 Task: Find accommodations in Al ayy, Iraq for 4 adults from 6th to 15th September with amenities like gym, breakfast, WiFi, and free parking, within a price range of 8000 to 12000.
Action: Mouse moved to (526, 115)
Screenshot: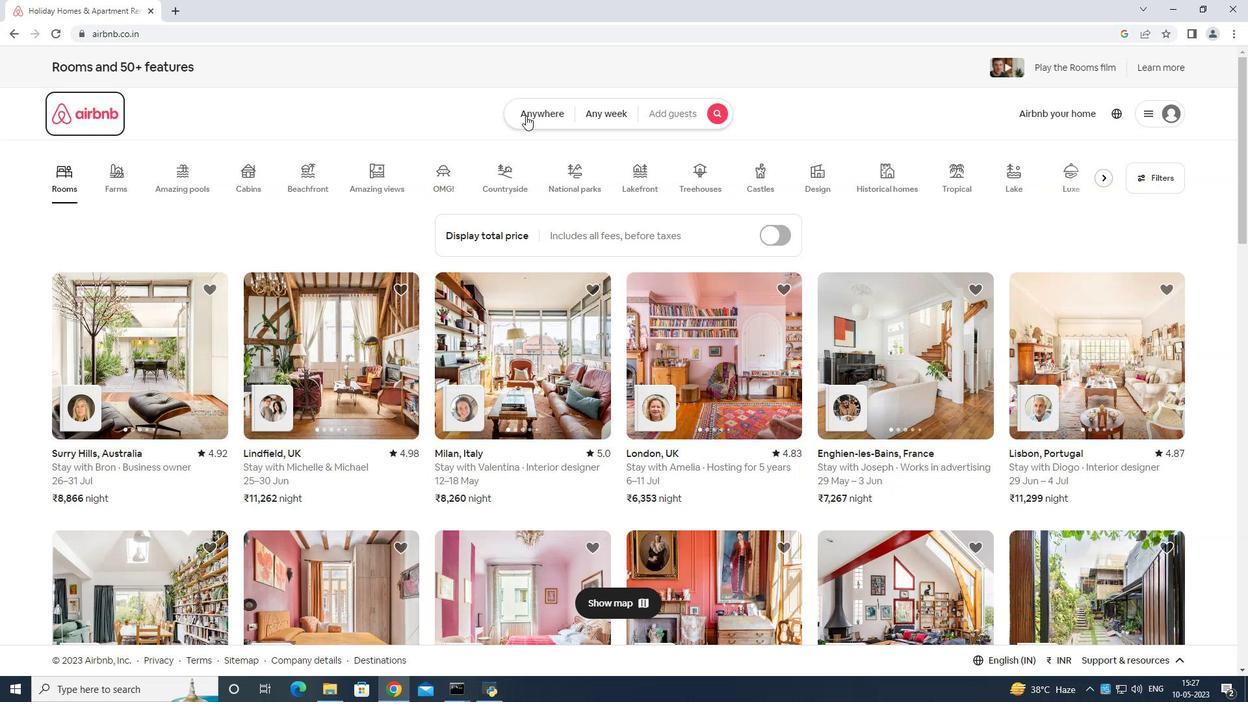 
Action: Mouse pressed left at (526, 115)
Screenshot: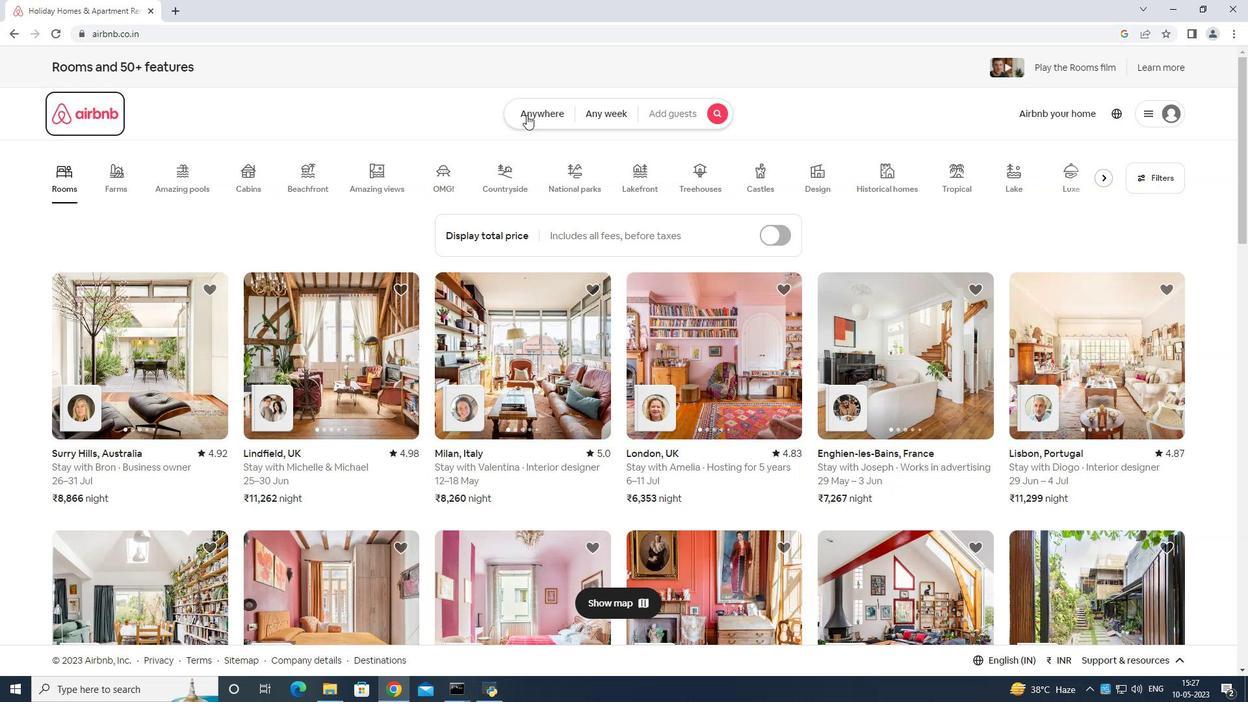 
Action: Mouse moved to (503, 152)
Screenshot: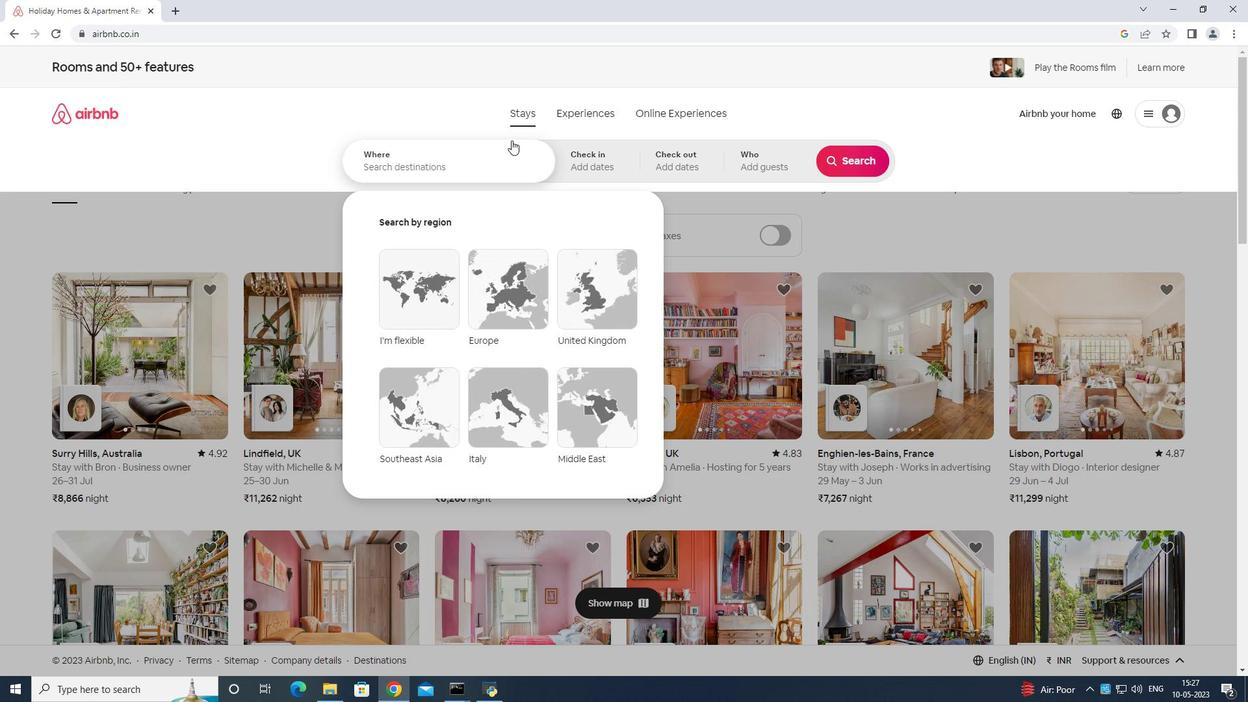 
Action: Mouse pressed left at (503, 152)
Screenshot: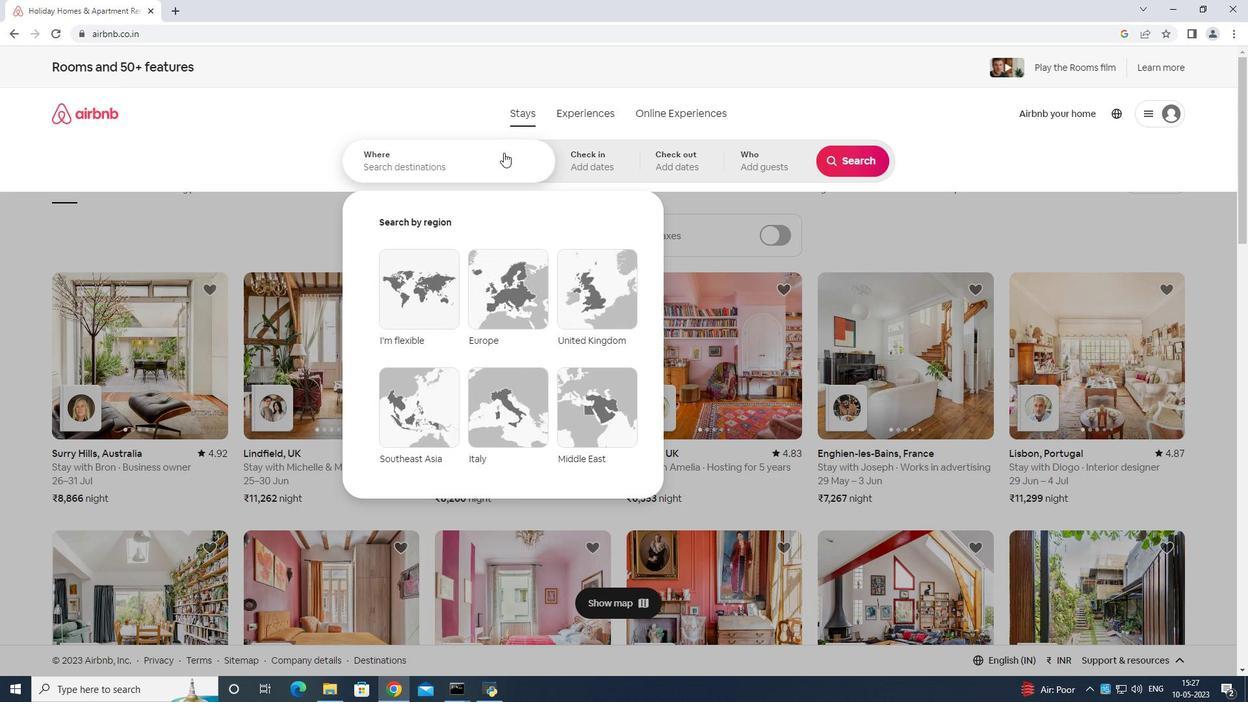 
Action: Mouse moved to (504, 149)
Screenshot: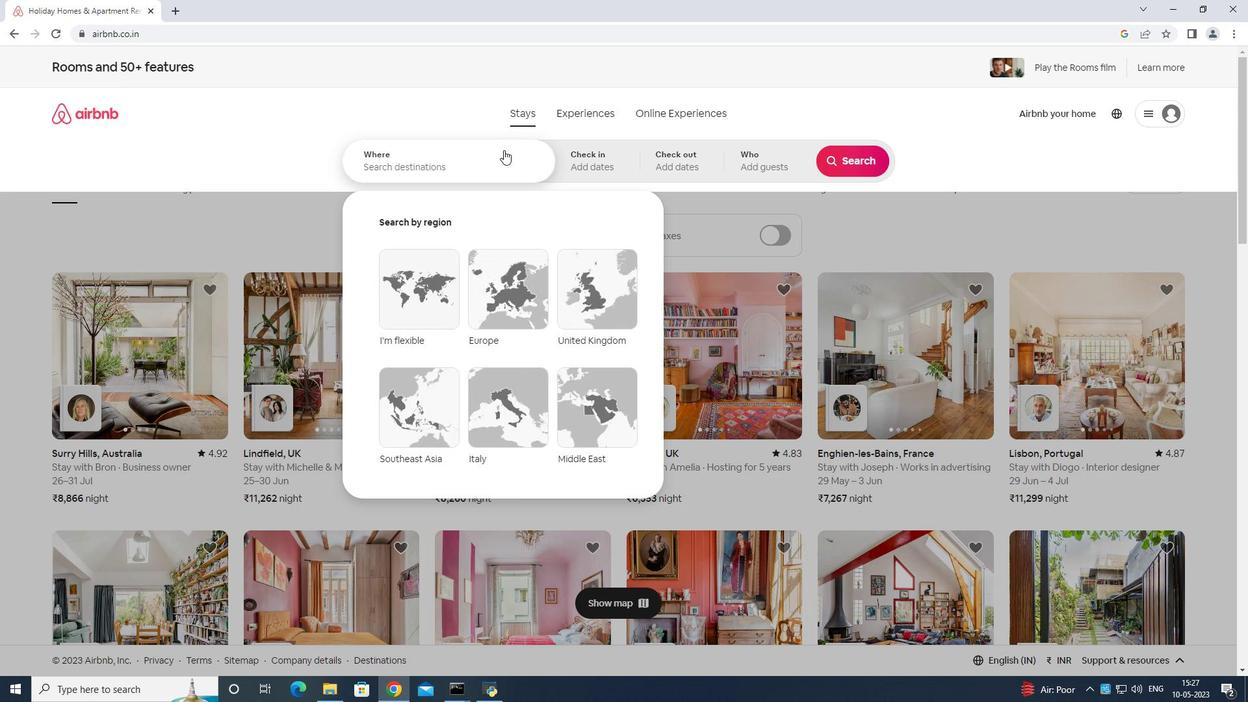 
Action: Key pressed <Key.shift>A<Key.shift>I<Key.space>ayy<Key.space><Key.shift>Iraq<Key.enter>
Screenshot: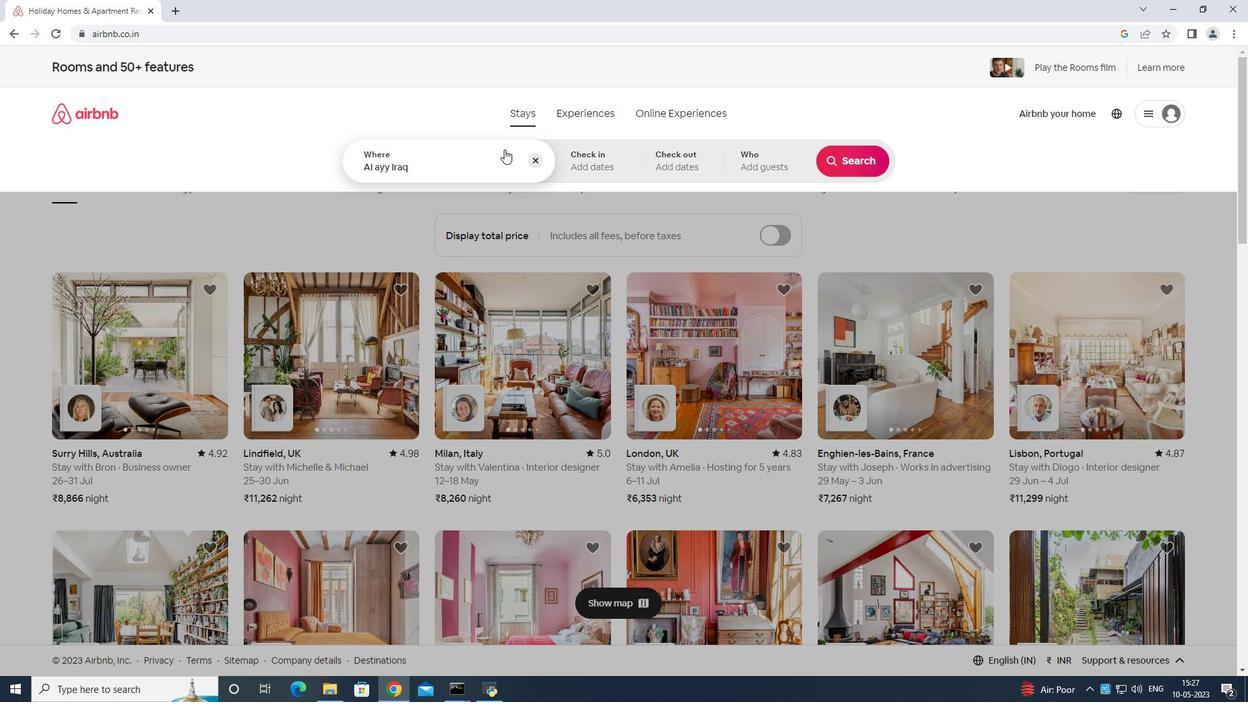 
Action: Mouse moved to (852, 265)
Screenshot: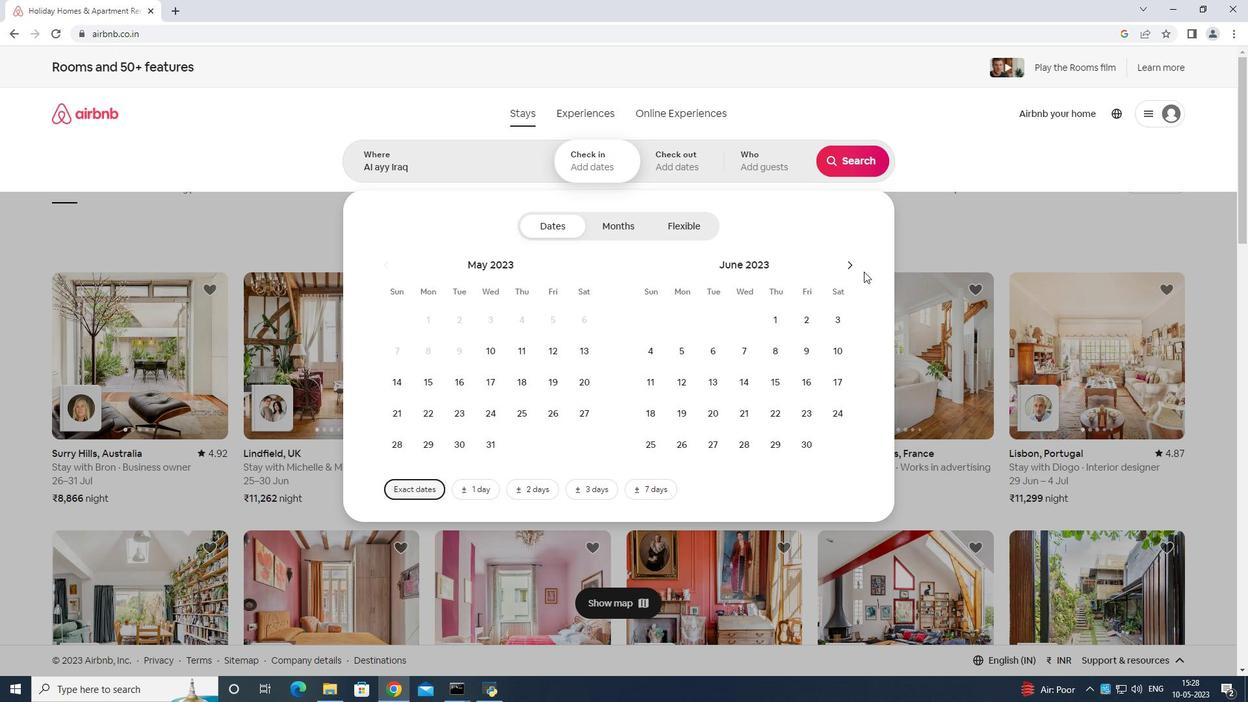 
Action: Mouse pressed left at (852, 265)
Screenshot: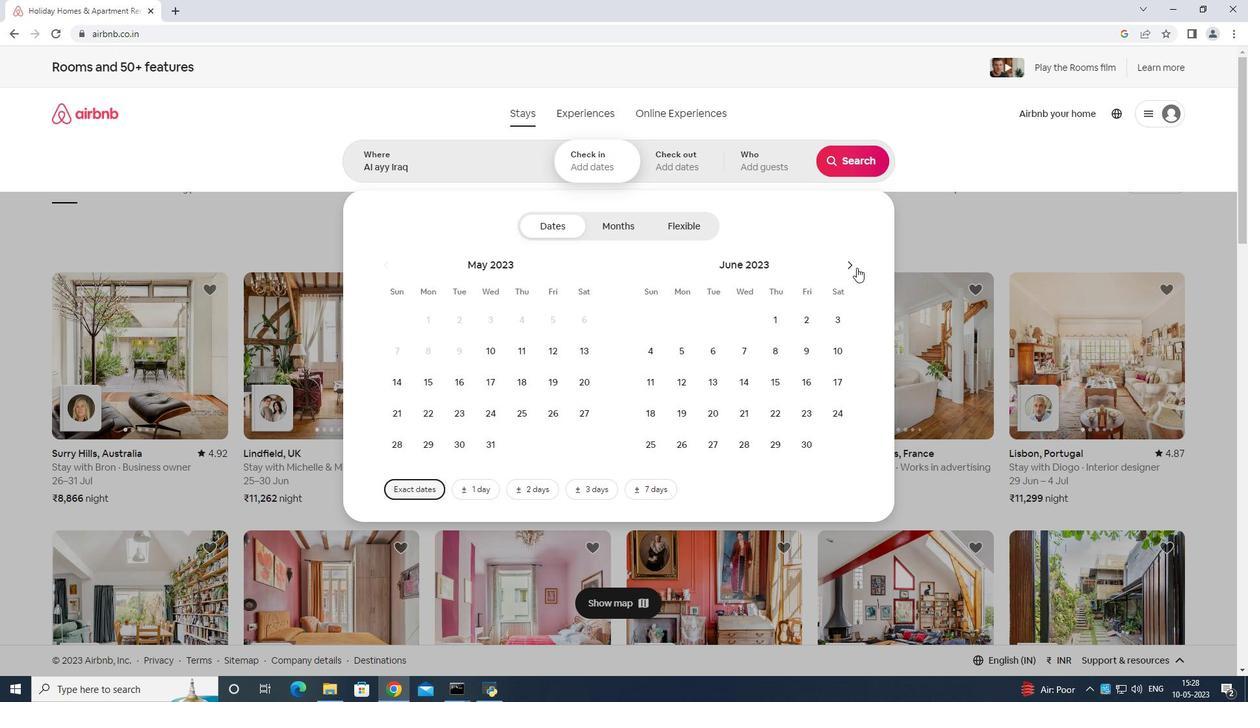 
Action: Mouse moved to (852, 263)
Screenshot: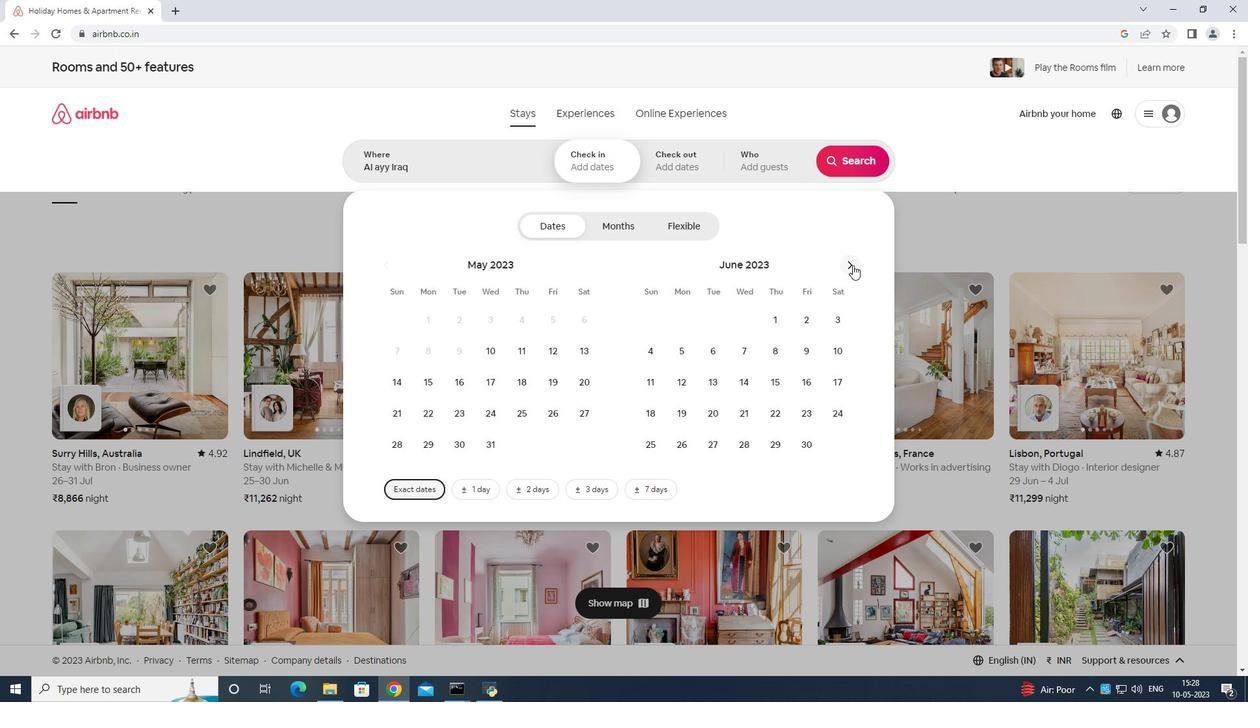 
Action: Mouse pressed left at (852, 263)
Screenshot: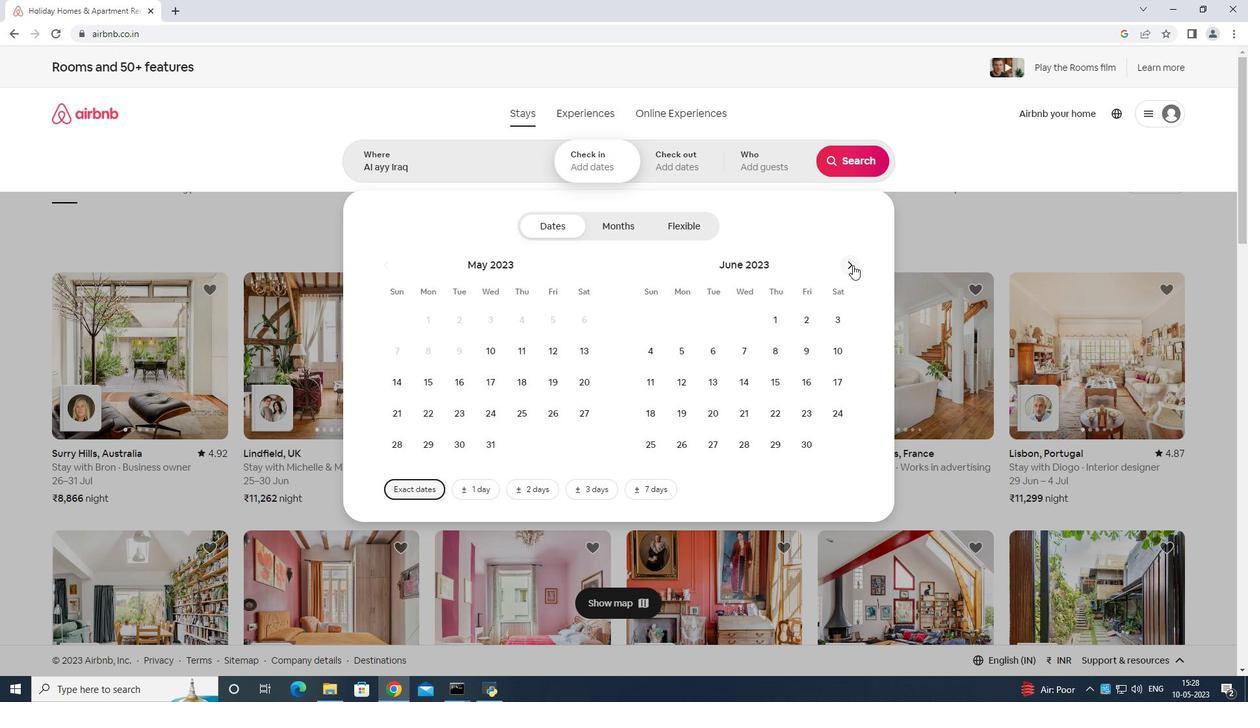 
Action: Mouse moved to (852, 263)
Screenshot: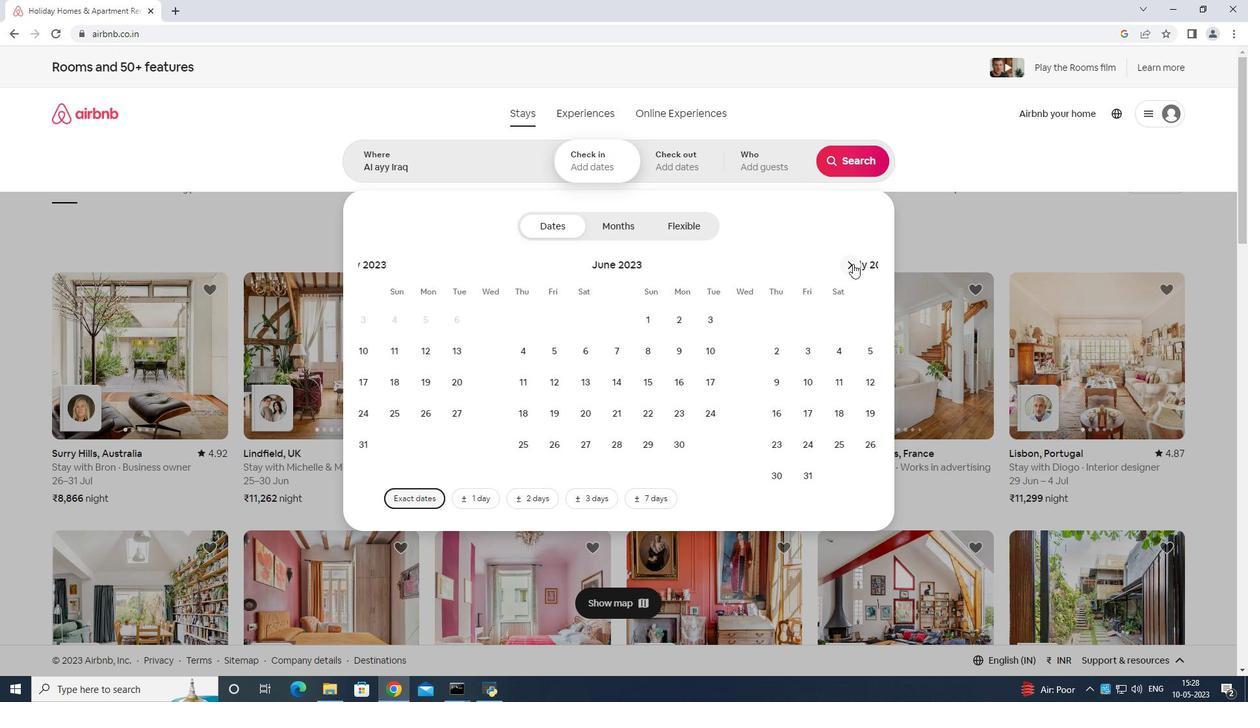 
Action: Mouse pressed left at (852, 263)
Screenshot: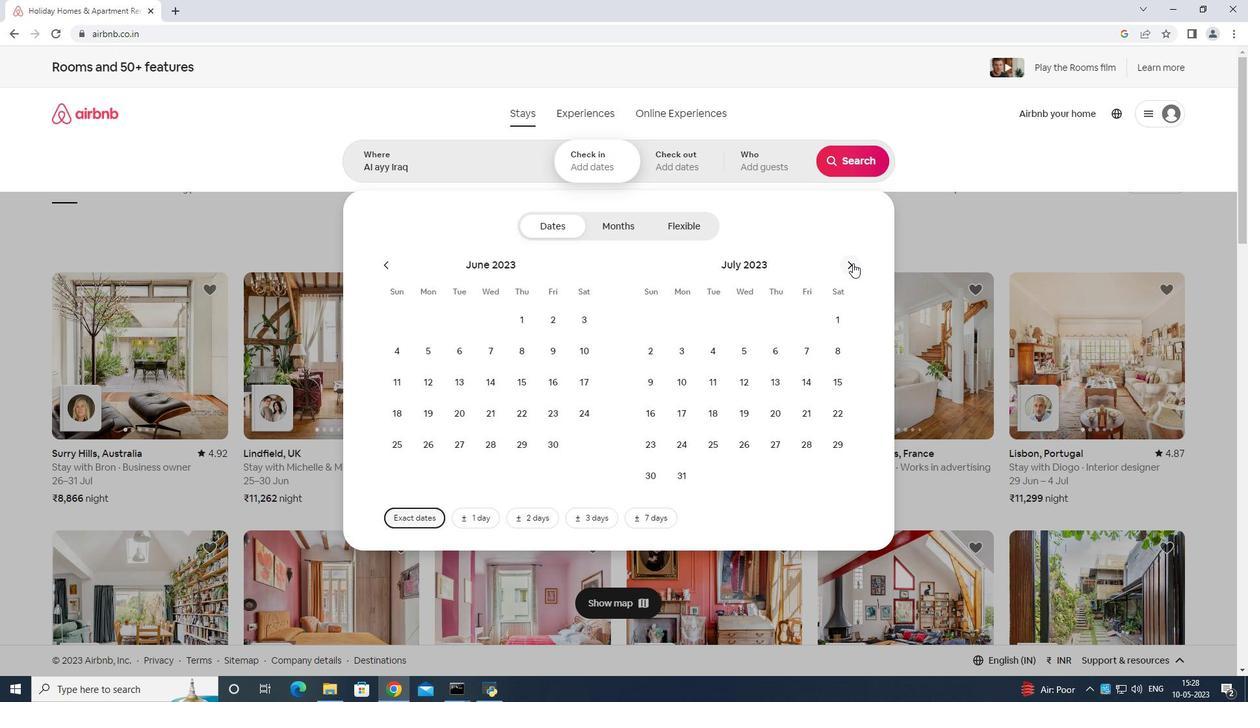 
Action: Mouse pressed left at (852, 263)
Screenshot: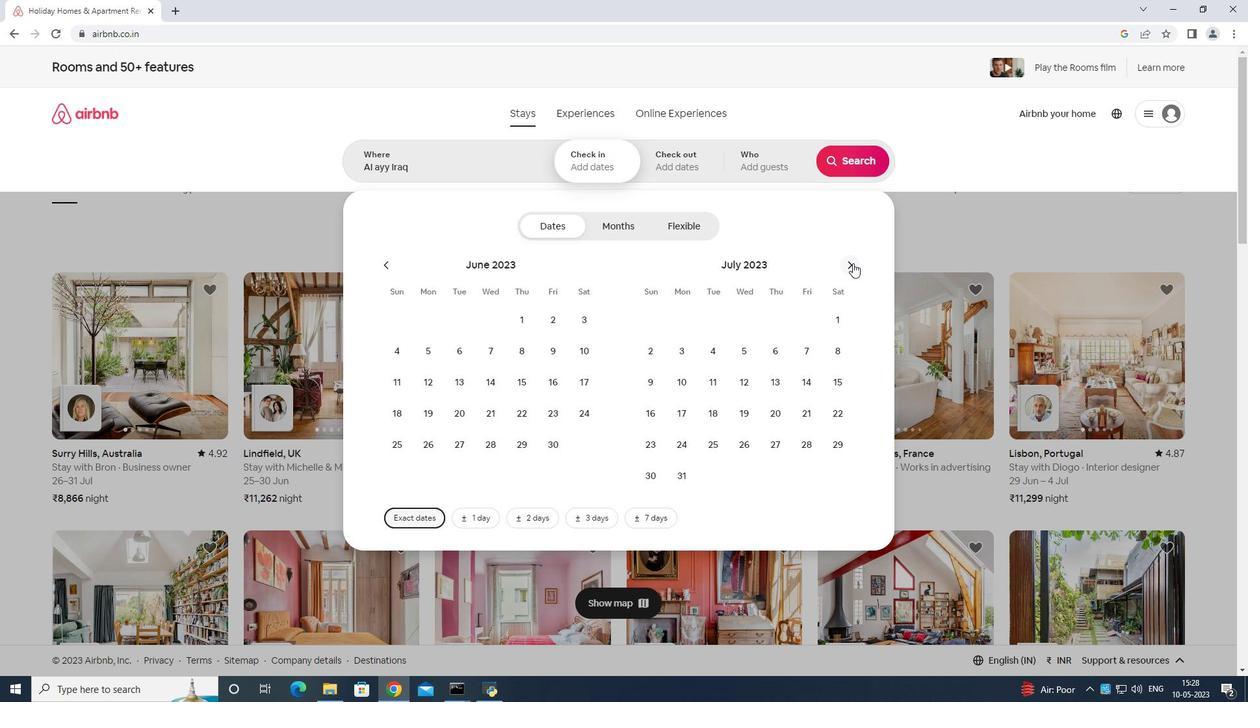 
Action: Mouse moved to (751, 344)
Screenshot: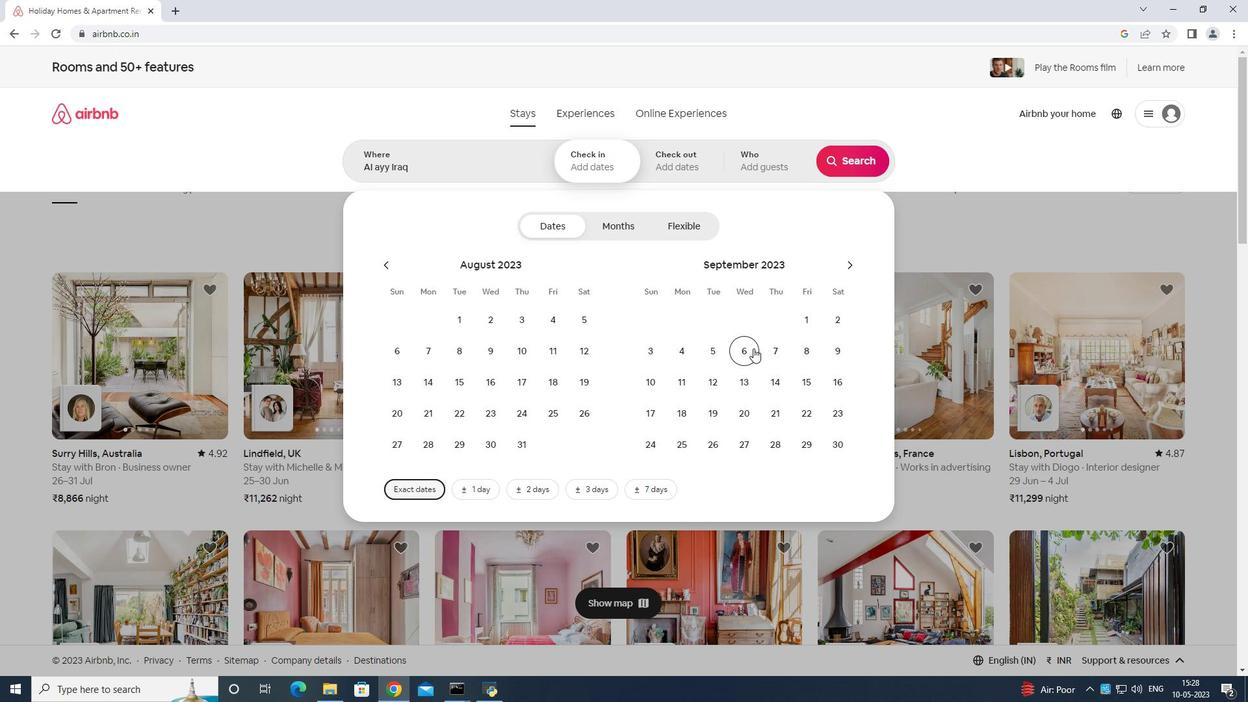 
Action: Mouse pressed left at (751, 344)
Screenshot: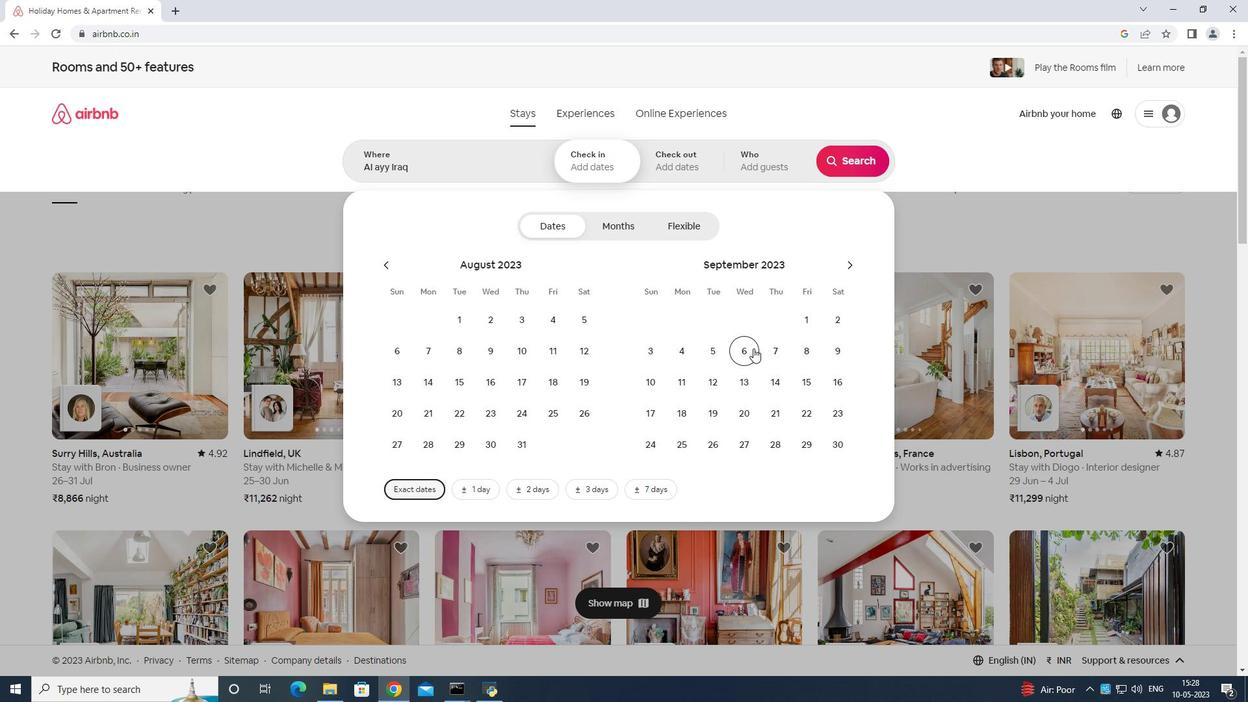 
Action: Mouse moved to (810, 378)
Screenshot: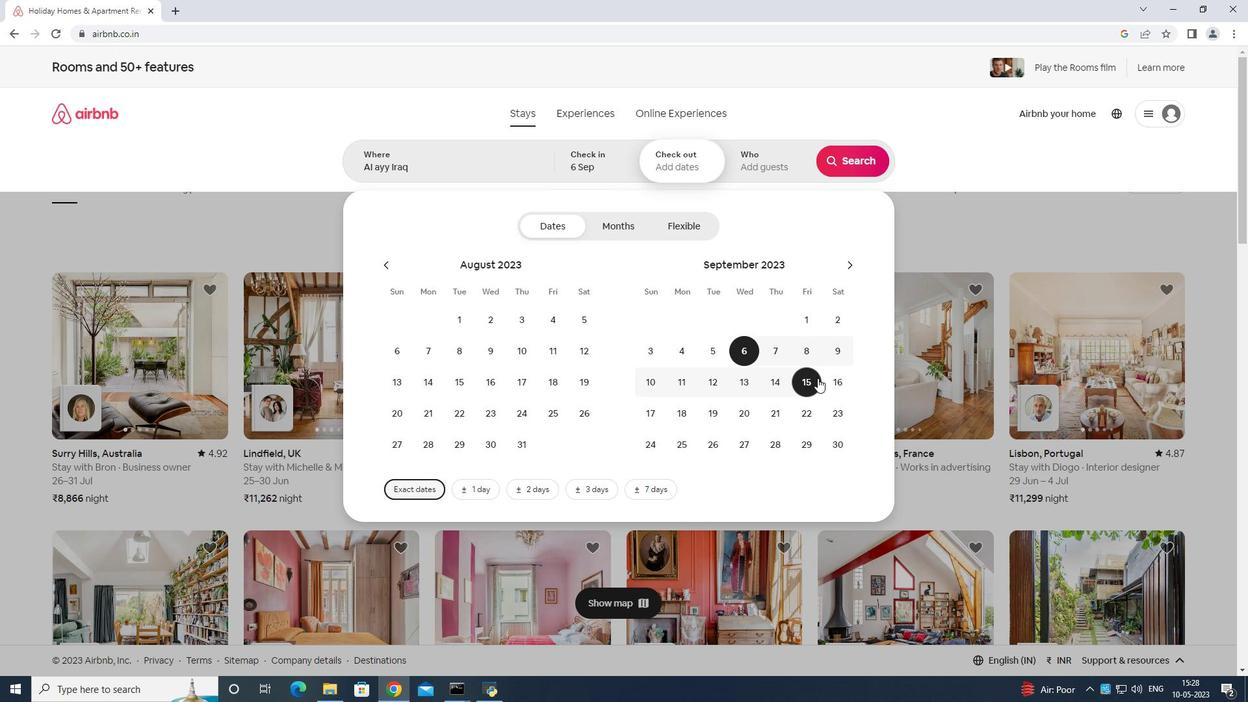 
Action: Mouse pressed left at (810, 378)
Screenshot: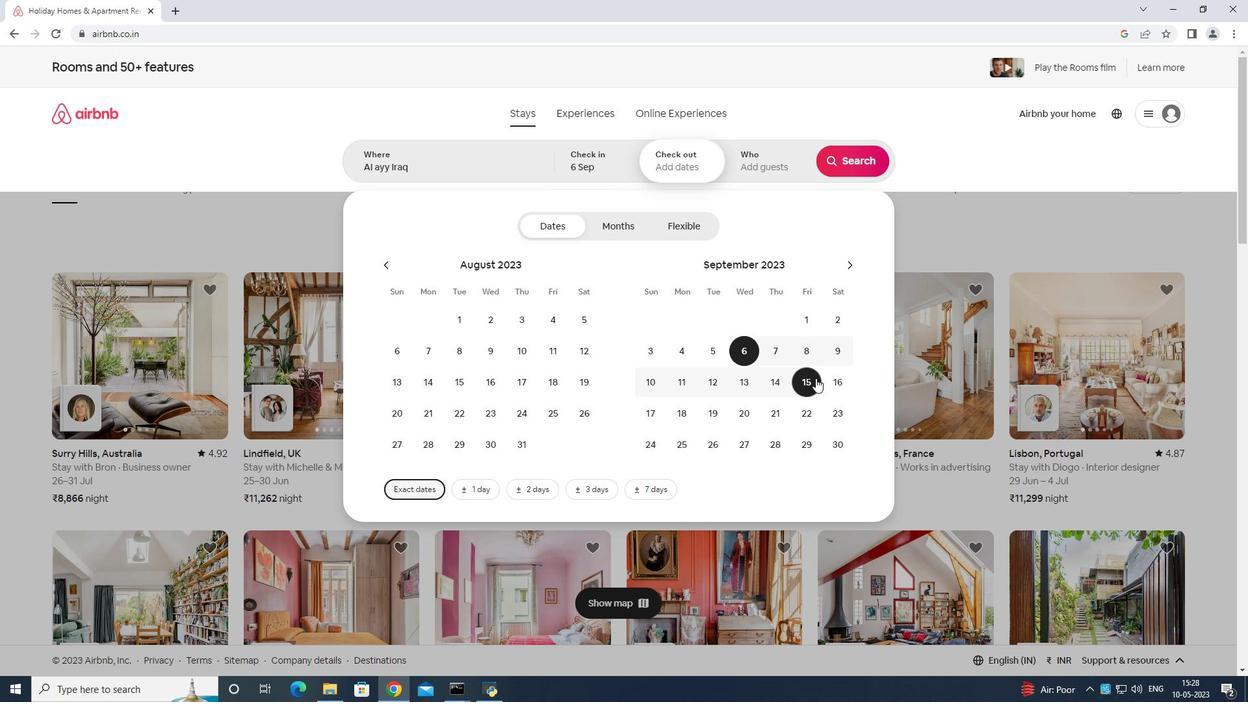
Action: Mouse moved to (779, 163)
Screenshot: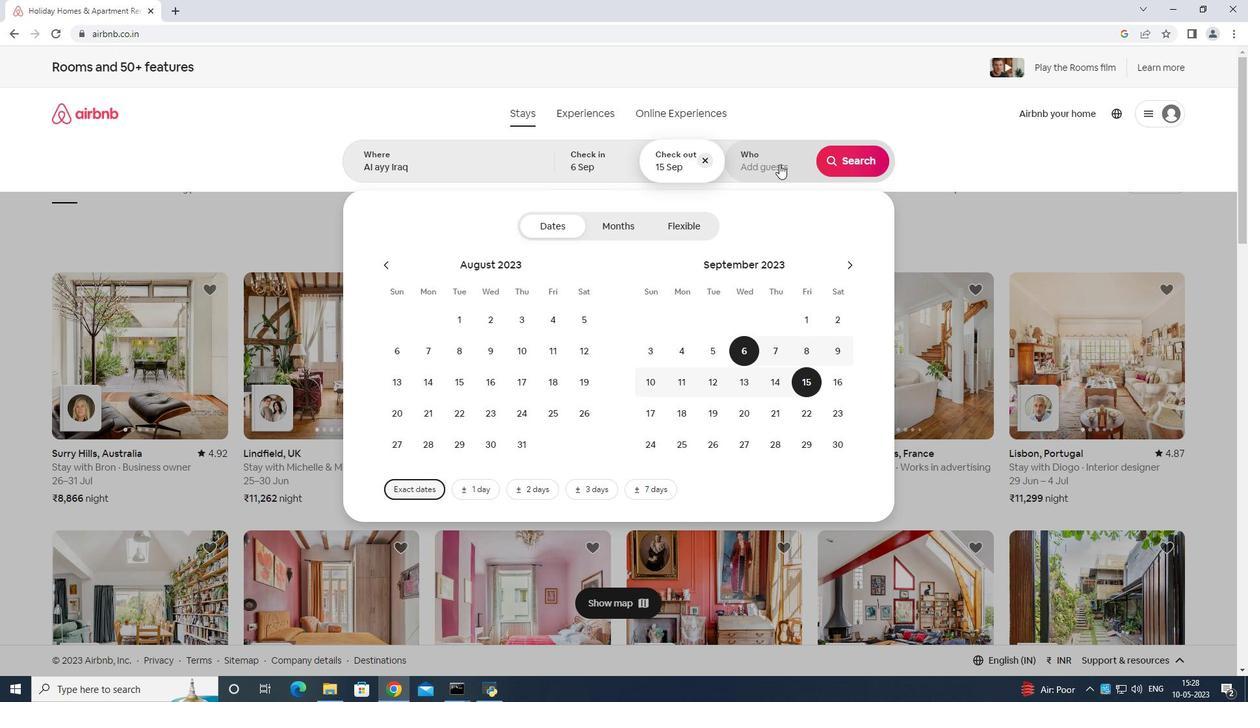 
Action: Mouse pressed left at (779, 163)
Screenshot: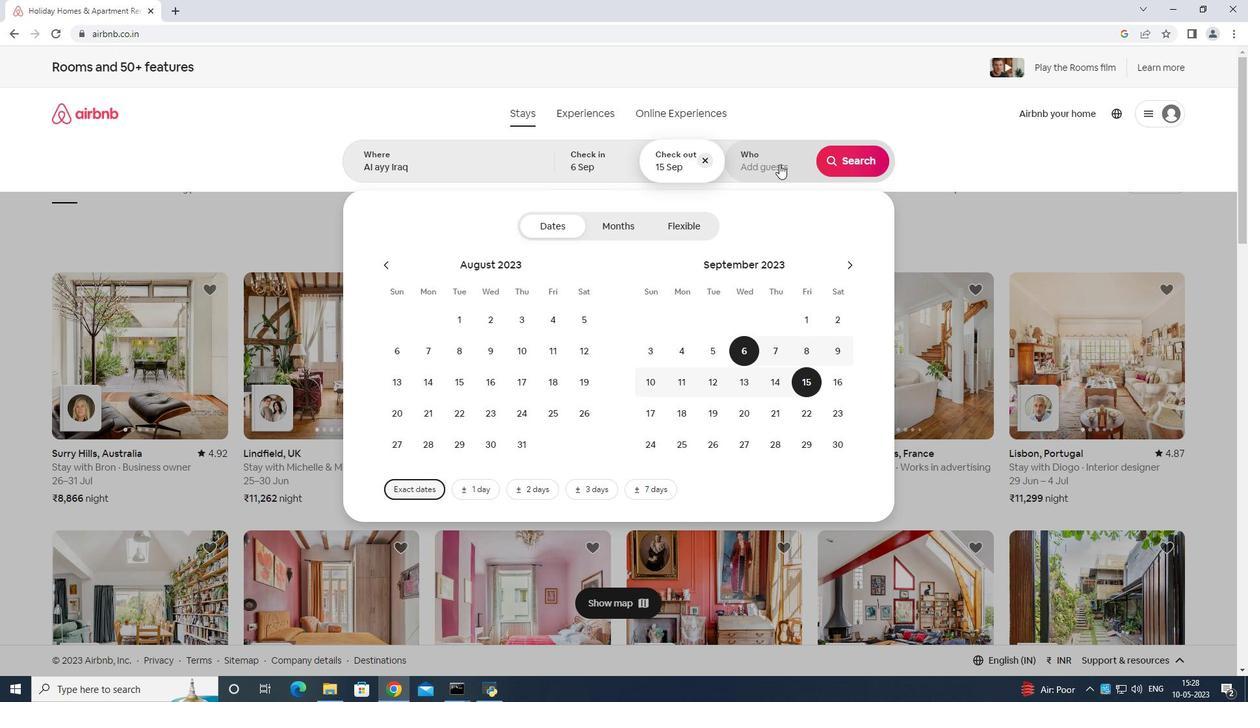 
Action: Mouse moved to (850, 227)
Screenshot: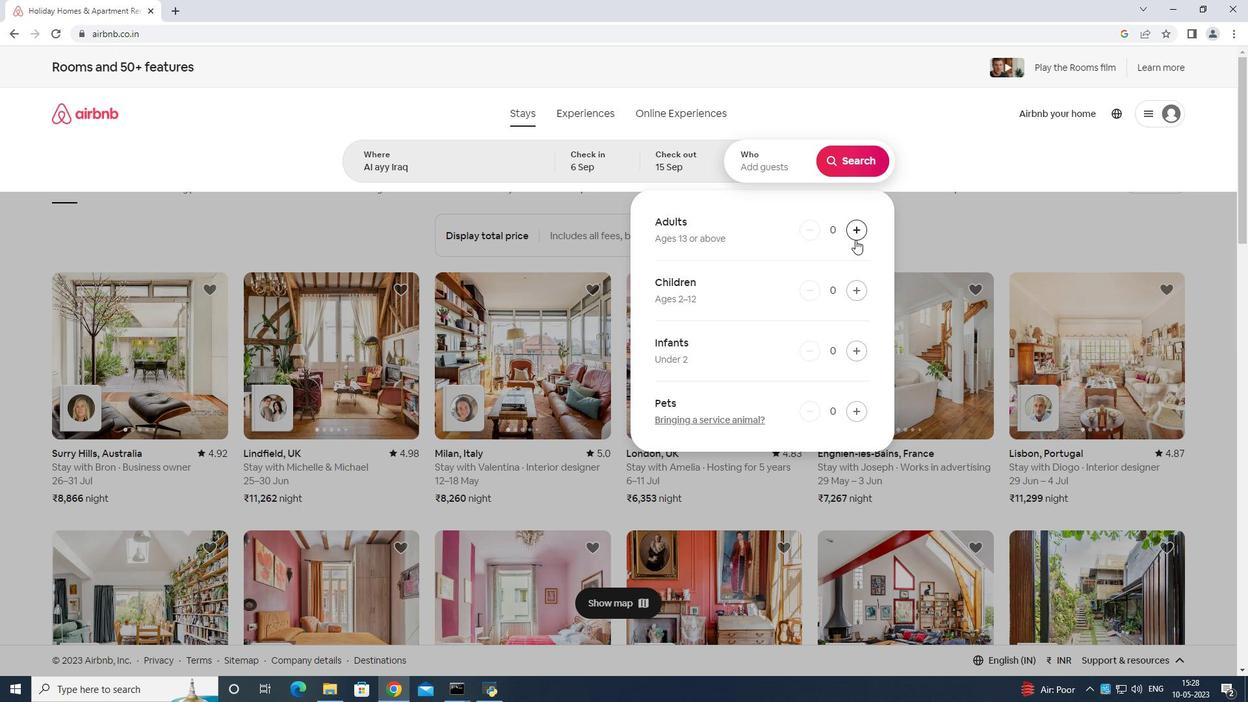 
Action: Mouse pressed left at (850, 227)
Screenshot: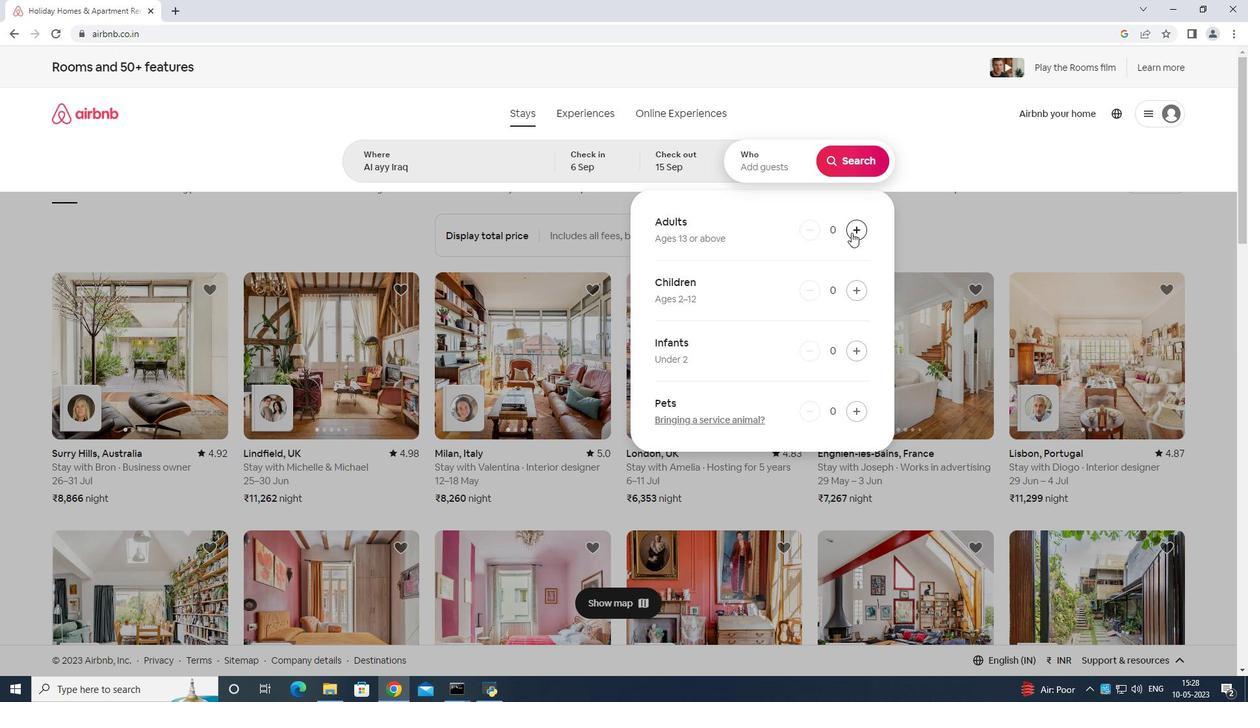 
Action: Mouse moved to (850, 226)
Screenshot: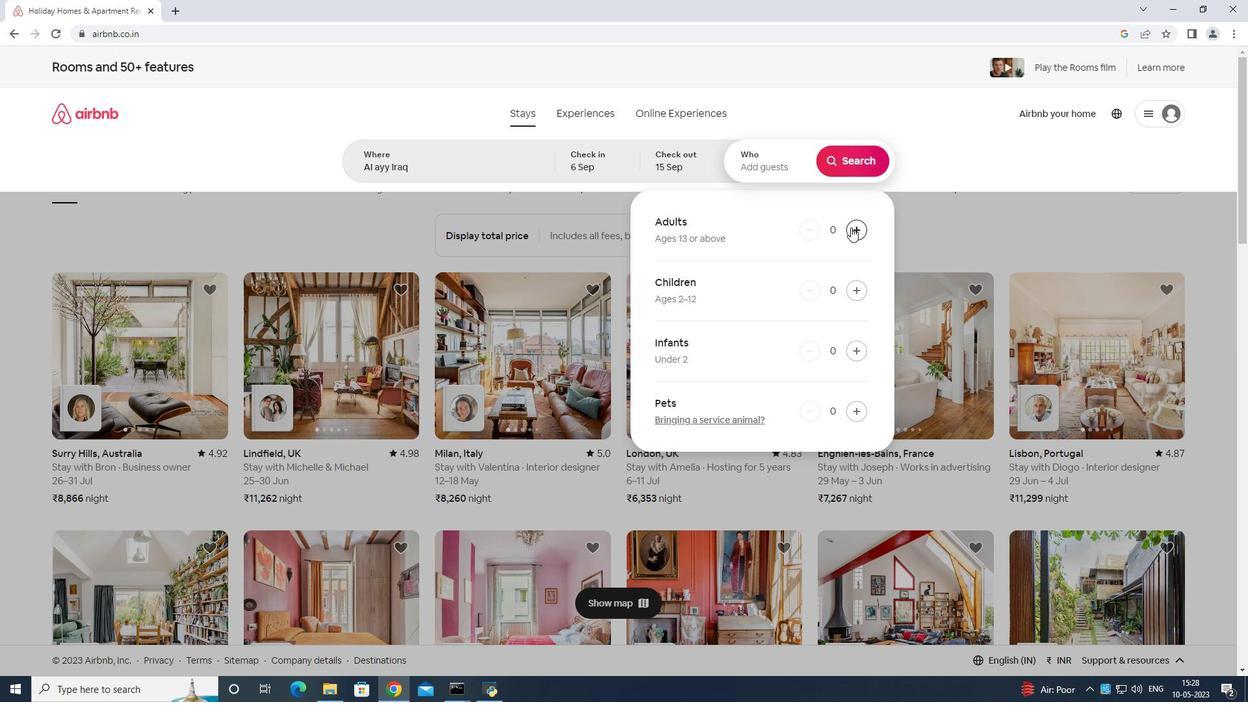 
Action: Mouse pressed left at (850, 226)
Screenshot: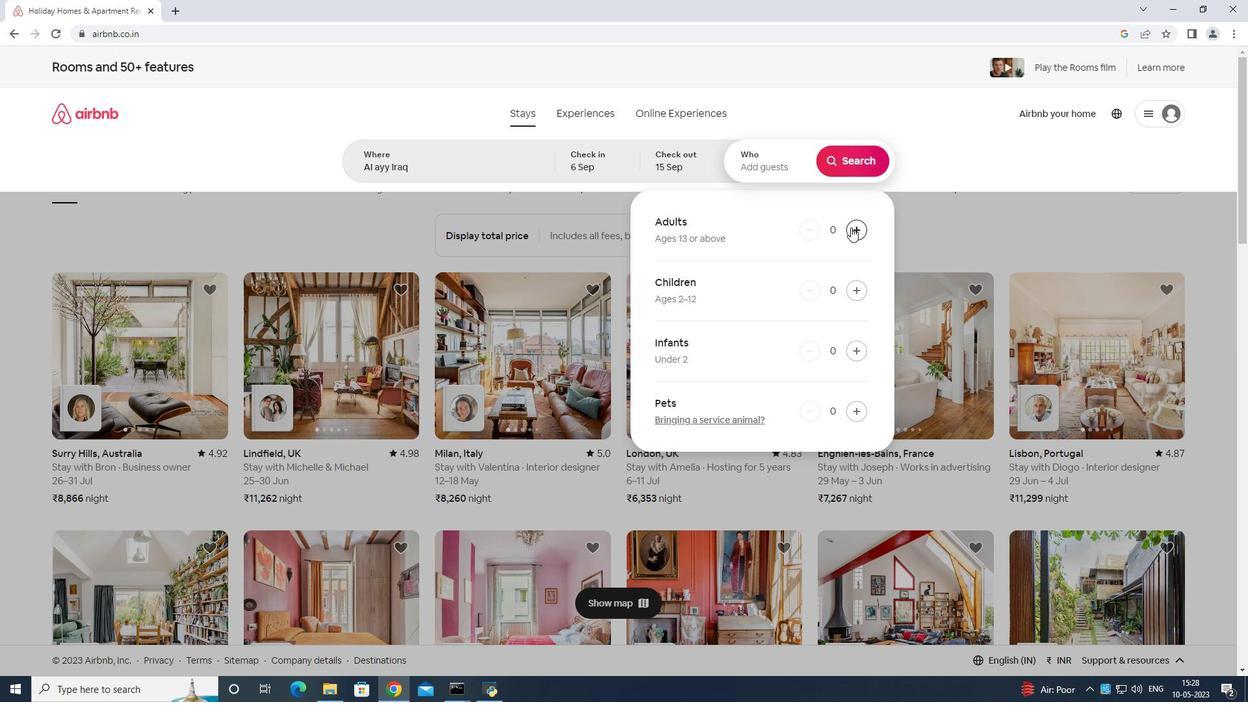 
Action: Mouse moved to (850, 226)
Screenshot: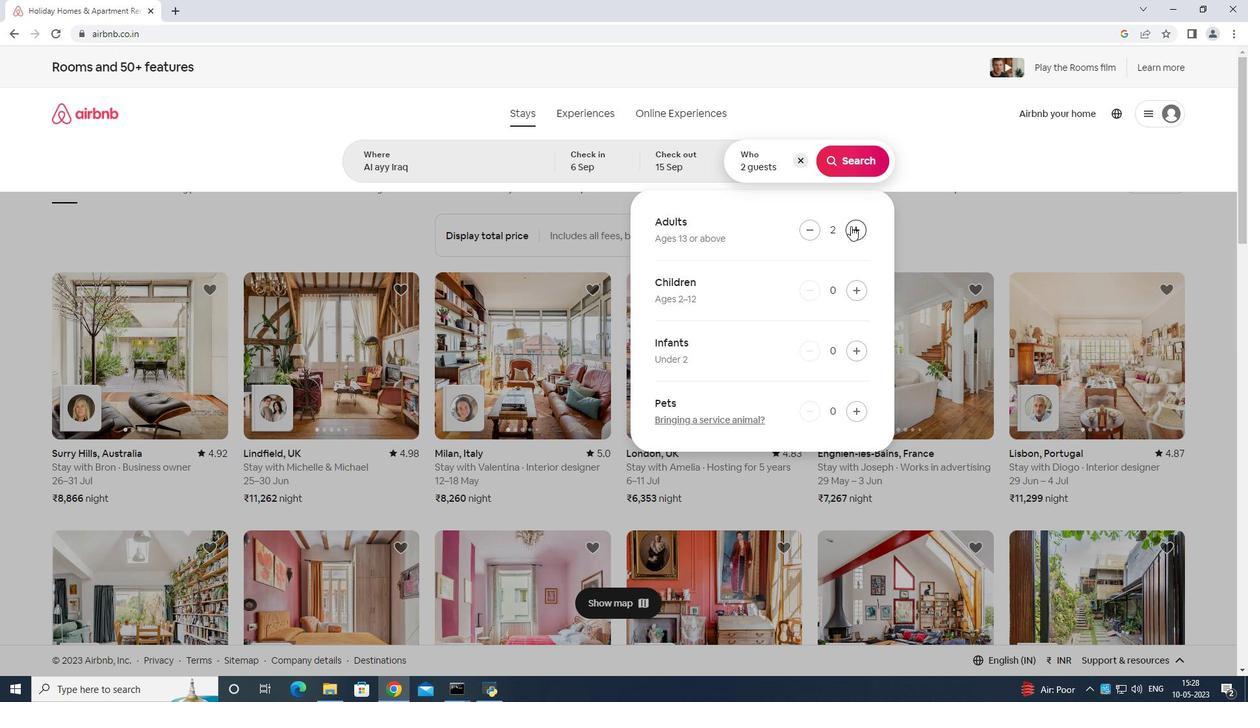 
Action: Mouse pressed left at (850, 226)
Screenshot: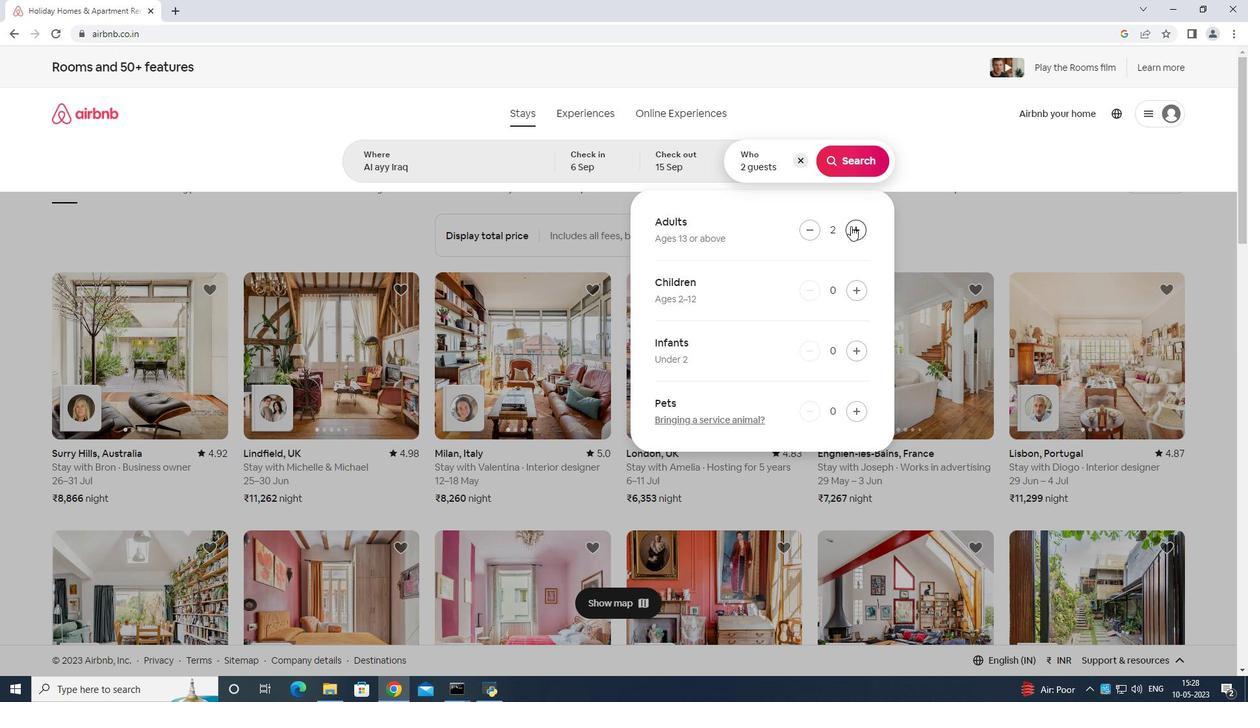 
Action: Mouse moved to (850, 226)
Screenshot: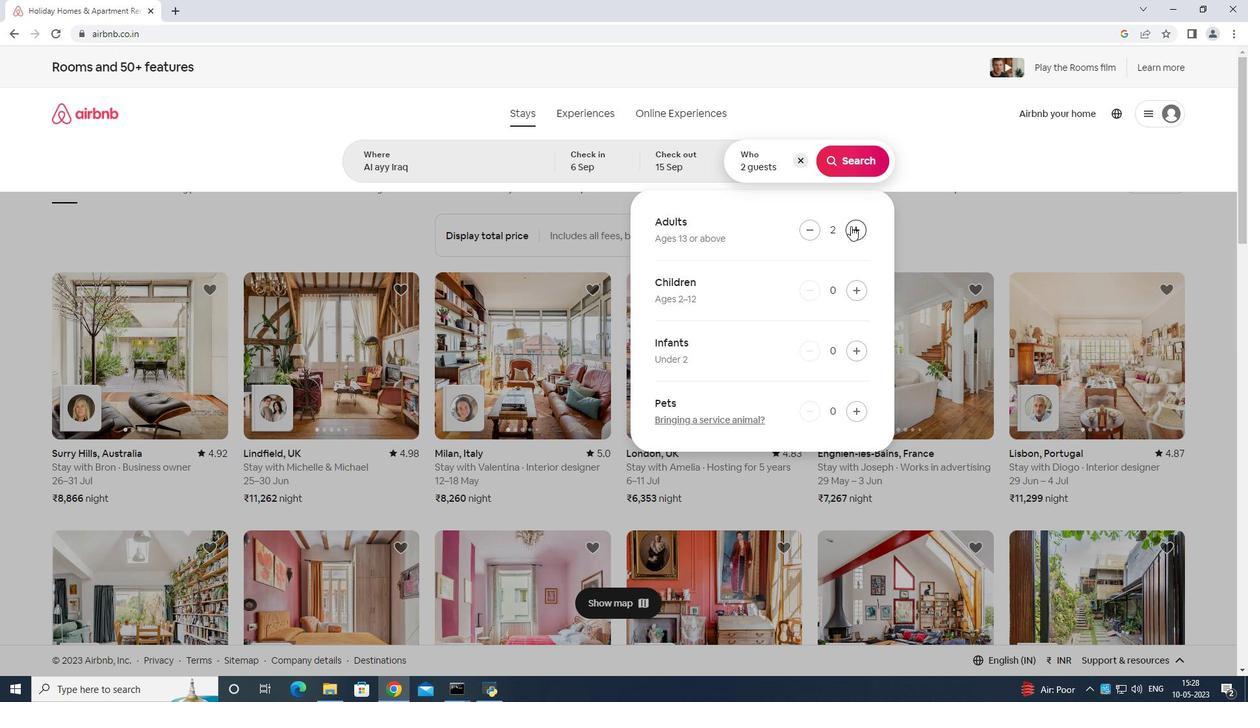 
Action: Mouse pressed left at (850, 226)
Screenshot: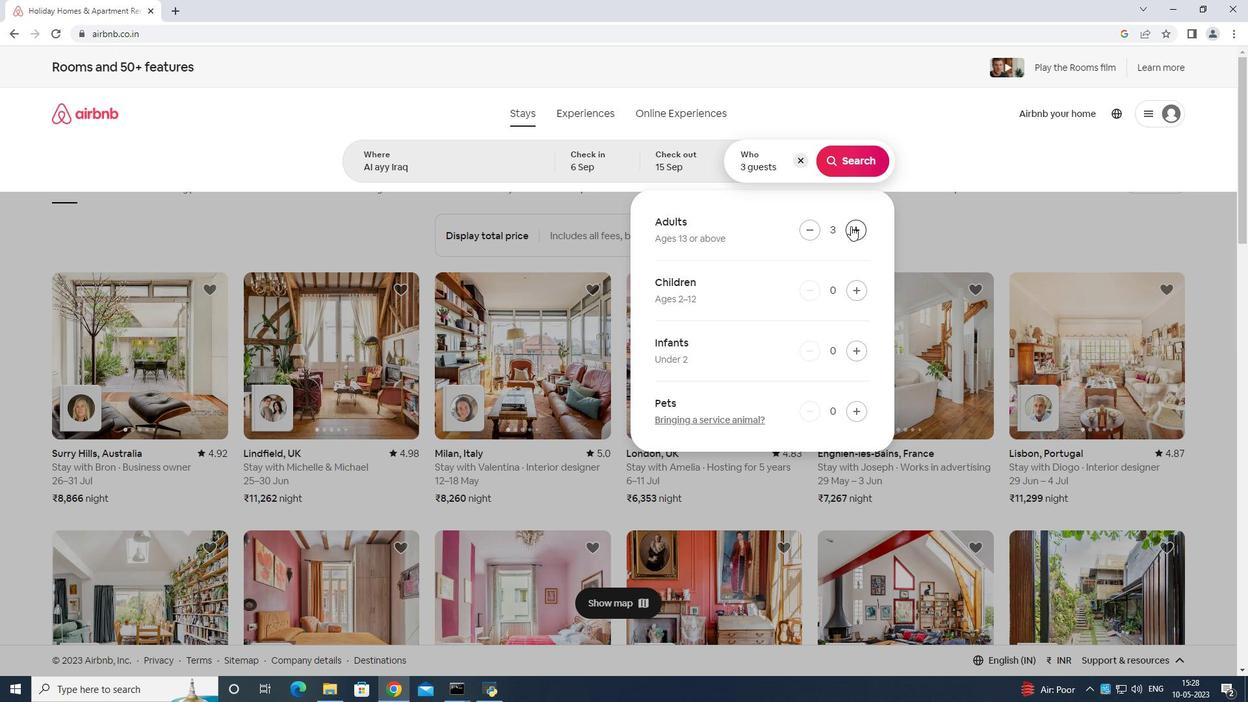 
Action: Mouse moved to (851, 226)
Screenshot: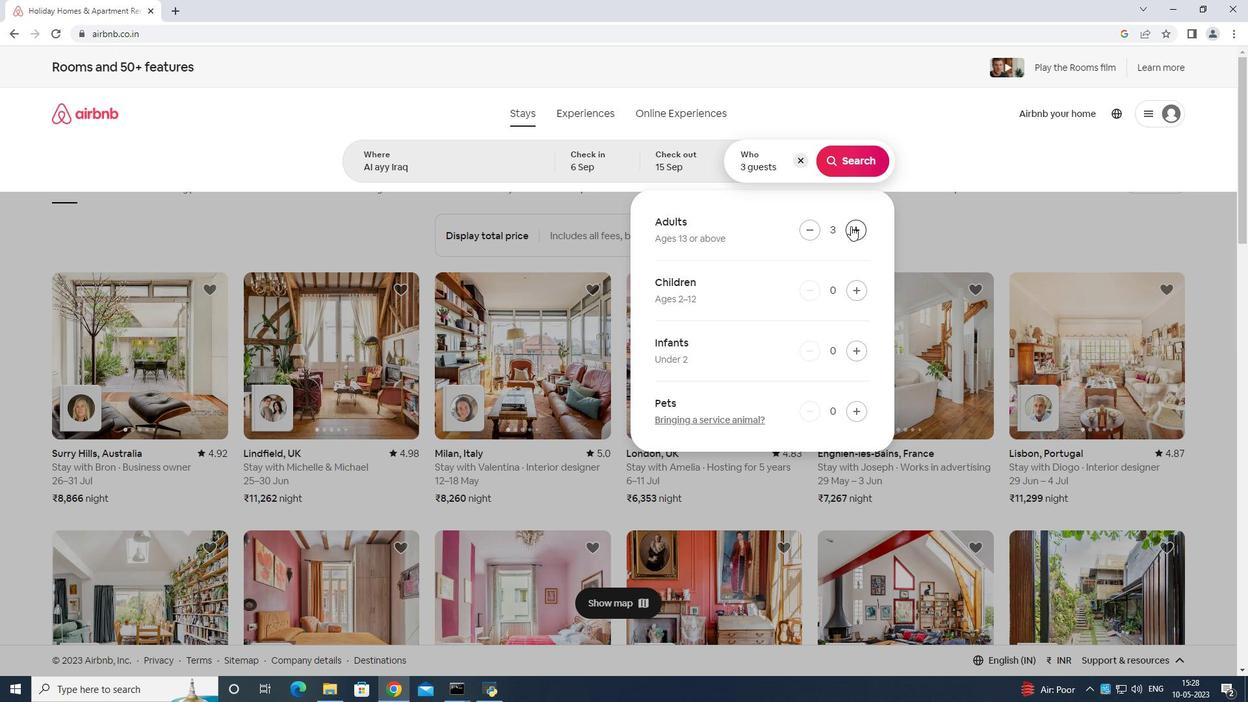 
Action: Mouse pressed left at (851, 226)
Screenshot: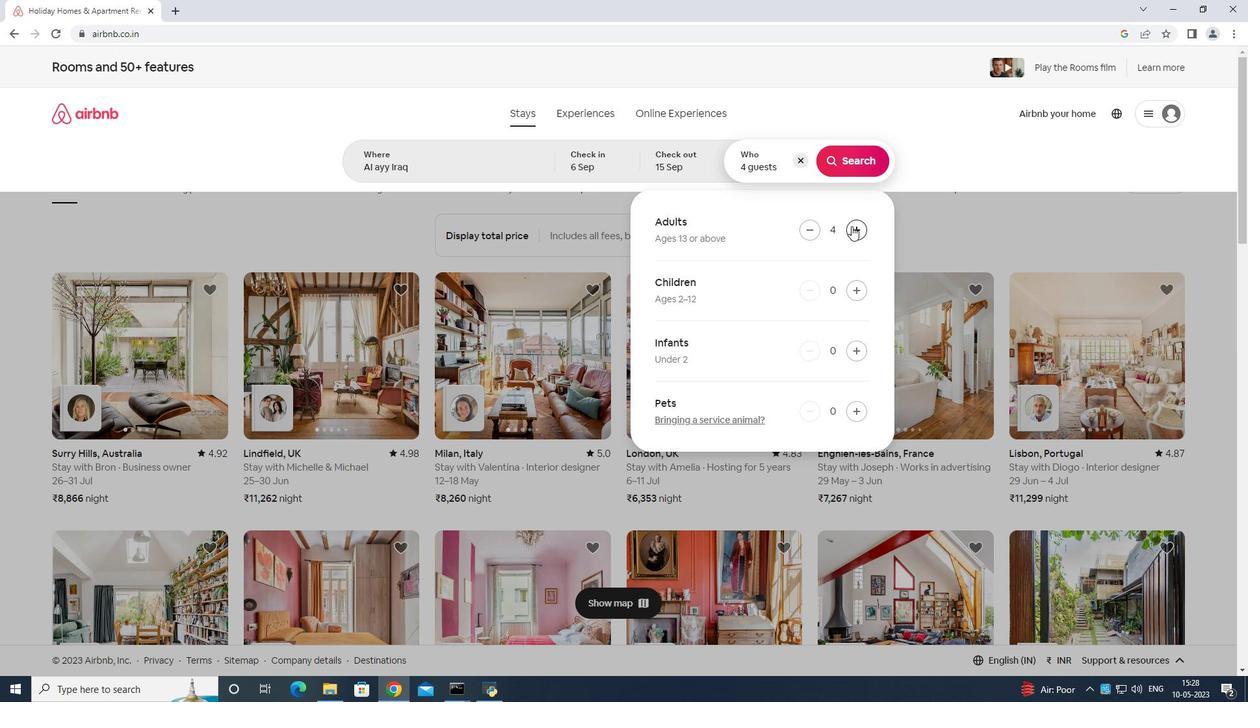 
Action: Mouse moved to (851, 226)
Screenshot: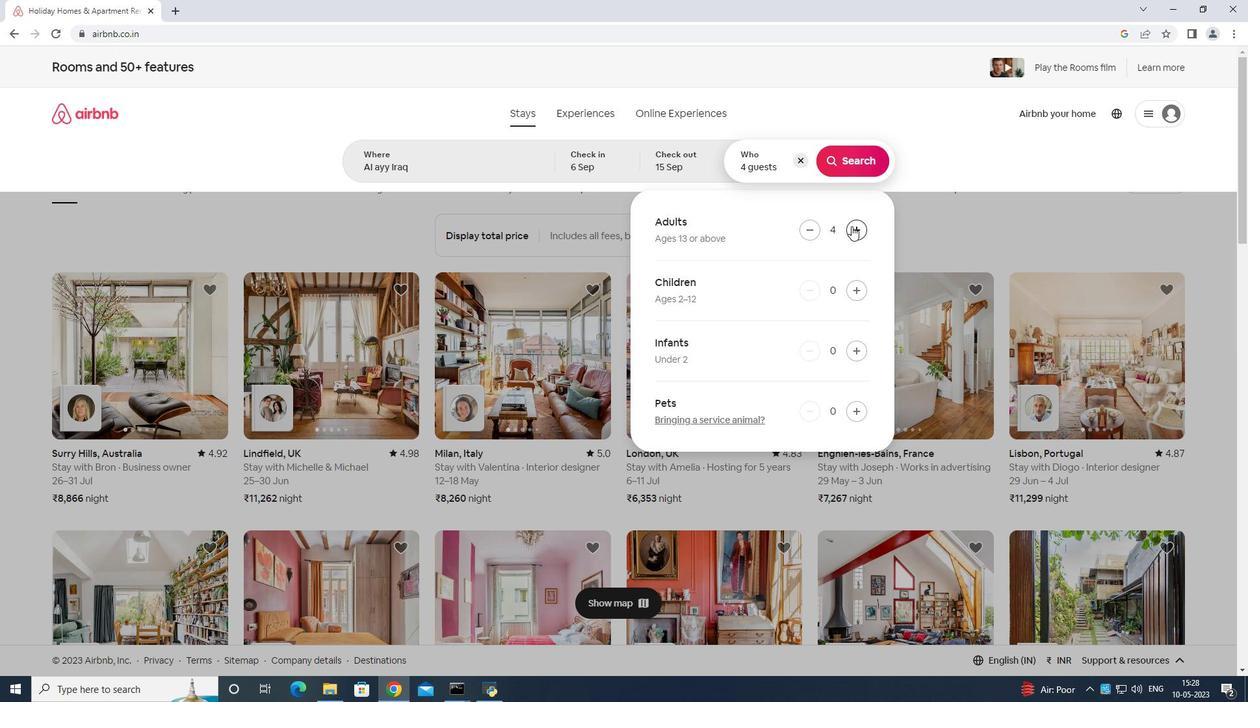 
Action: Mouse pressed left at (851, 226)
Screenshot: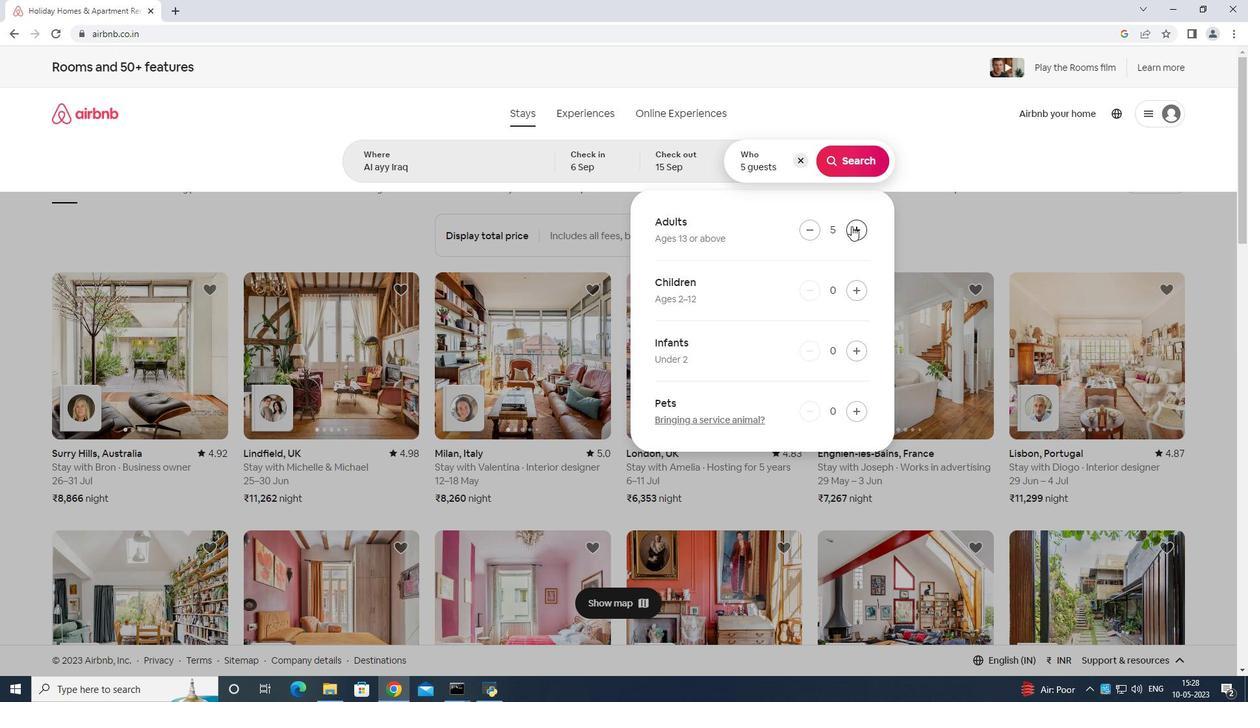 
Action: Mouse moved to (860, 150)
Screenshot: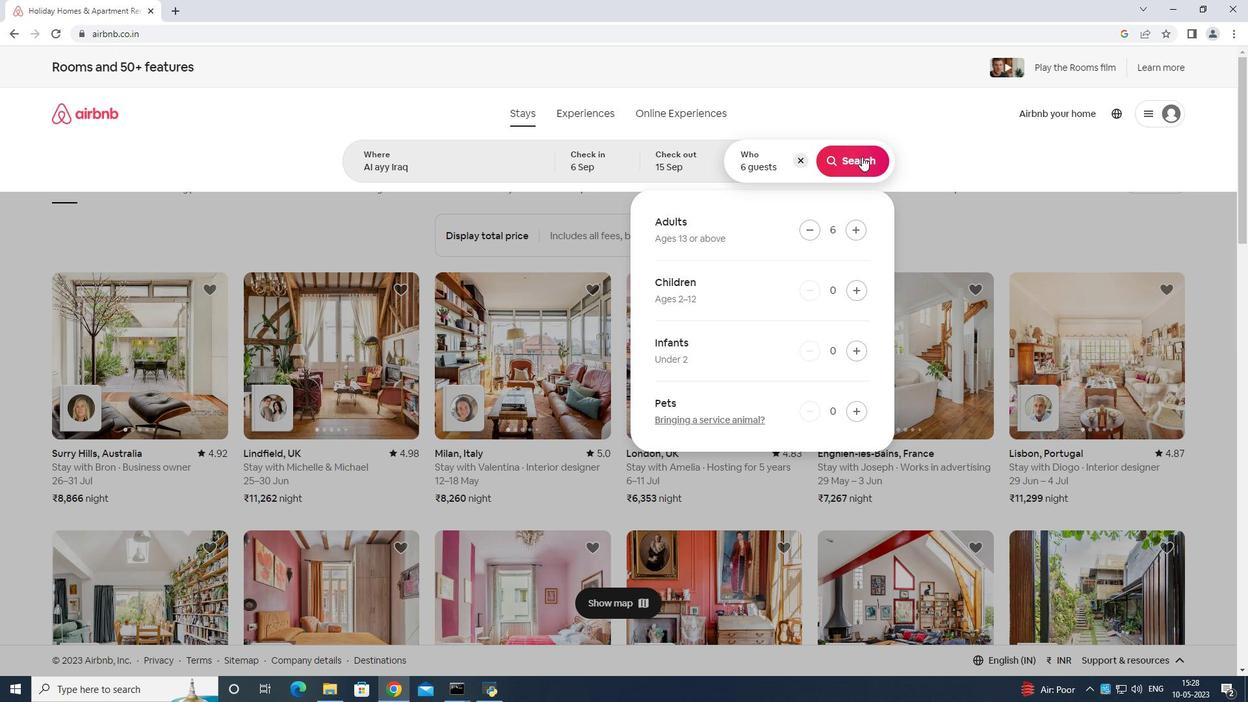 
Action: Mouse pressed left at (860, 150)
Screenshot: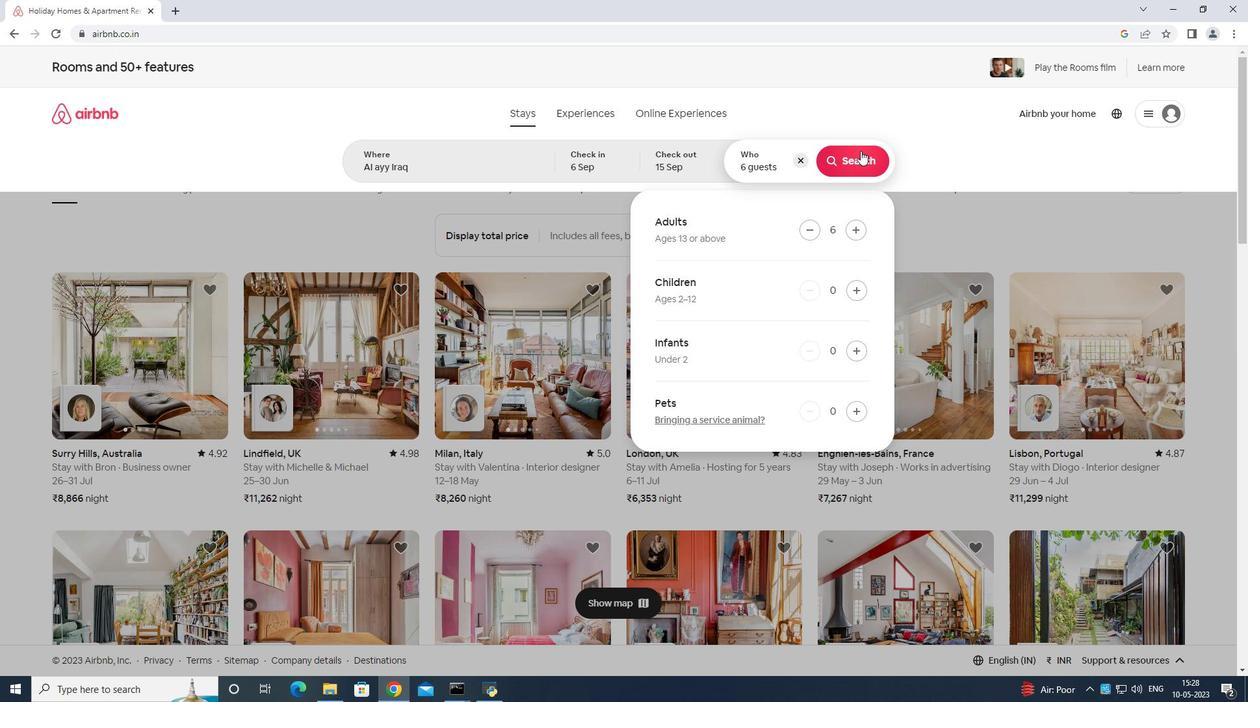 
Action: Mouse moved to (1183, 117)
Screenshot: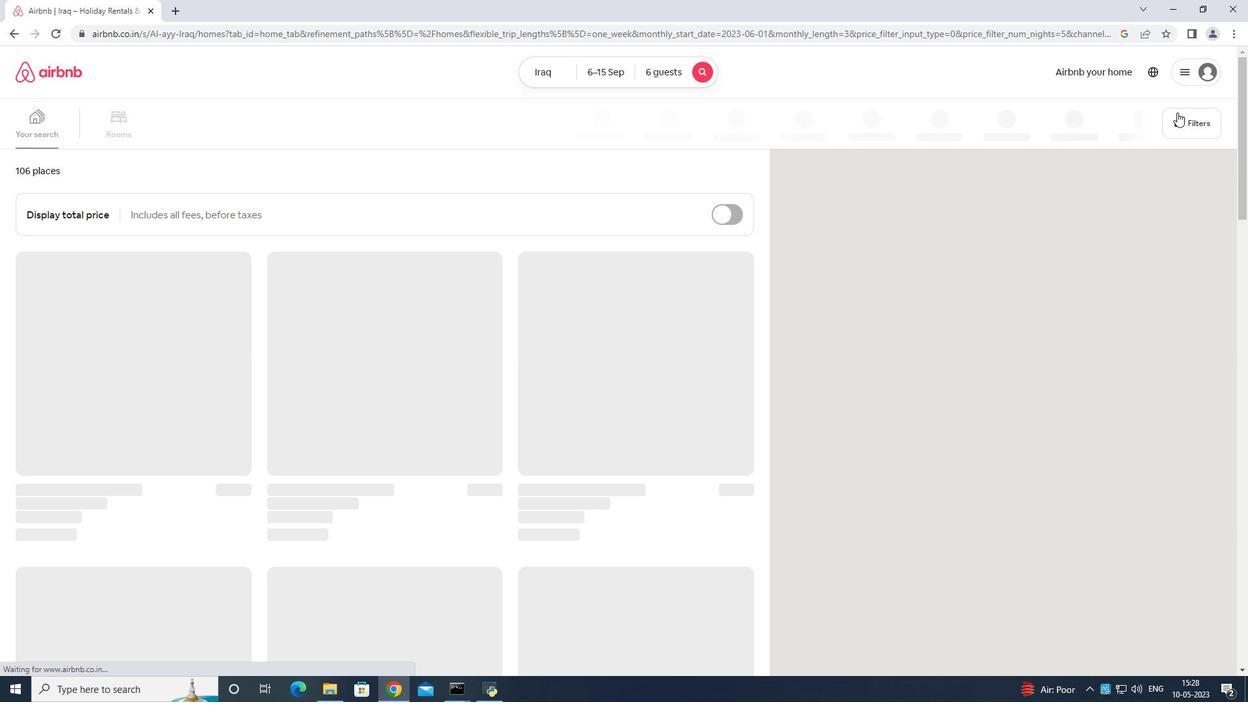 
Action: Mouse pressed left at (1183, 117)
Screenshot: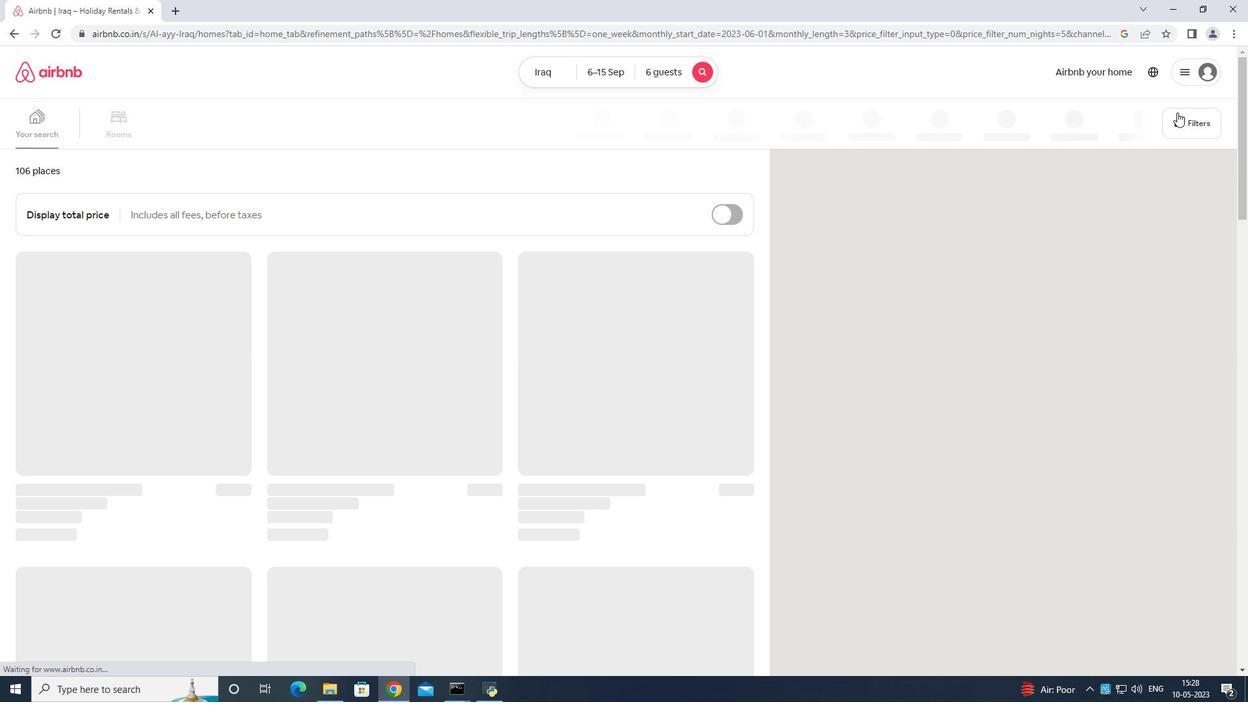 
Action: Mouse moved to (471, 438)
Screenshot: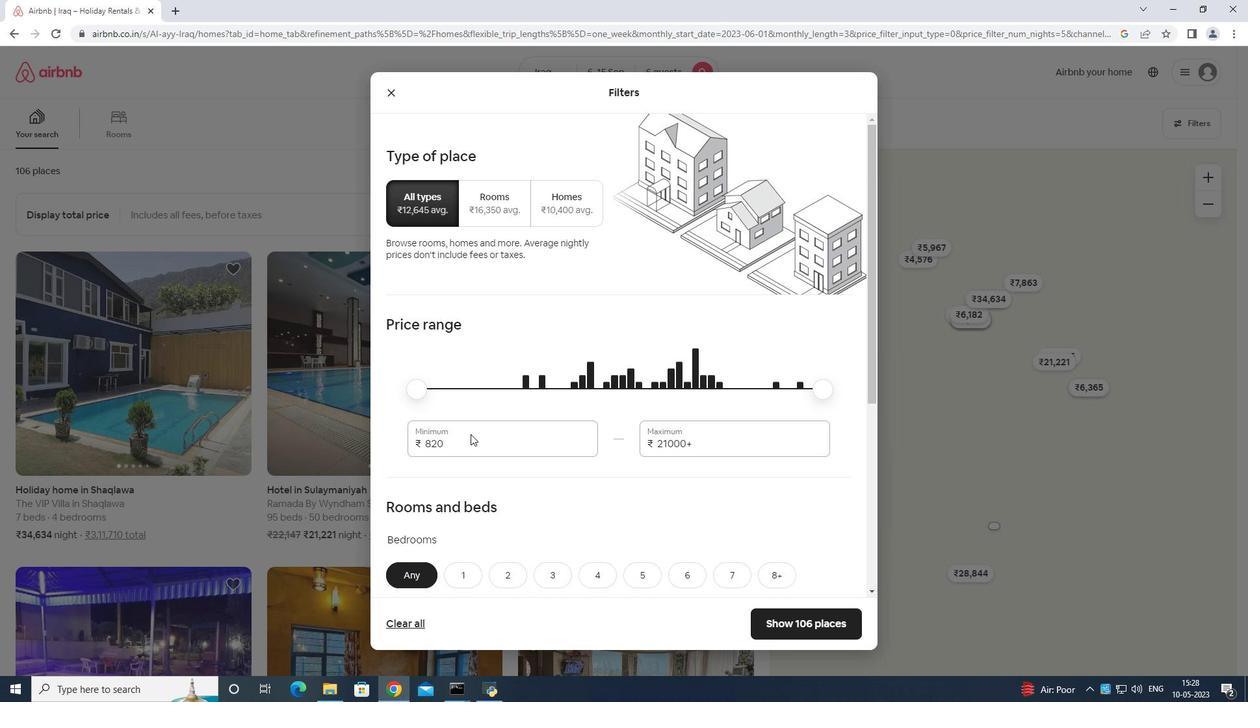 
Action: Mouse pressed left at (471, 438)
Screenshot: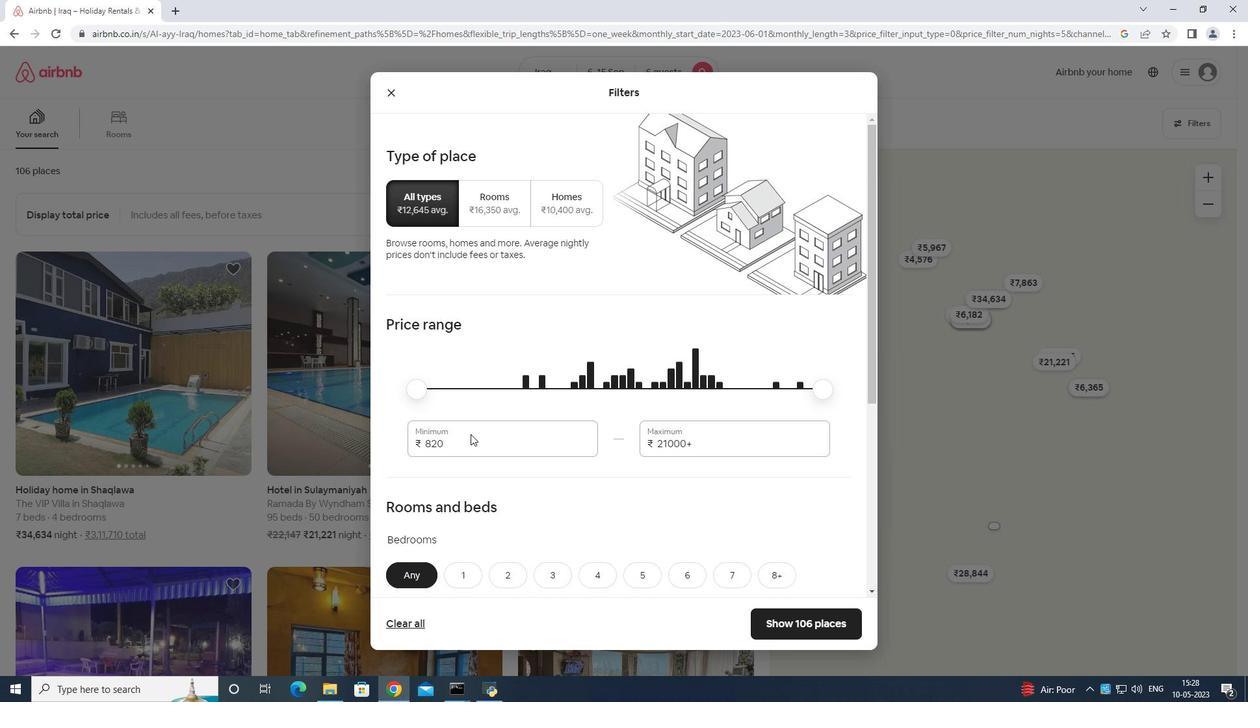 
Action: Mouse moved to (467, 427)
Screenshot: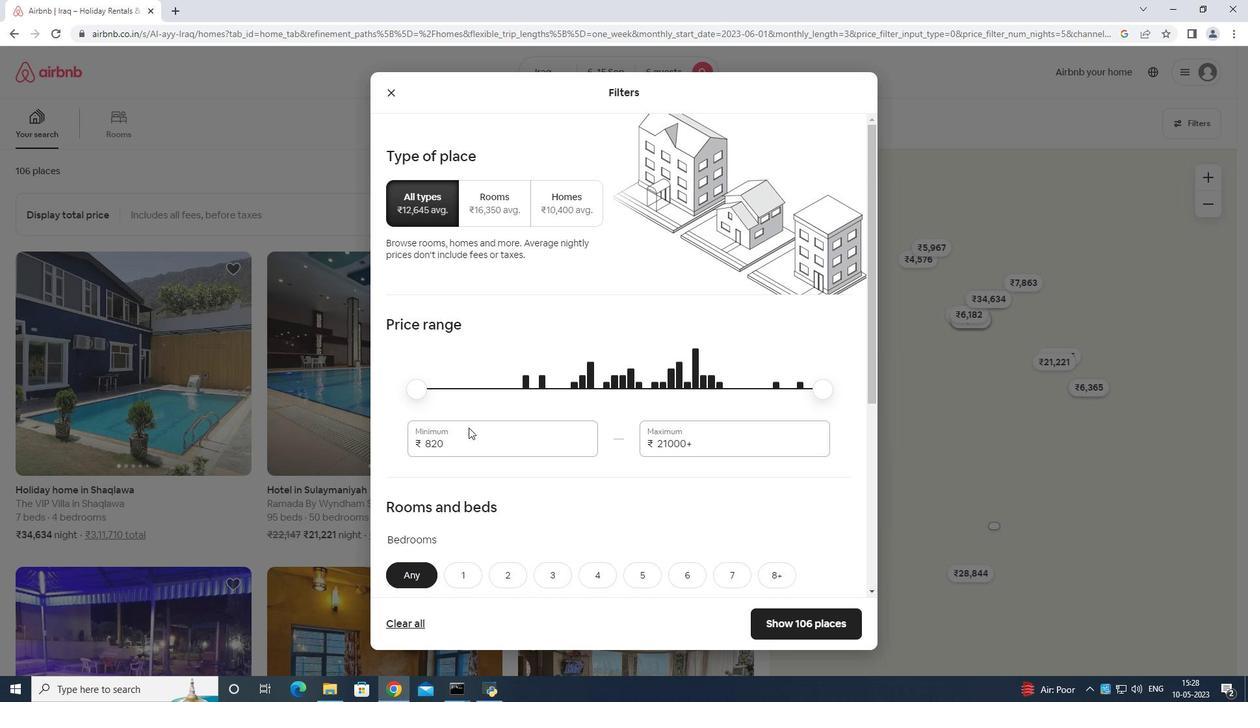 
Action: Key pressed <Key.backspace>
Screenshot: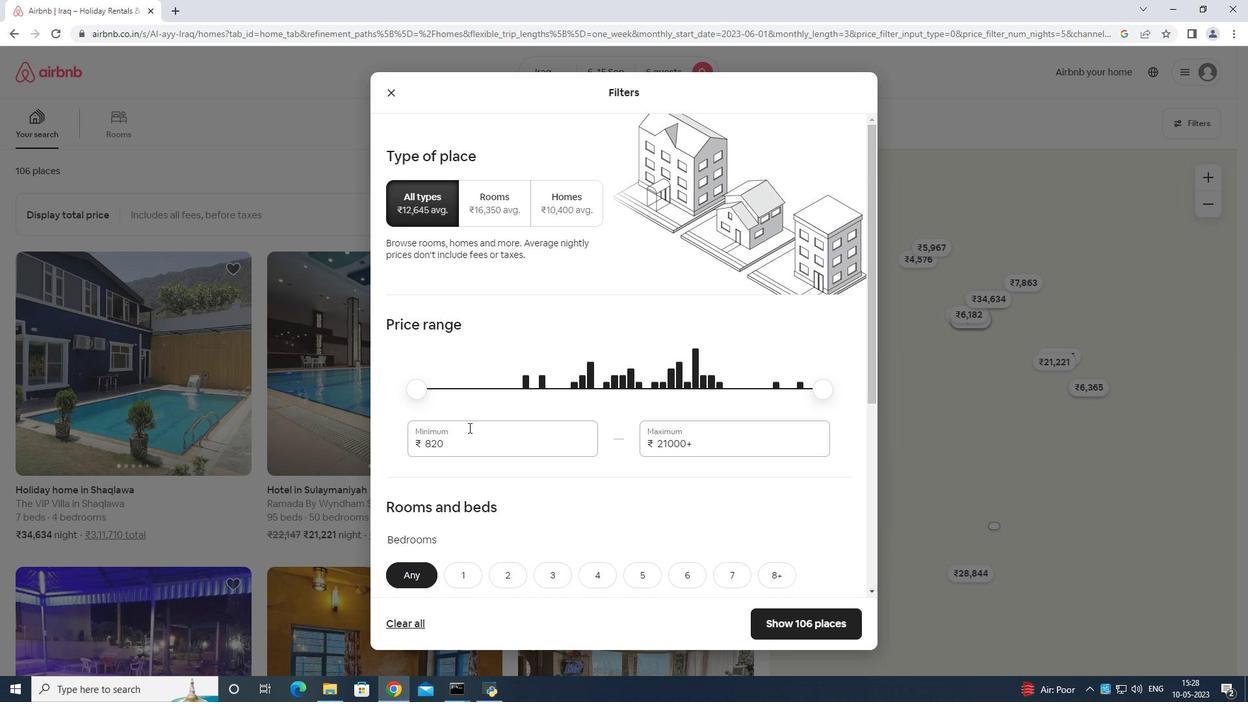 
Action: Mouse moved to (467, 427)
Screenshot: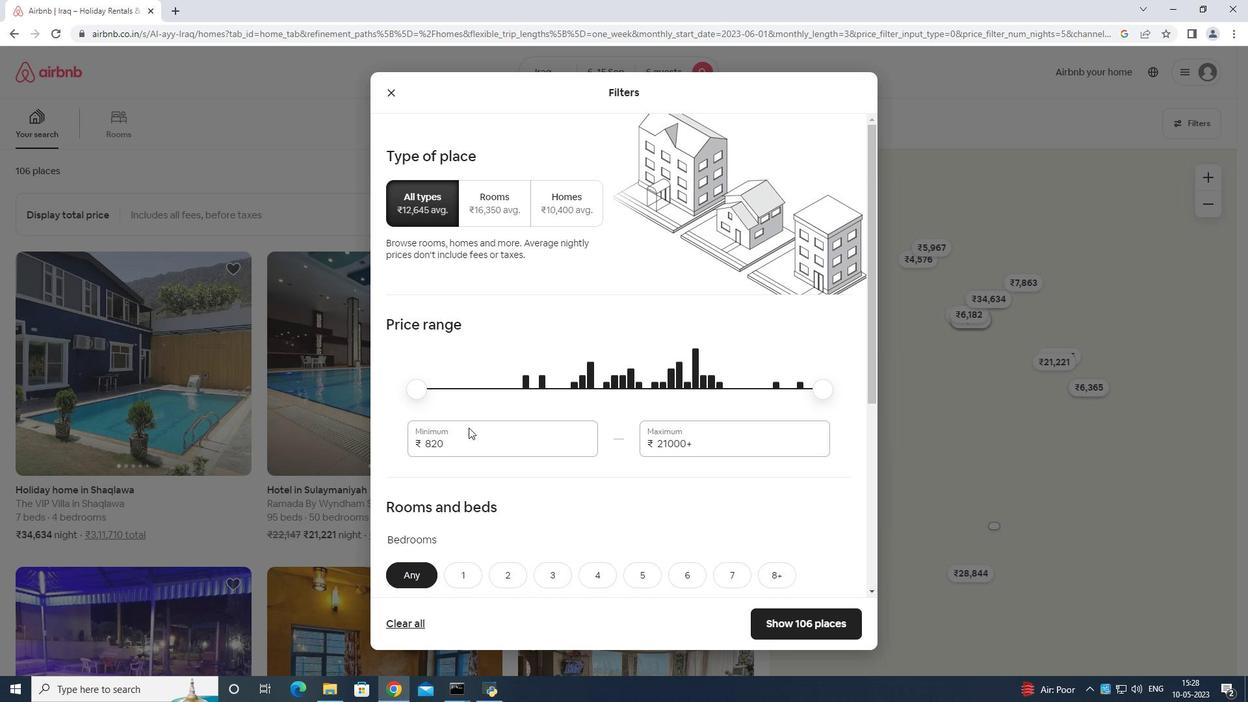 
Action: Key pressed <Key.backspace><Key.backspace><Key.backspace><Key.backspace><Key.backspace><Key.backspace><Key.backspace>8000
Screenshot: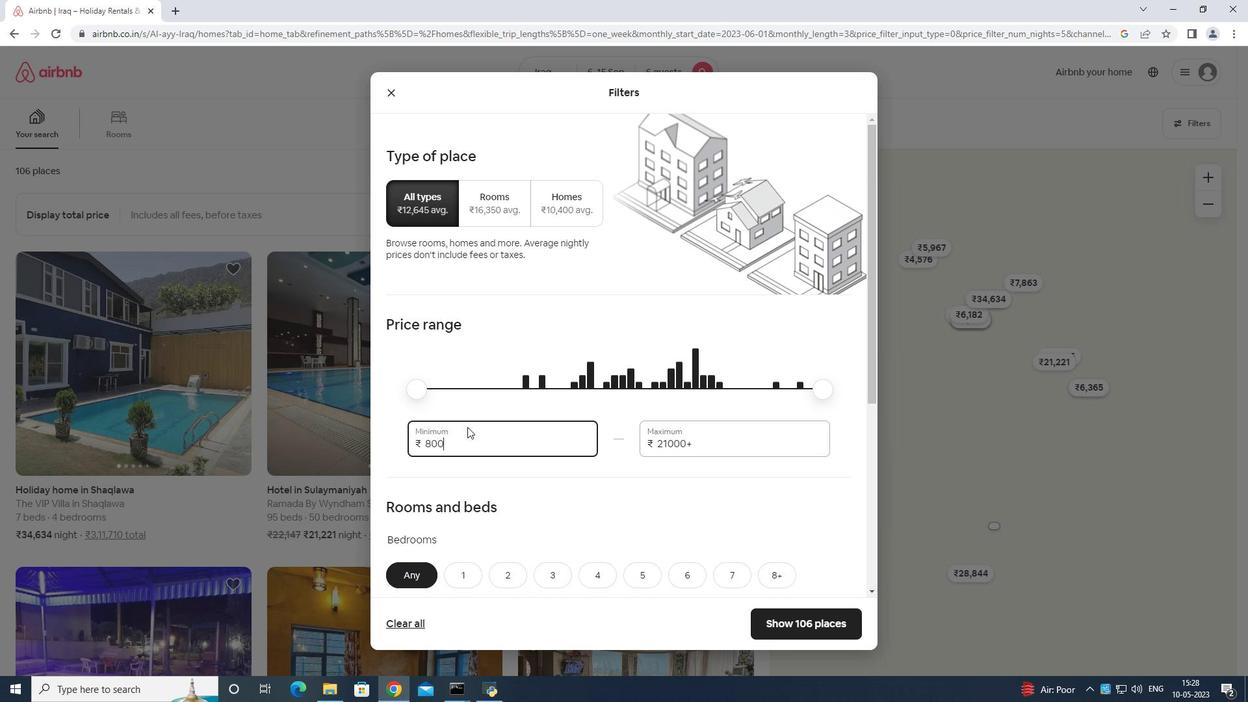 
Action: Mouse moved to (694, 433)
Screenshot: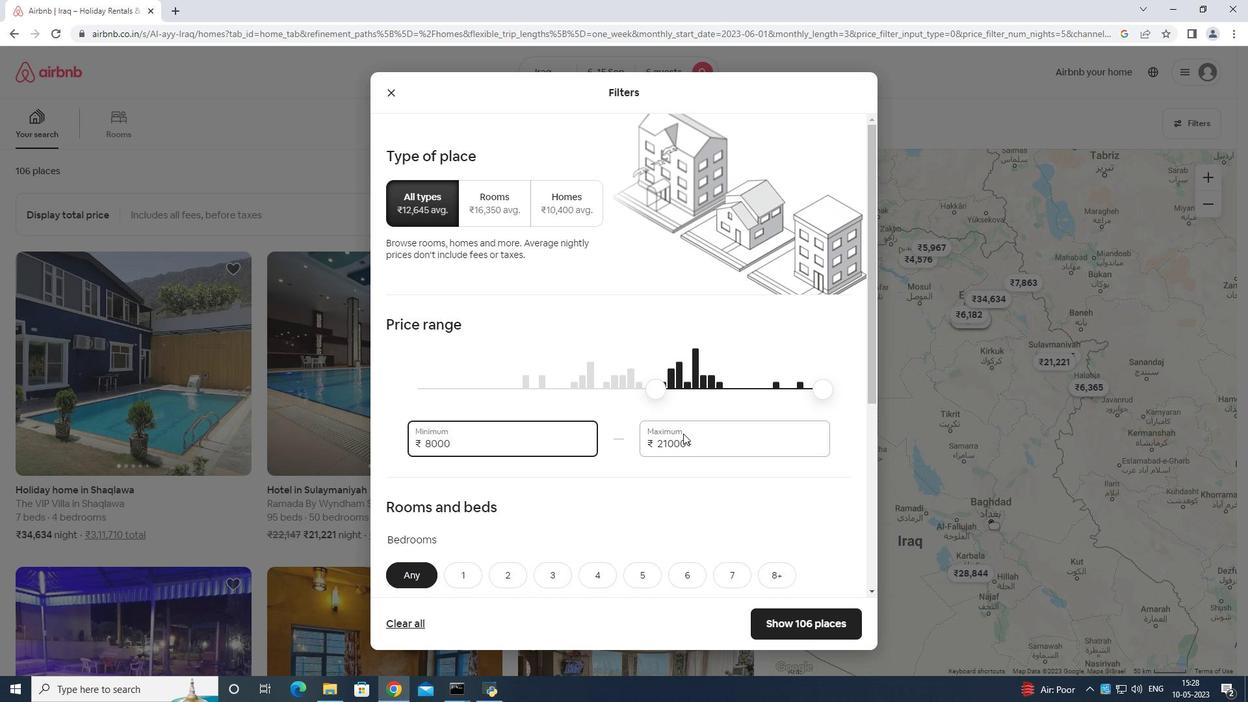 
Action: Mouse pressed left at (694, 433)
Screenshot: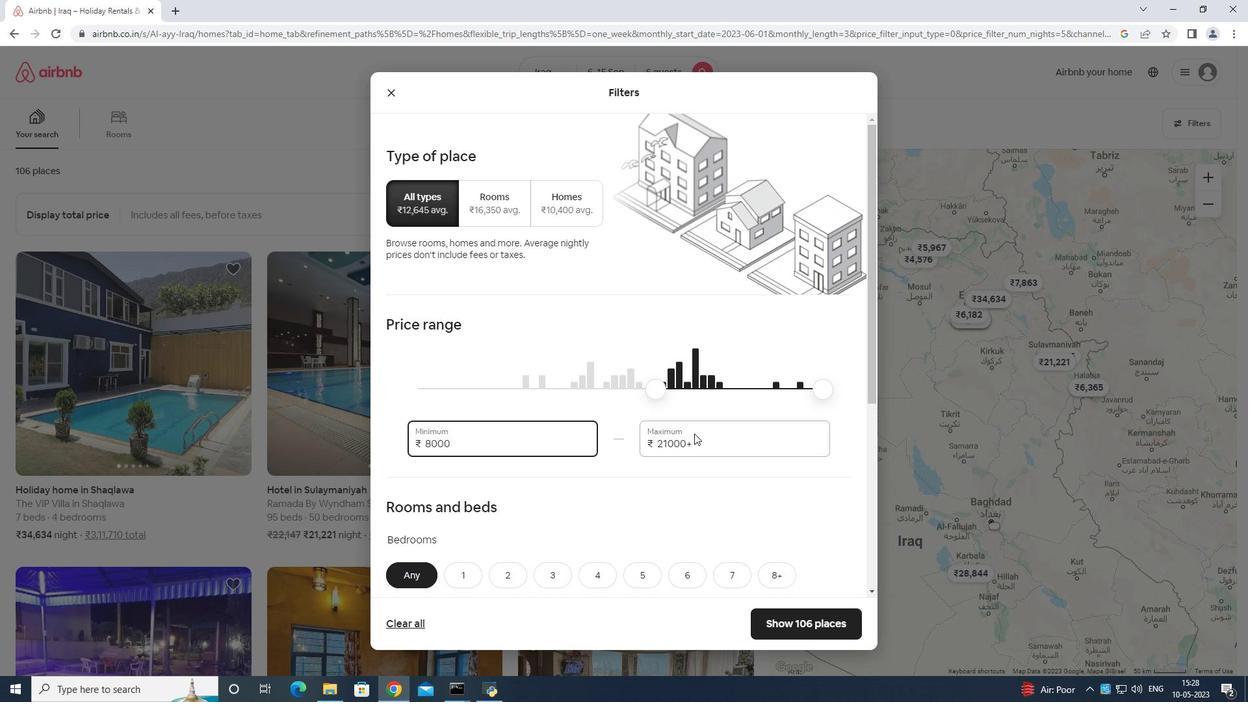 
Action: Mouse moved to (696, 438)
Screenshot: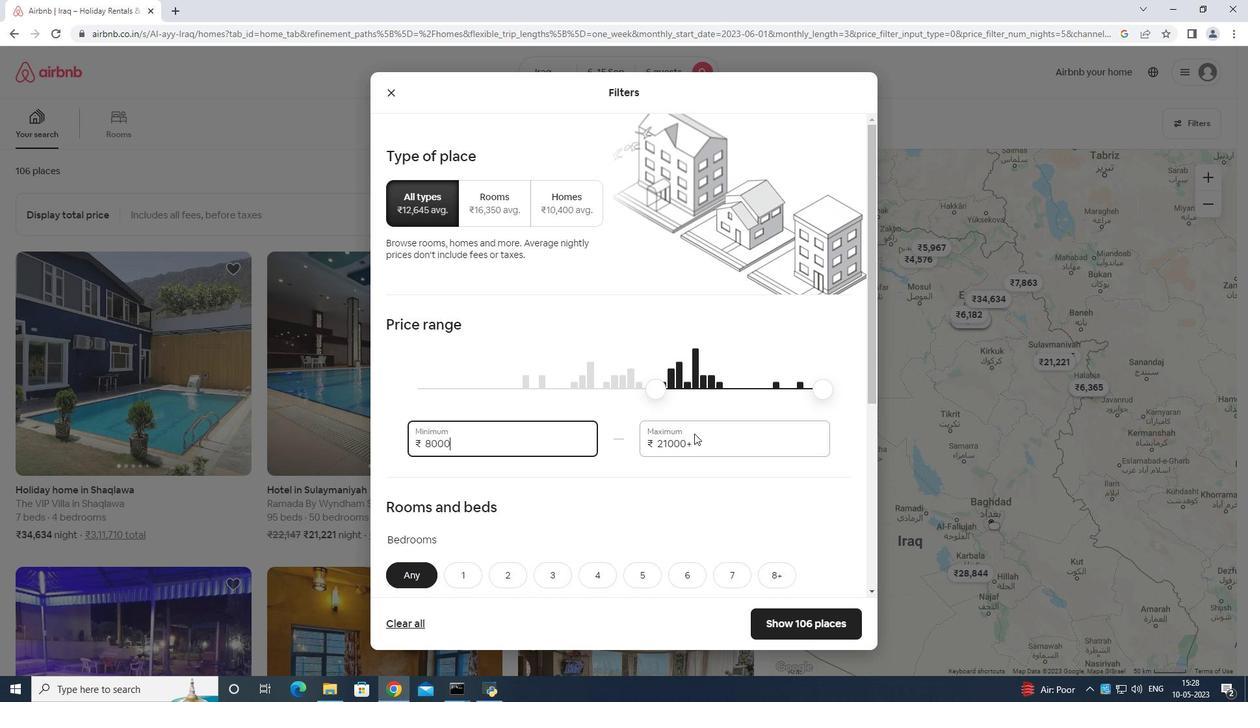 
Action: Key pressed <Key.backspace><Key.backspace><Key.backspace><Key.backspace><Key.backspace><Key.backspace><Key.backspace><Key.backspace><Key.backspace><Key.backspace><Key.backspace><Key.backspace><Key.backspace>12000
Screenshot: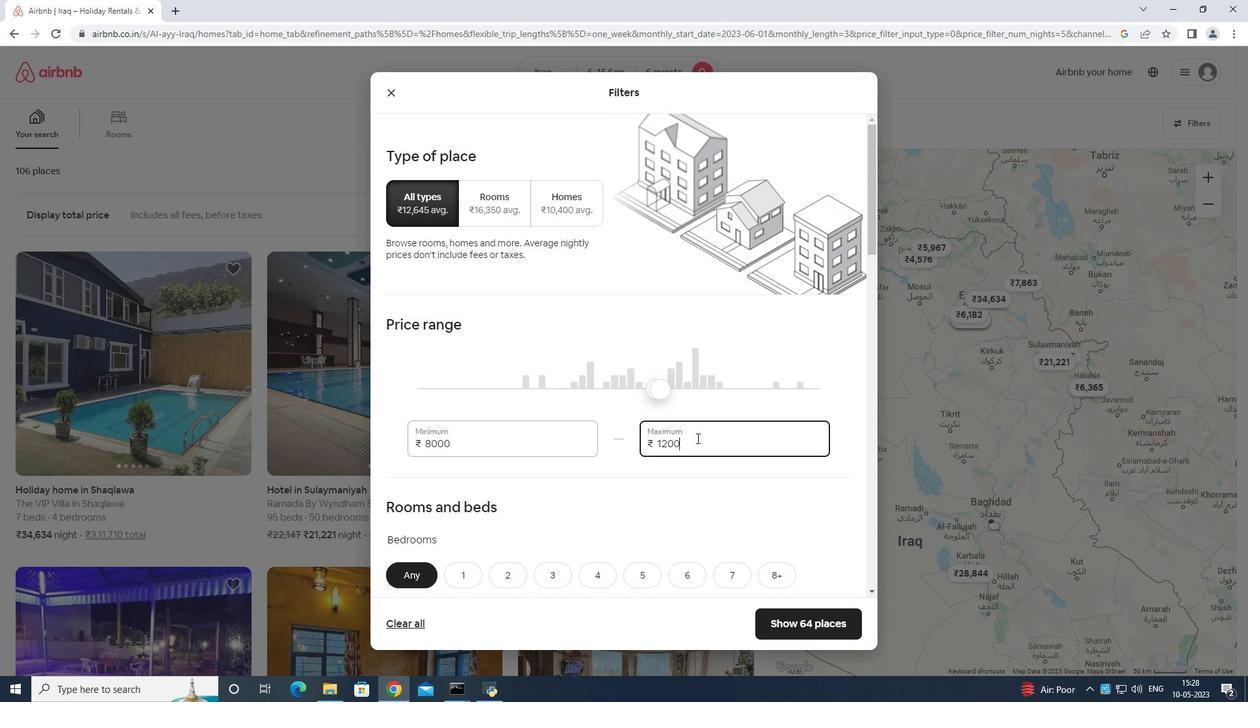
Action: Mouse moved to (672, 442)
Screenshot: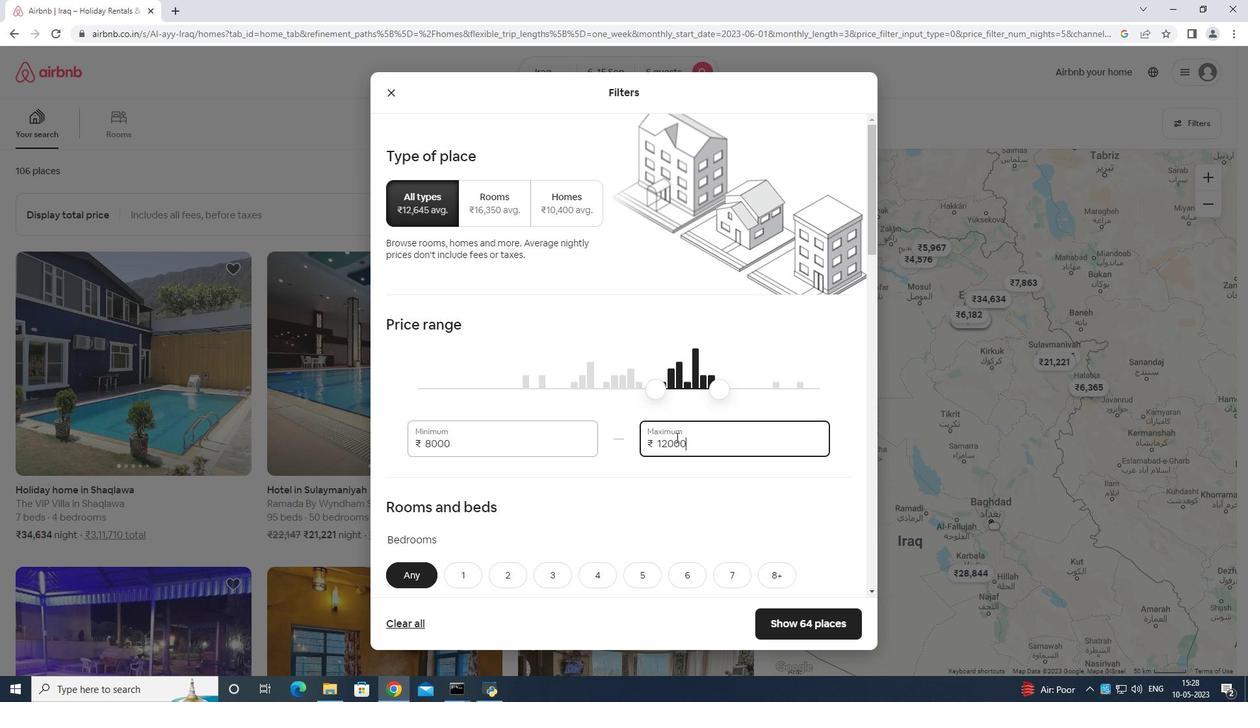
Action: Mouse scrolled (672, 442) with delta (0, 0)
Screenshot: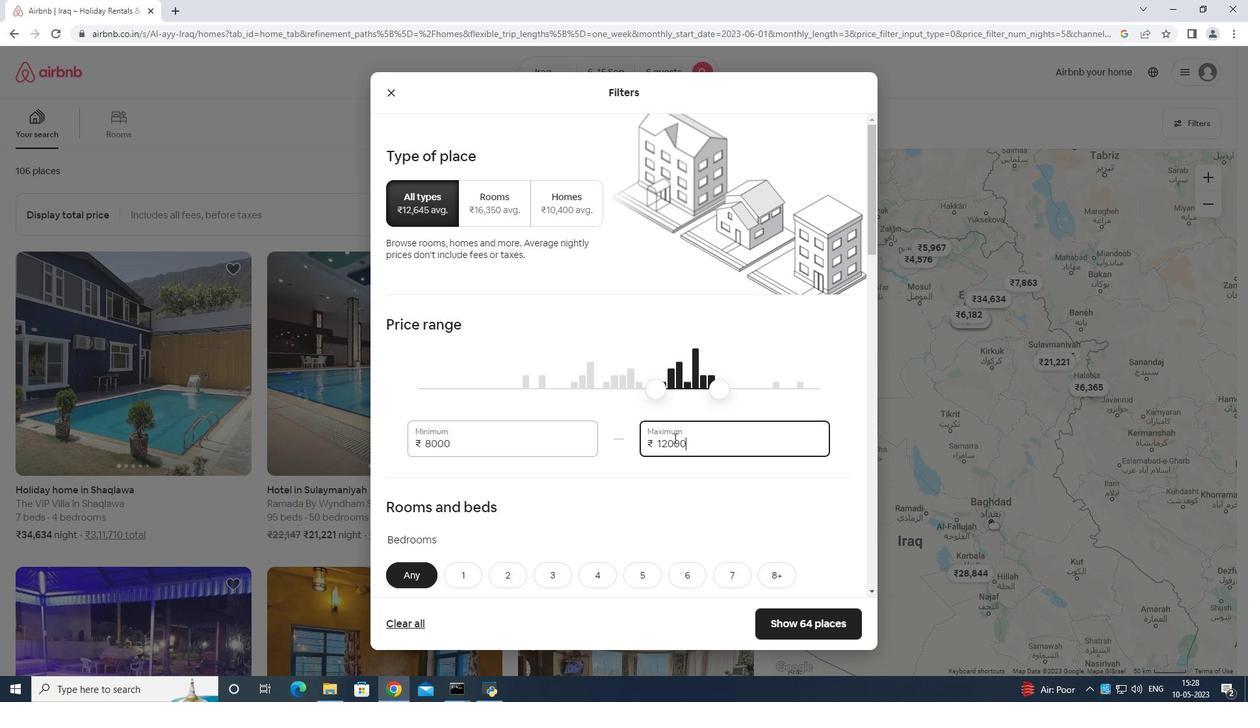 
Action: Mouse scrolled (672, 442) with delta (0, 0)
Screenshot: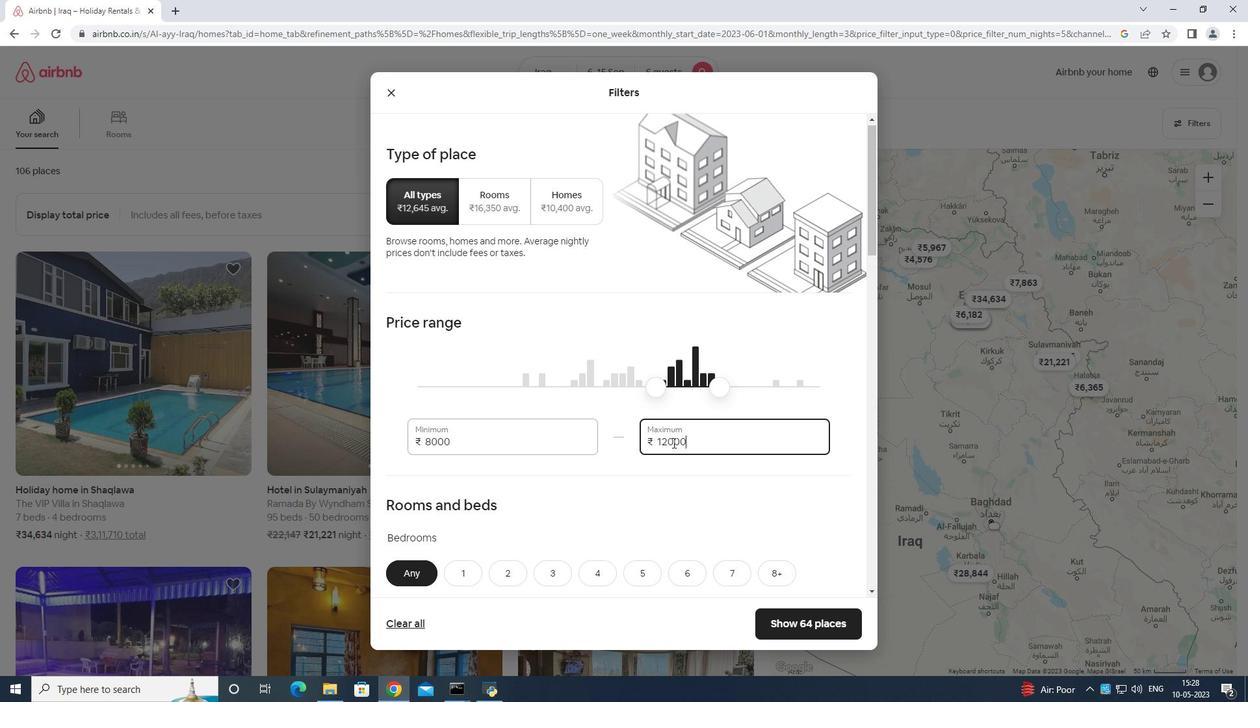 
Action: Mouse moved to (672, 442)
Screenshot: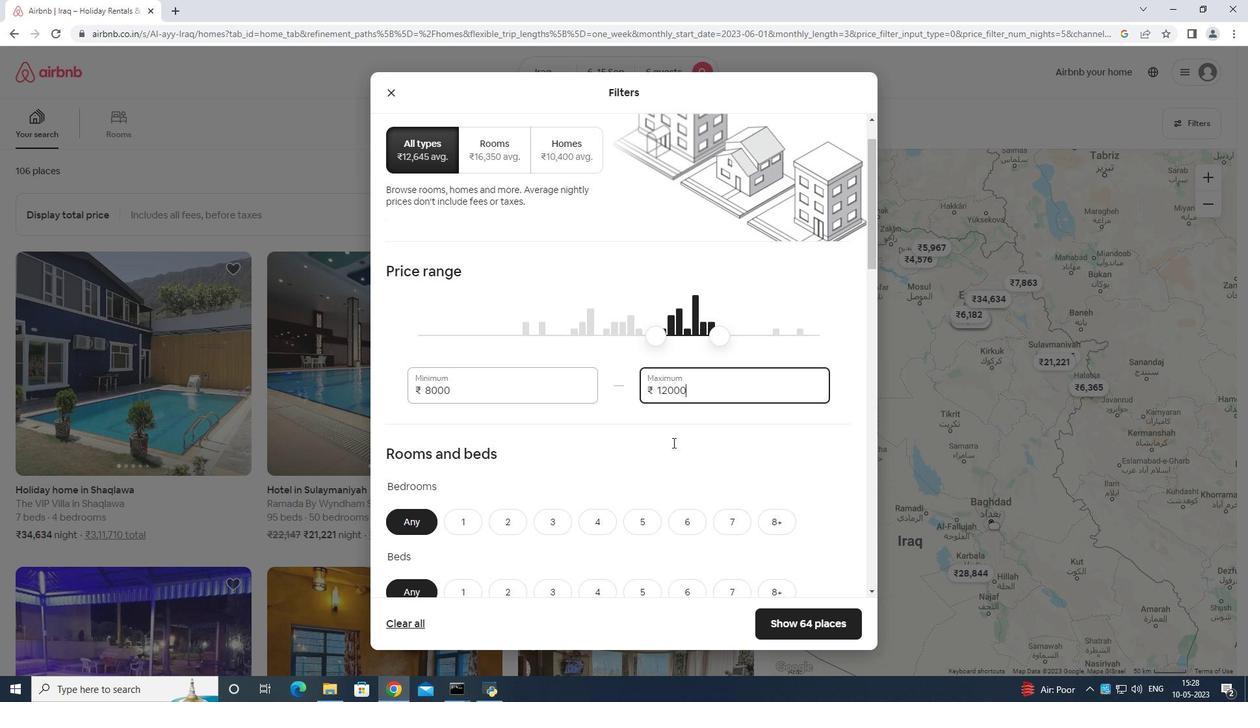 
Action: Mouse scrolled (672, 442) with delta (0, 0)
Screenshot: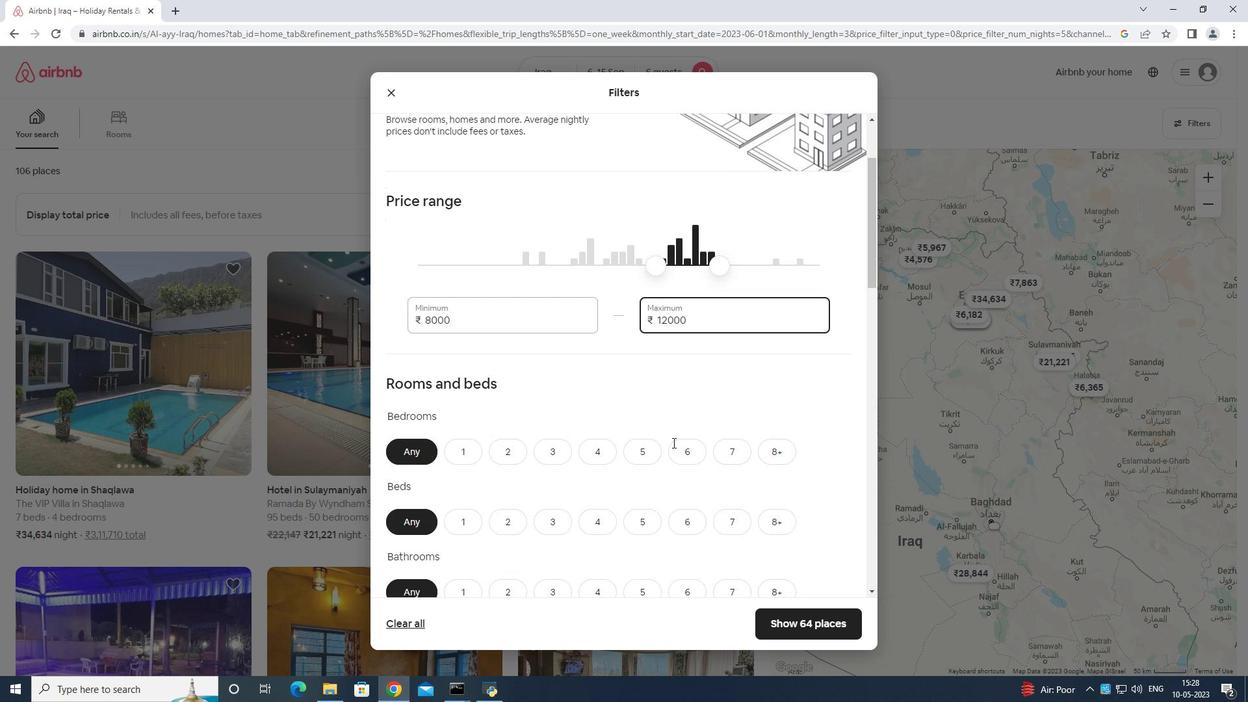 
Action: Mouse moved to (685, 380)
Screenshot: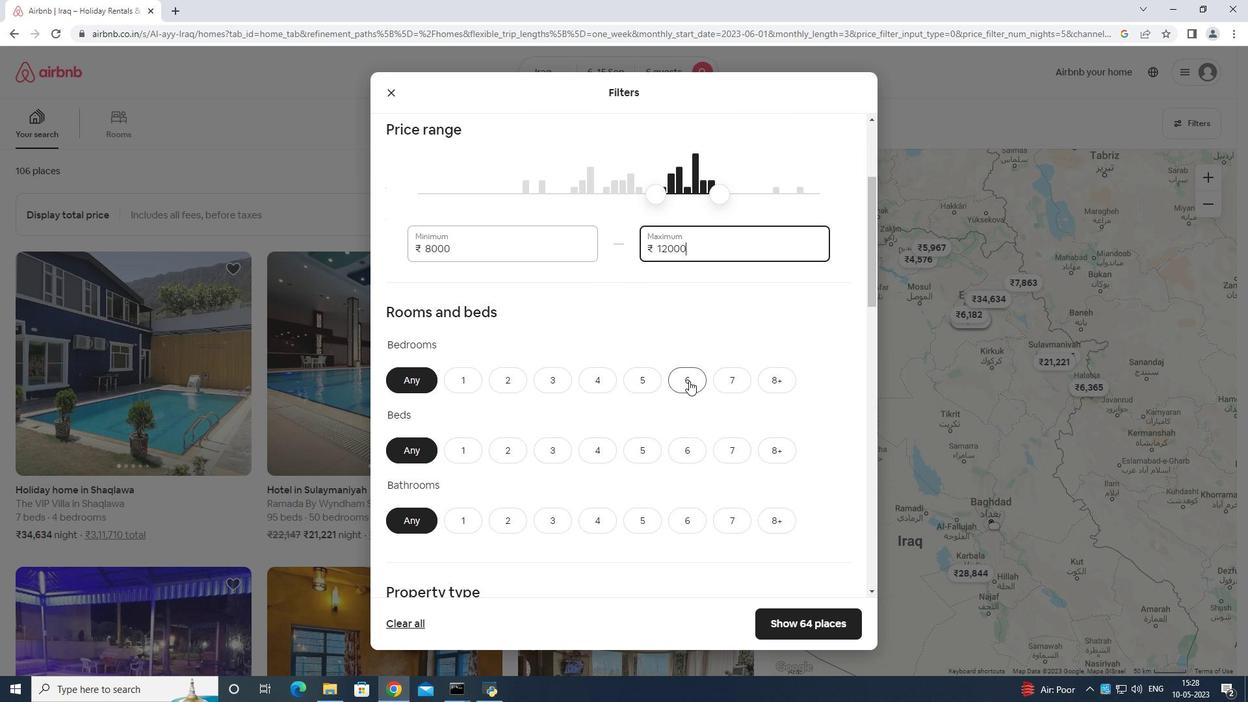 
Action: Mouse pressed left at (685, 380)
Screenshot: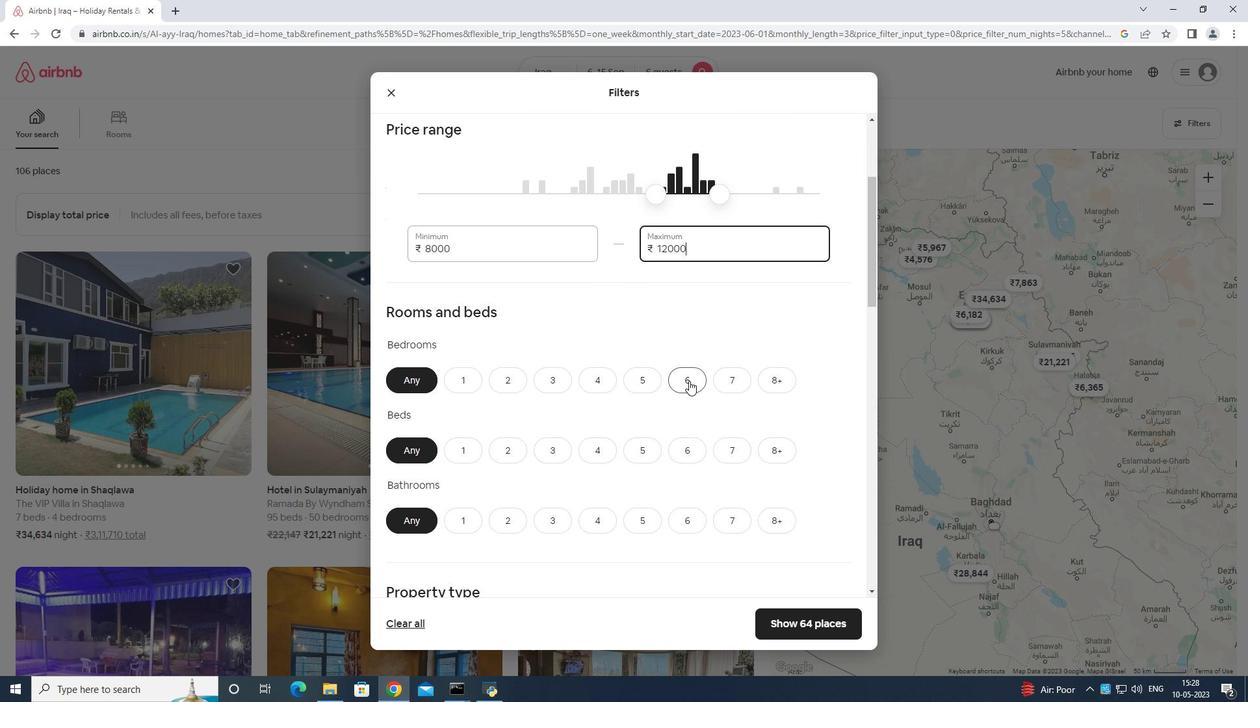 
Action: Mouse moved to (685, 455)
Screenshot: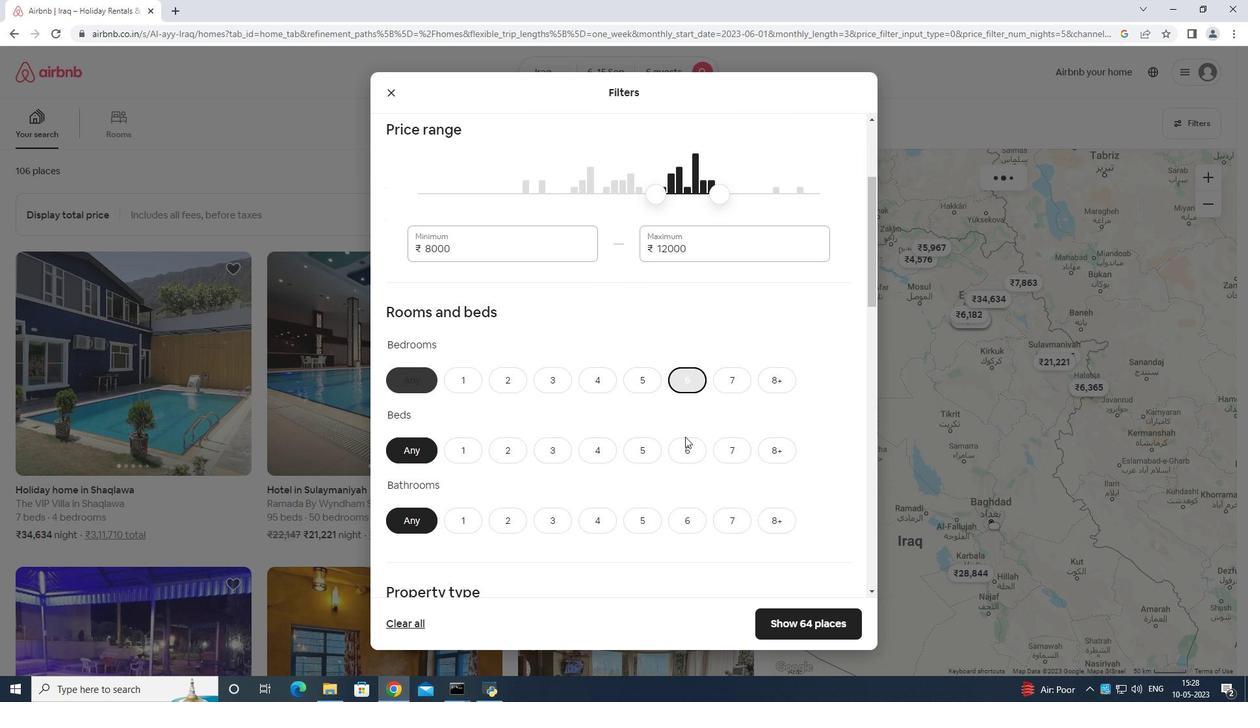 
Action: Mouse pressed left at (685, 455)
Screenshot: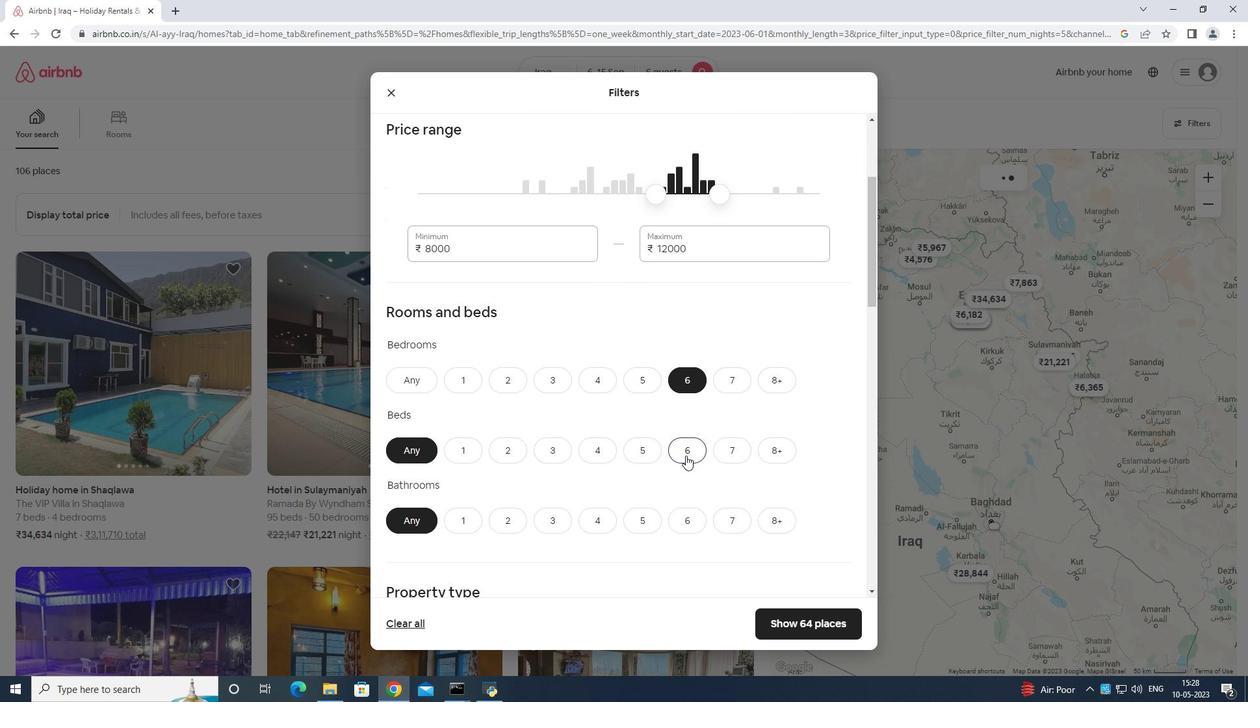 
Action: Mouse moved to (679, 521)
Screenshot: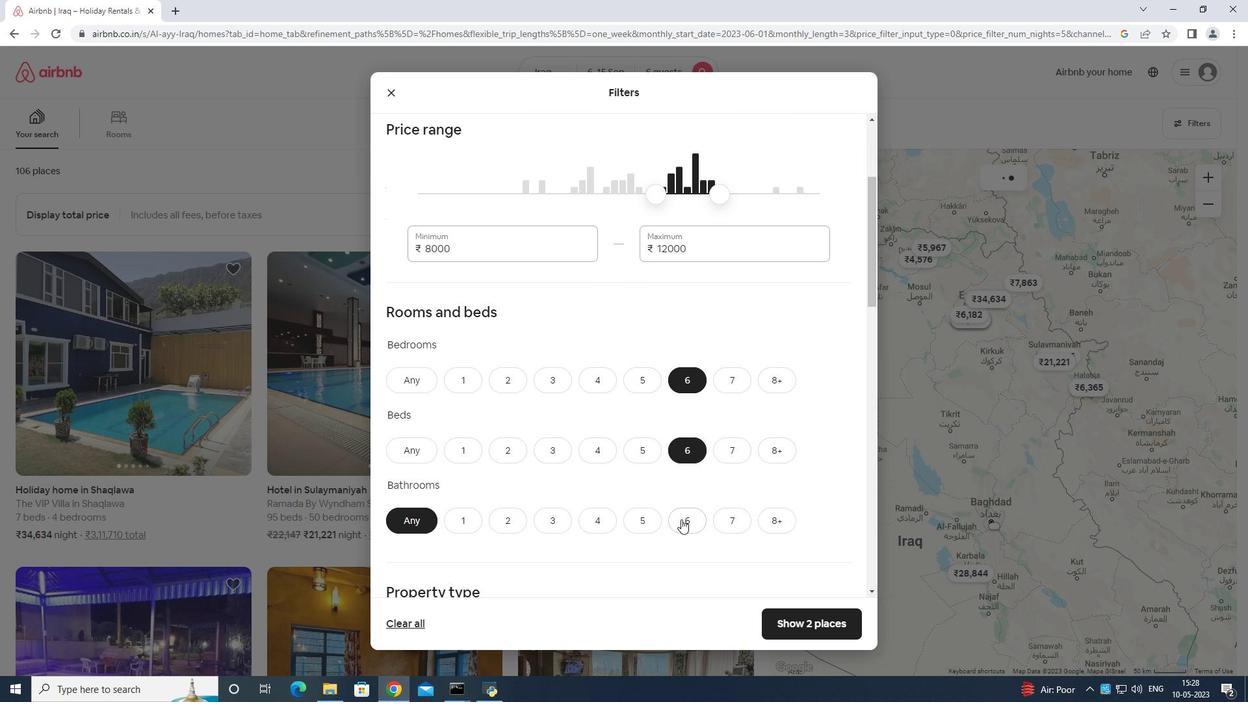 
Action: Mouse pressed left at (679, 521)
Screenshot: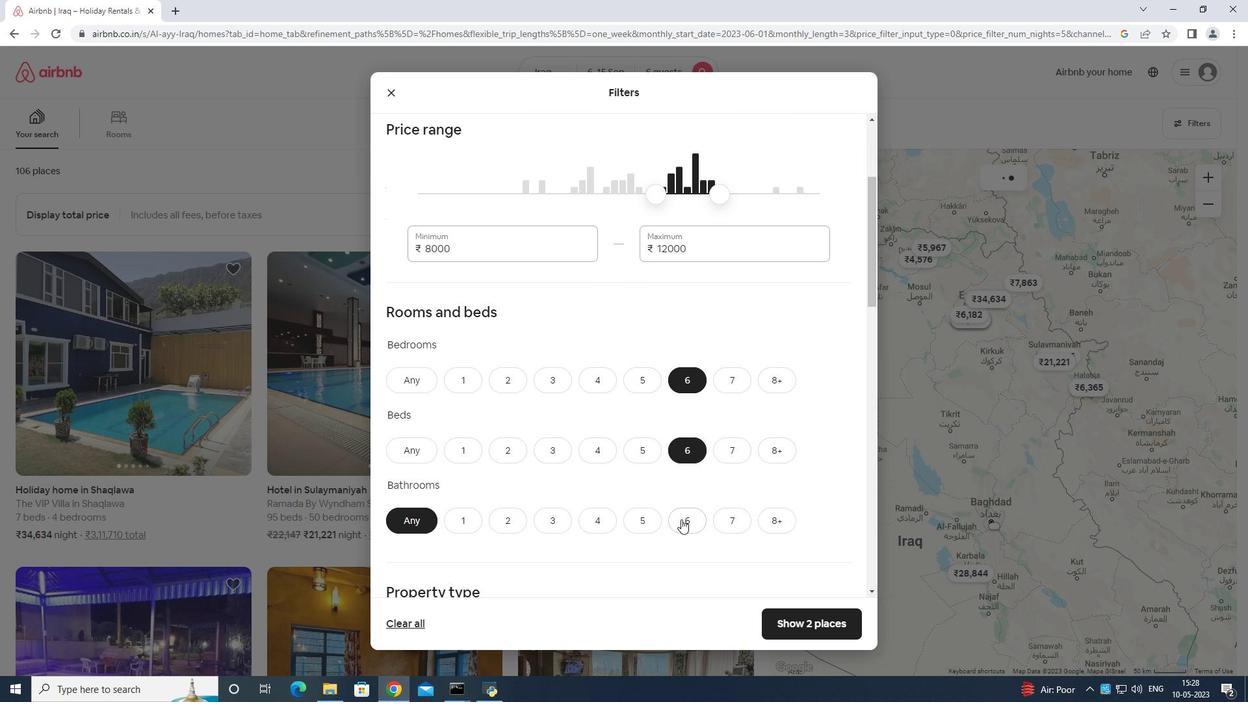 
Action: Mouse moved to (683, 505)
Screenshot: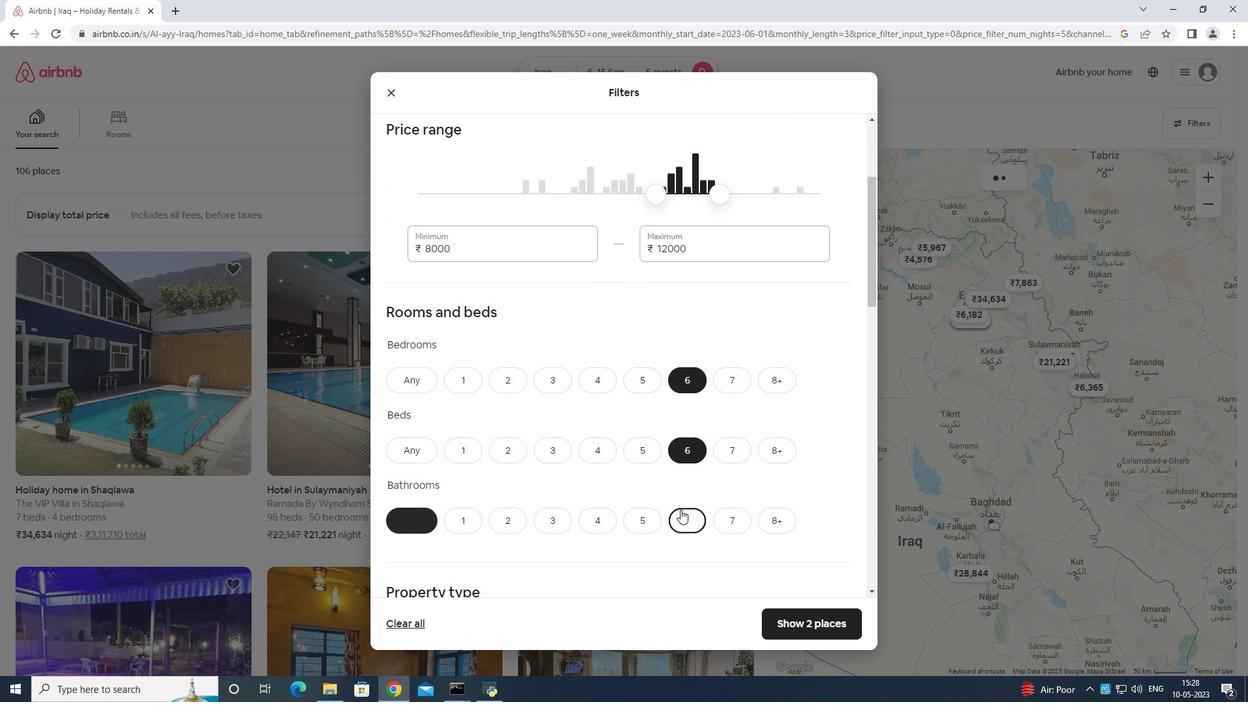 
Action: Mouse scrolled (683, 504) with delta (0, 0)
Screenshot: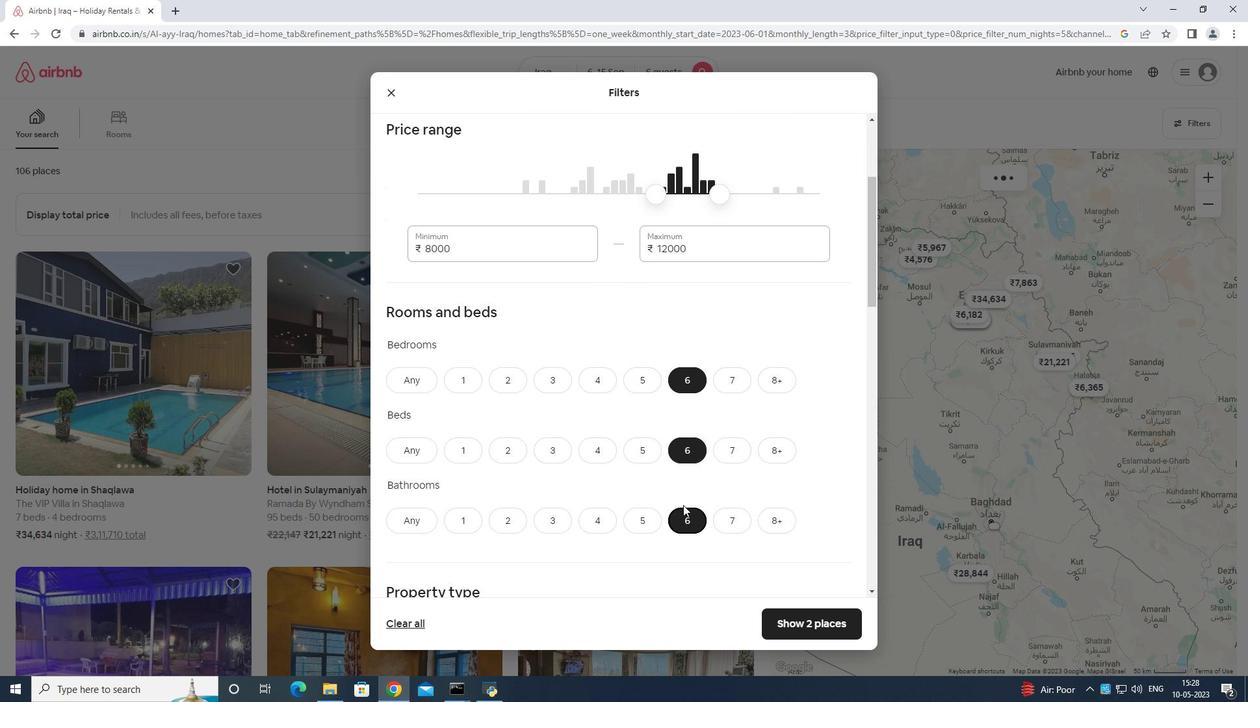 
Action: Mouse scrolled (683, 504) with delta (0, 0)
Screenshot: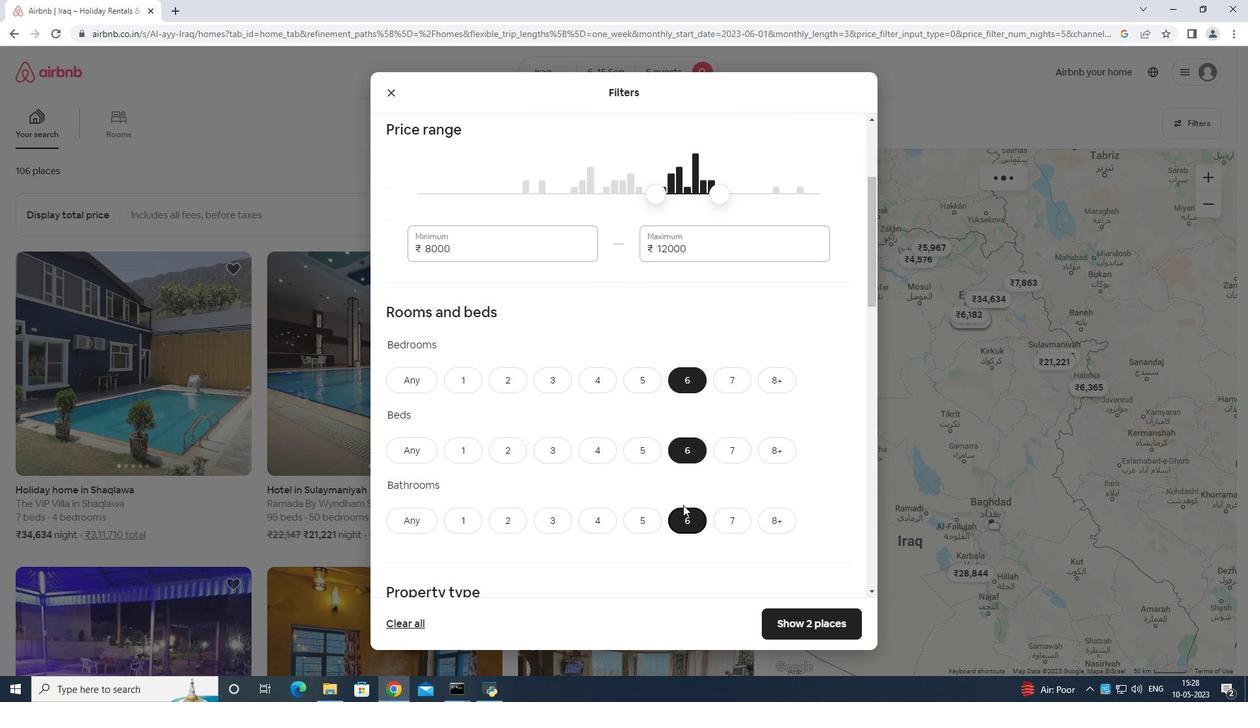 
Action: Mouse scrolled (683, 504) with delta (0, 0)
Screenshot: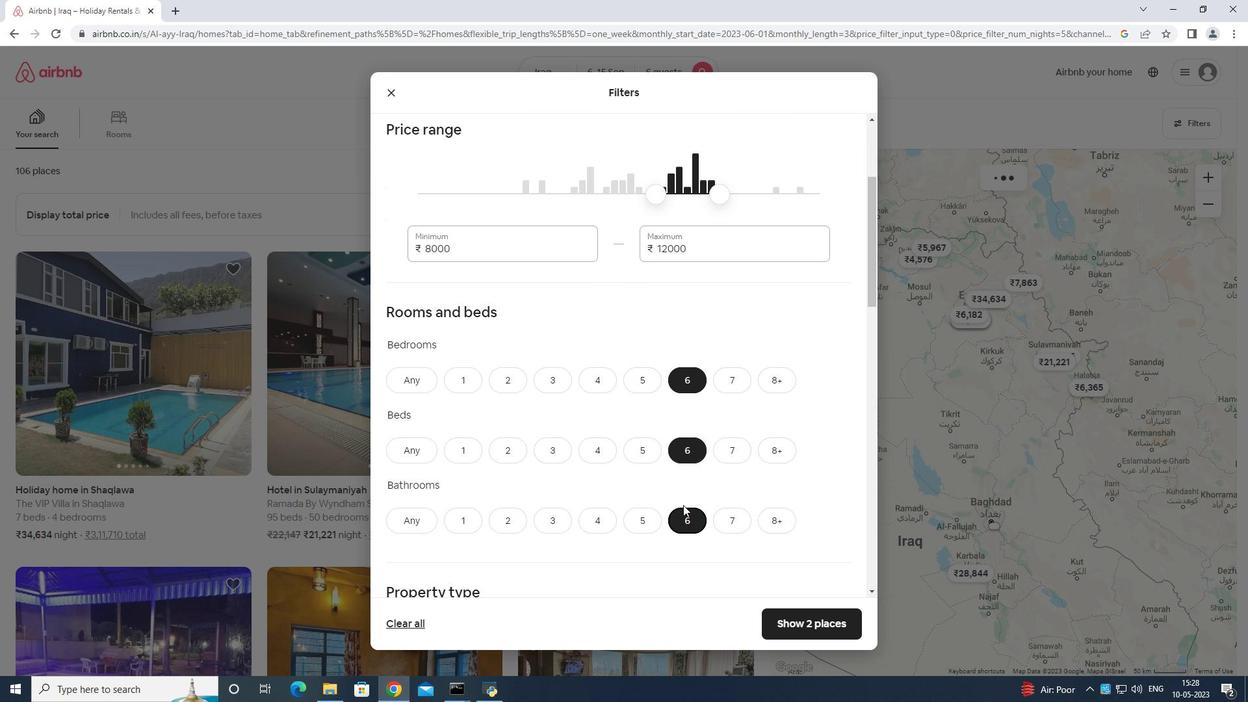 
Action: Mouse scrolled (683, 504) with delta (0, 0)
Screenshot: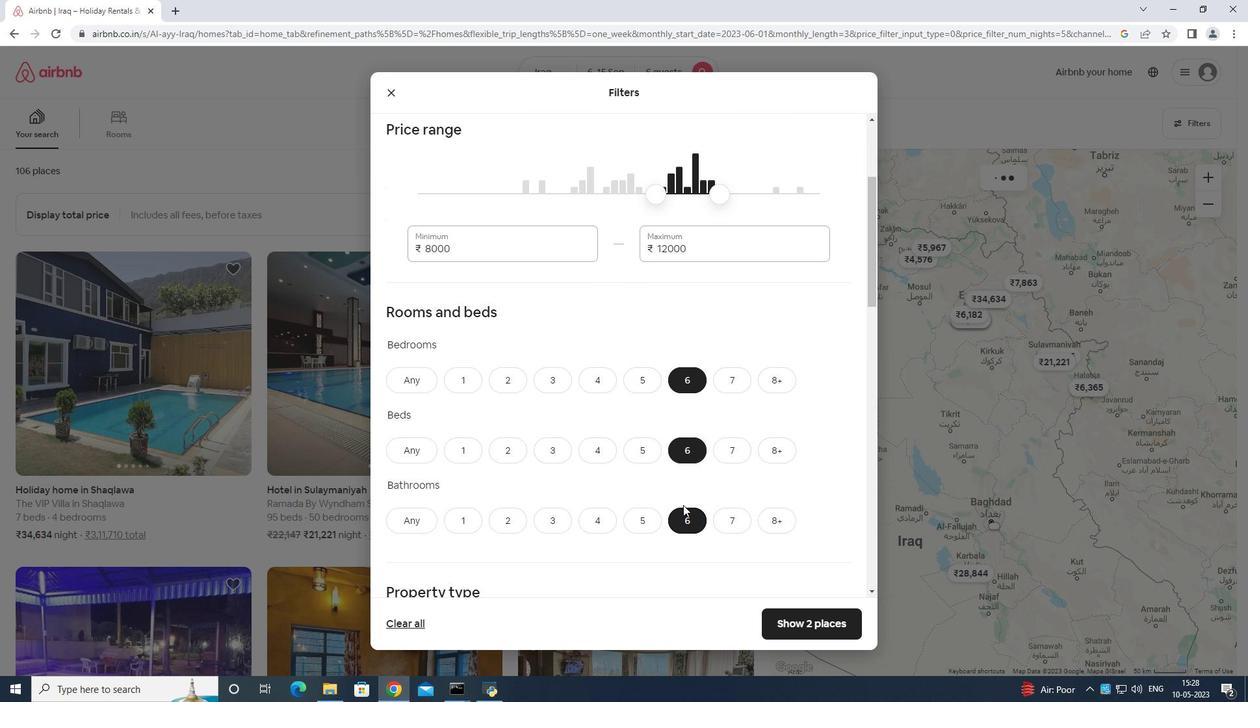 
Action: Mouse moved to (463, 406)
Screenshot: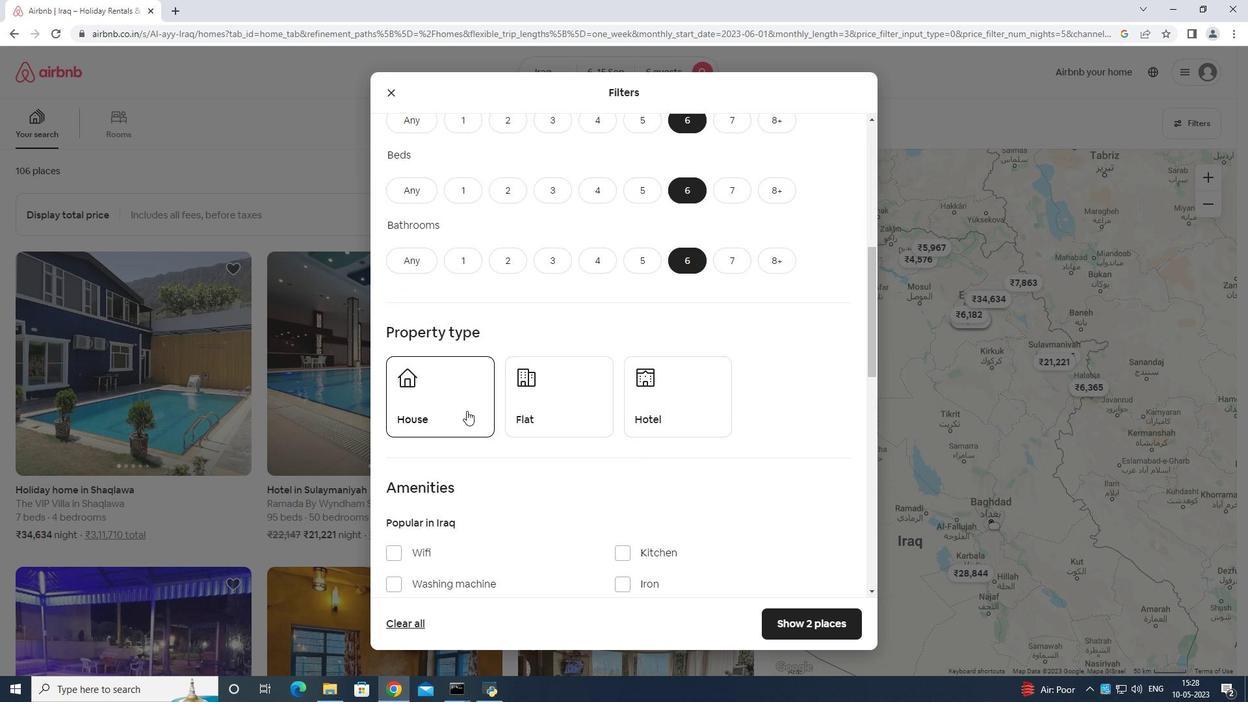 
Action: Mouse pressed left at (463, 406)
Screenshot: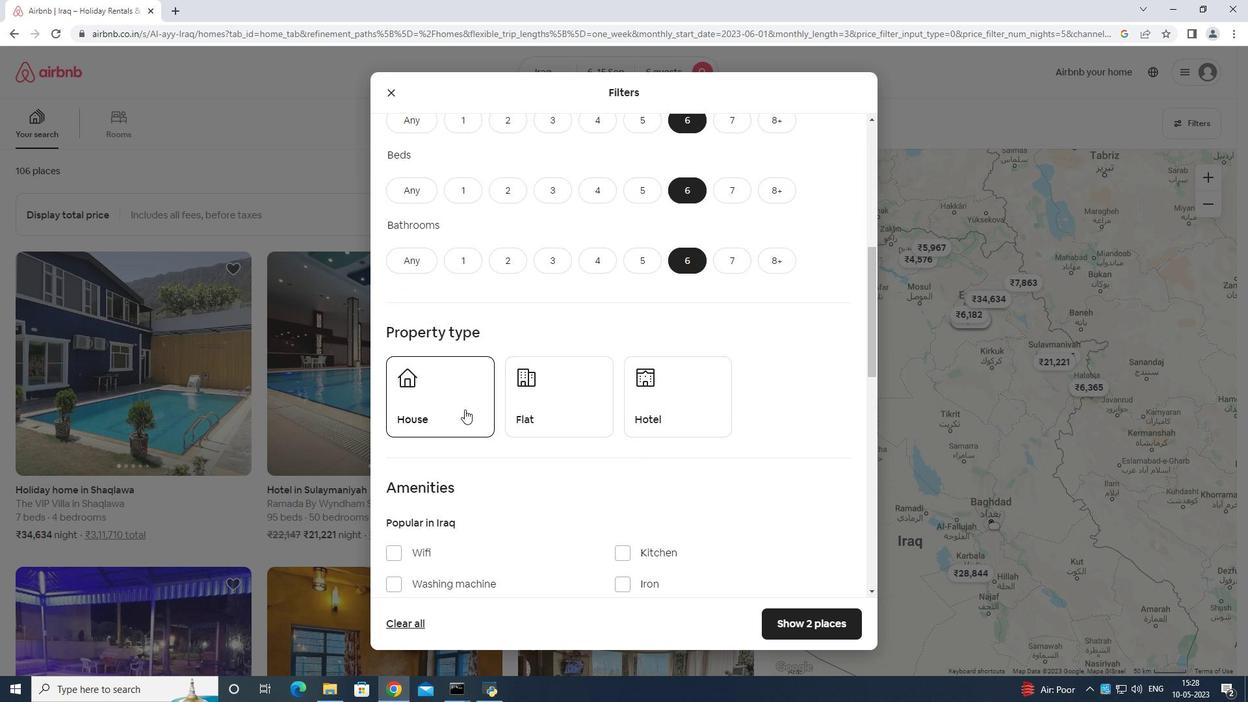 
Action: Mouse moved to (569, 388)
Screenshot: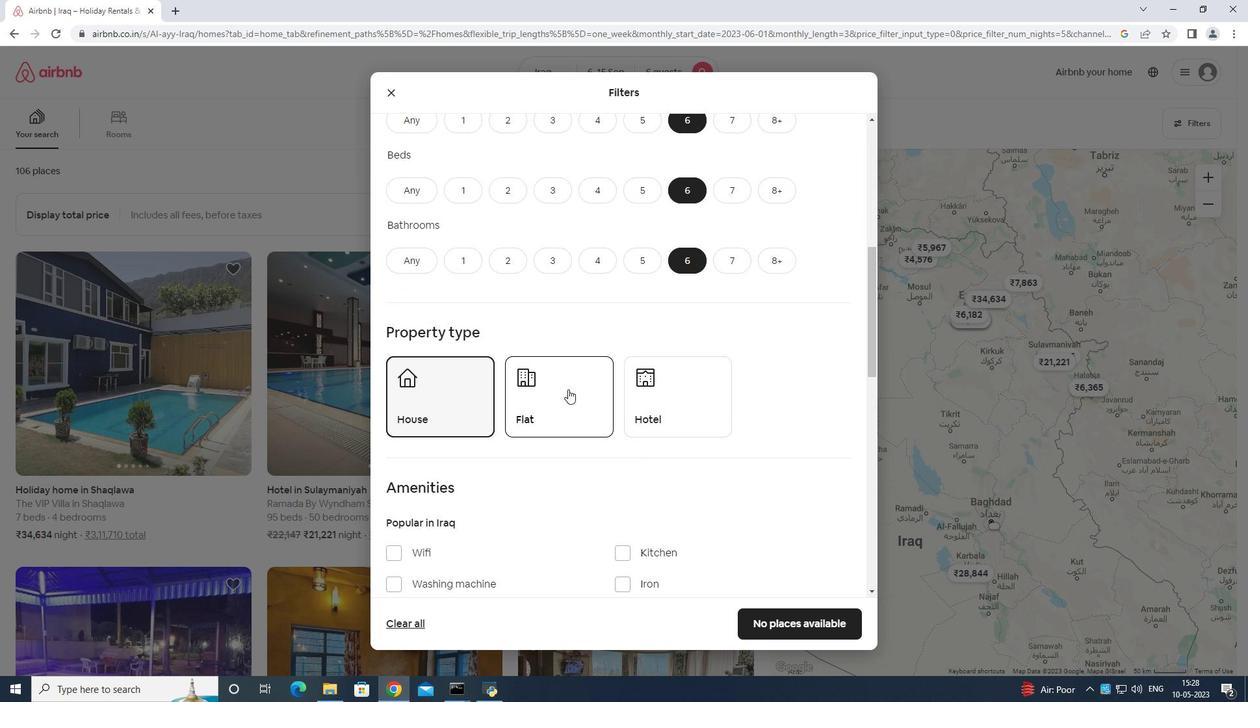 
Action: Mouse pressed left at (569, 388)
Screenshot: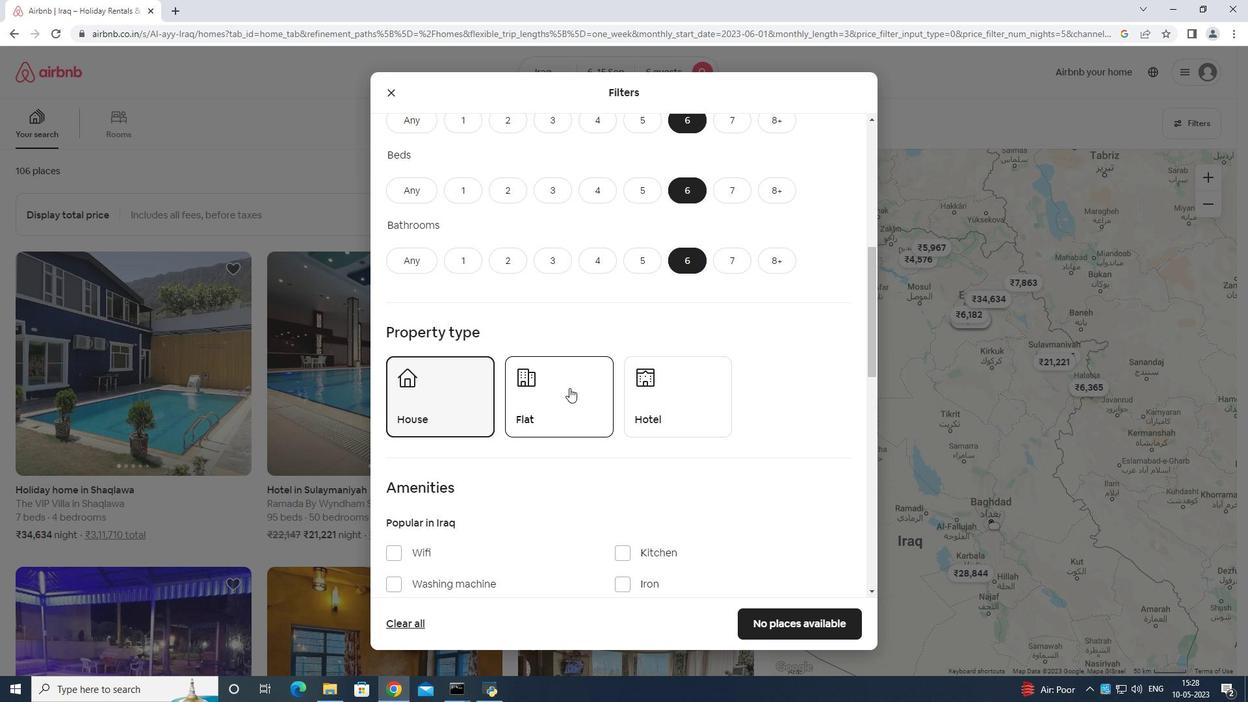 
Action: Mouse moved to (569, 387)
Screenshot: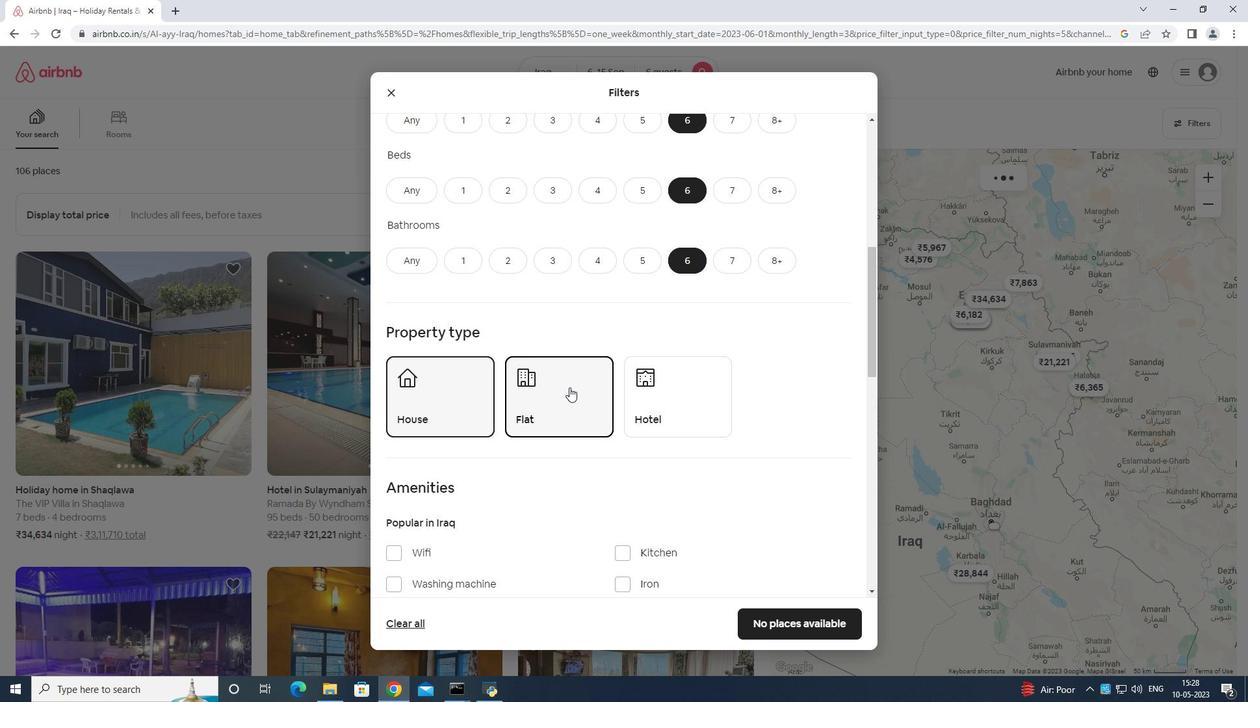 
Action: Mouse scrolled (569, 386) with delta (0, 0)
Screenshot: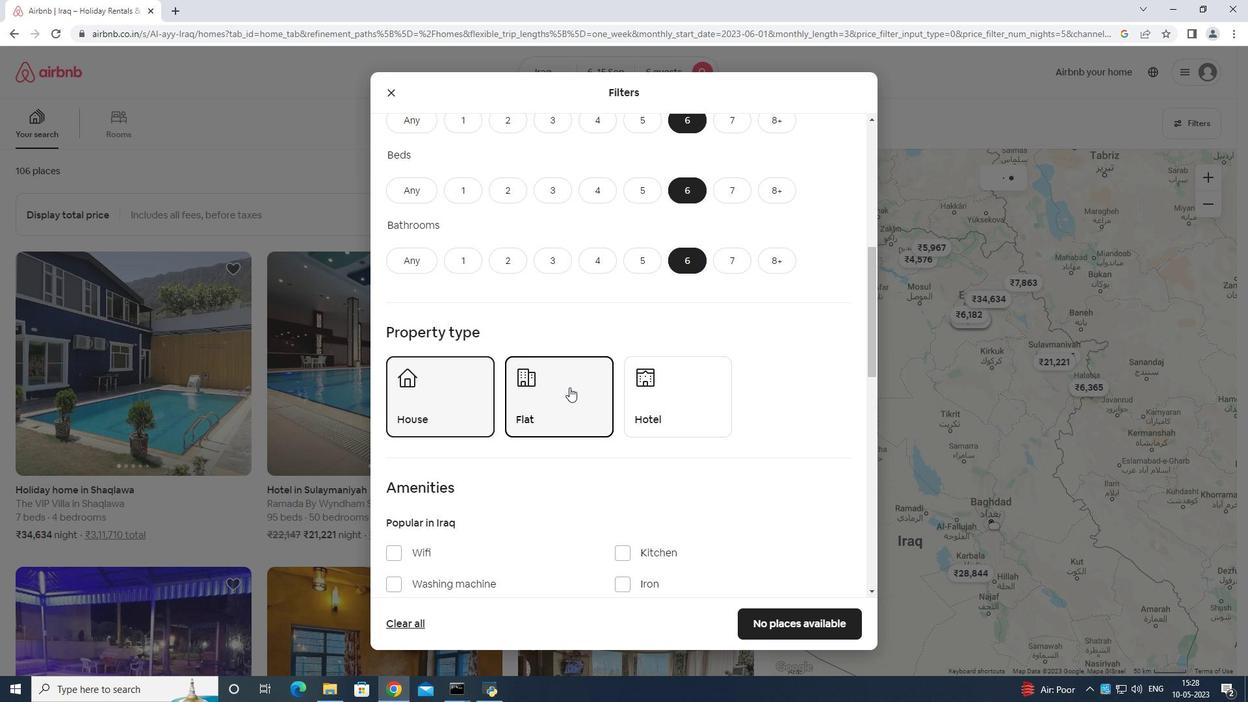 
Action: Mouse scrolled (569, 386) with delta (0, 0)
Screenshot: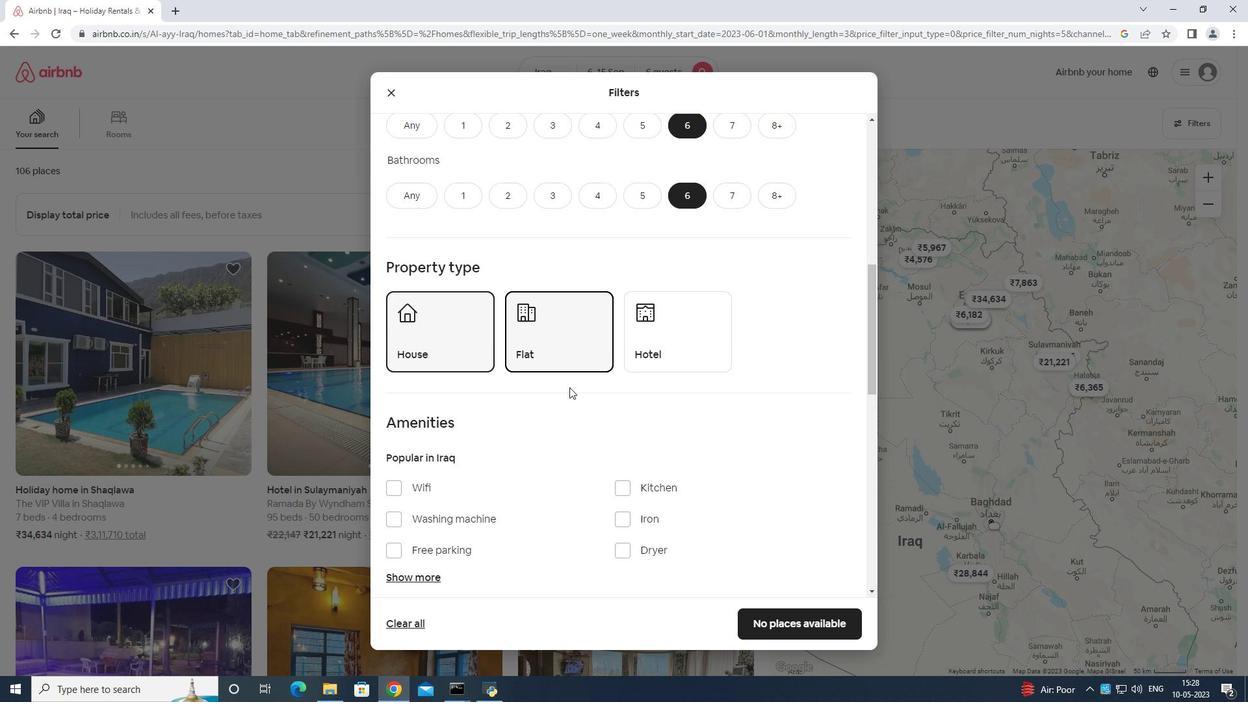 
Action: Mouse scrolled (569, 386) with delta (0, 0)
Screenshot: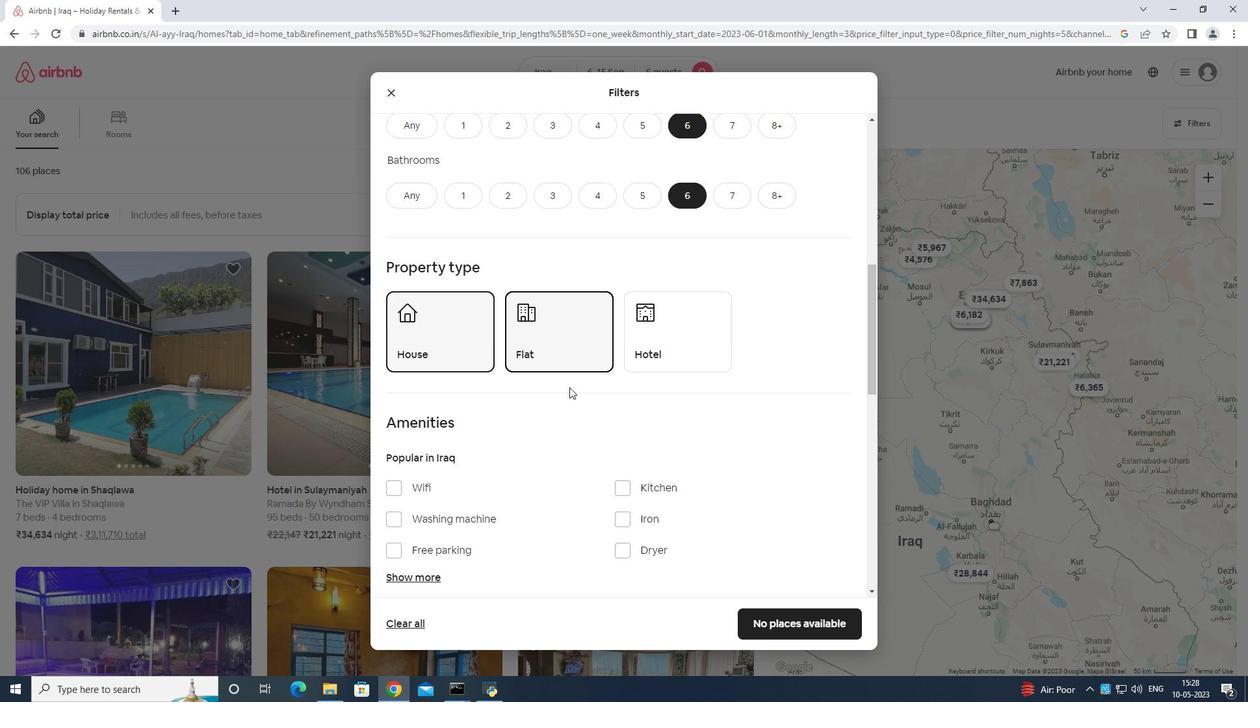 
Action: Mouse moved to (393, 352)
Screenshot: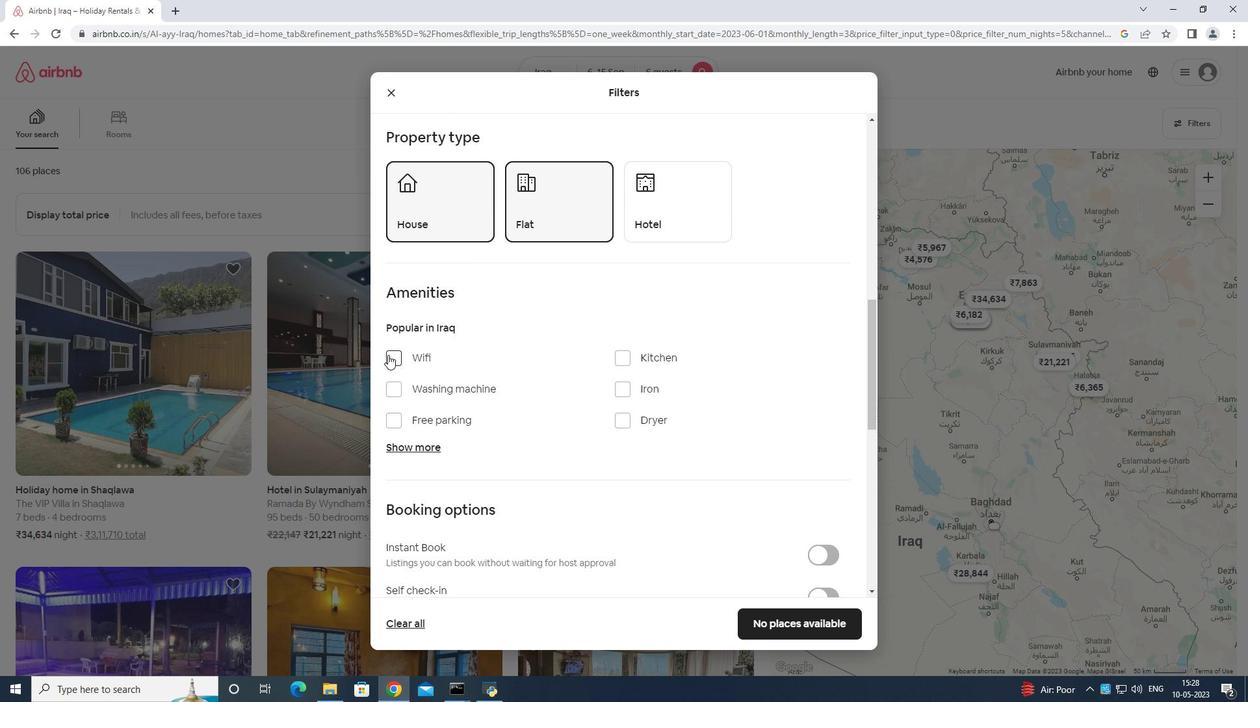 
Action: Mouse pressed left at (393, 352)
Screenshot: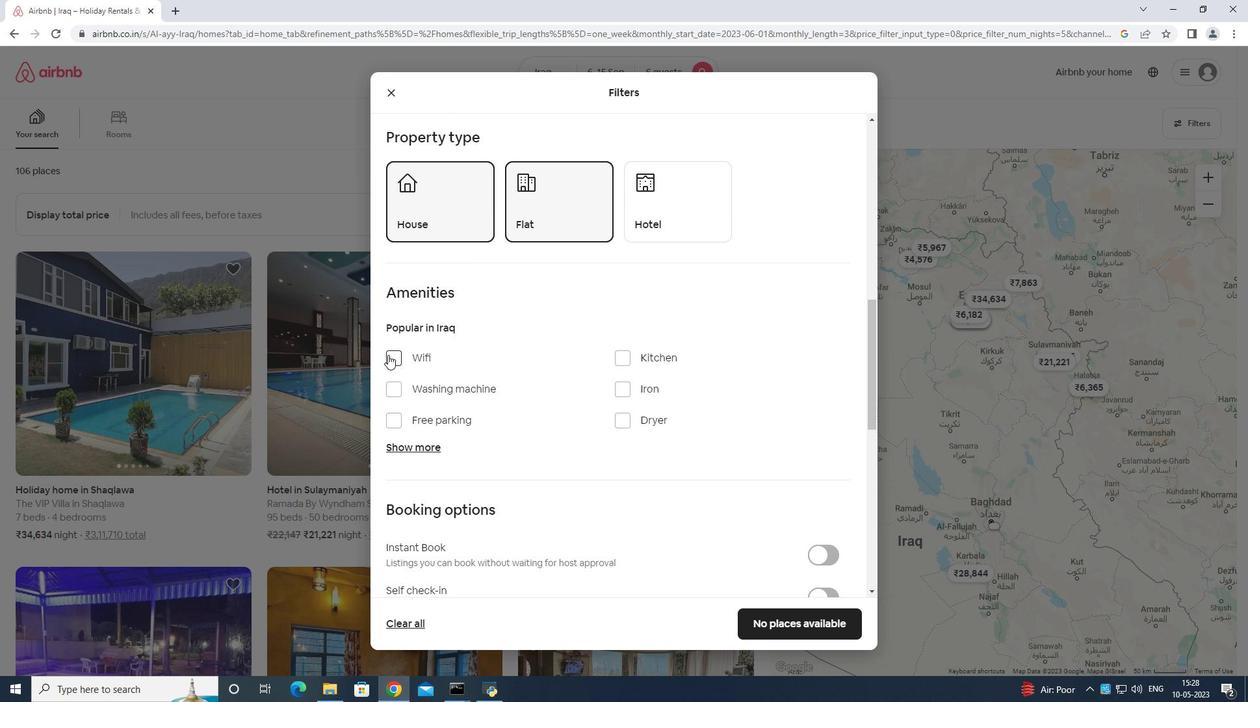 
Action: Mouse moved to (404, 419)
Screenshot: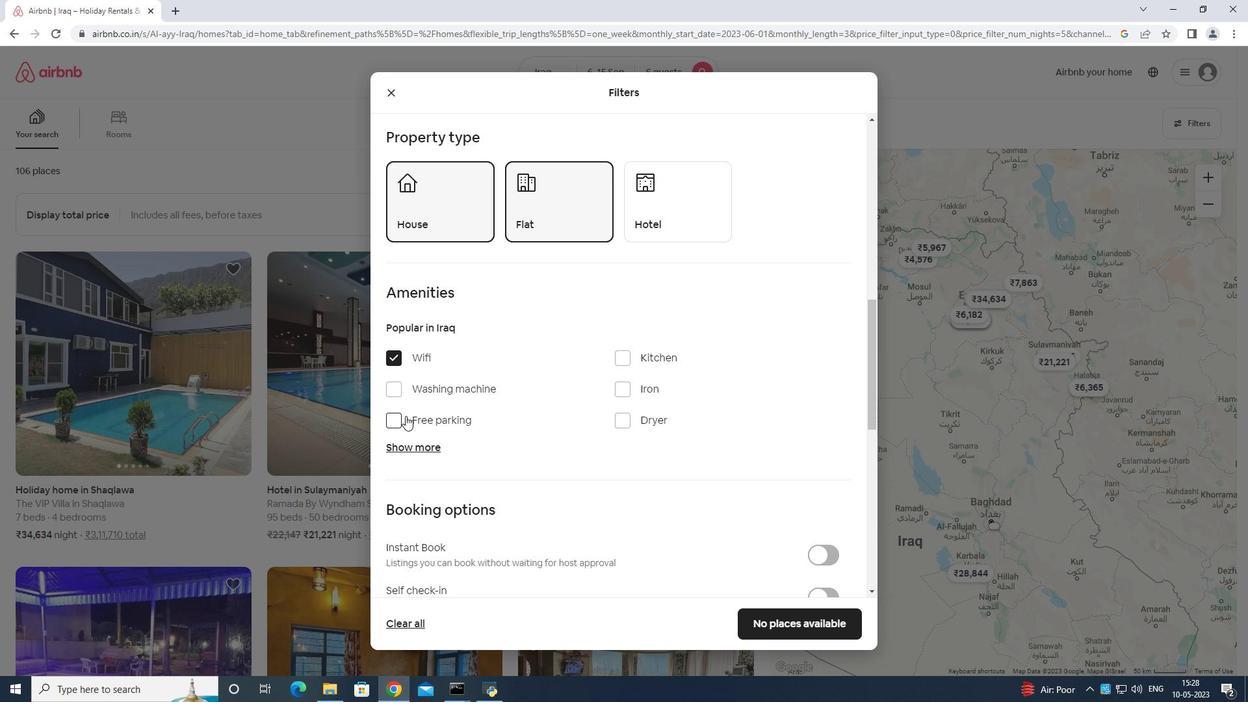 
Action: Mouse pressed left at (404, 419)
Screenshot: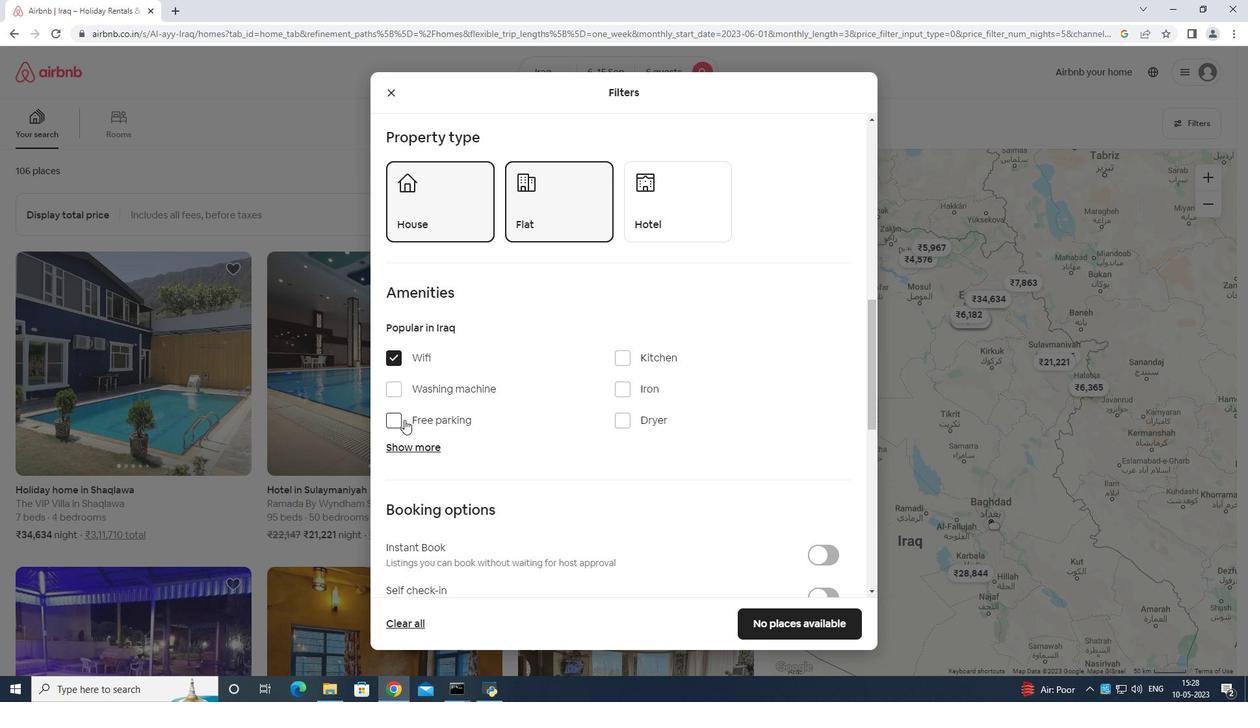
Action: Mouse moved to (405, 447)
Screenshot: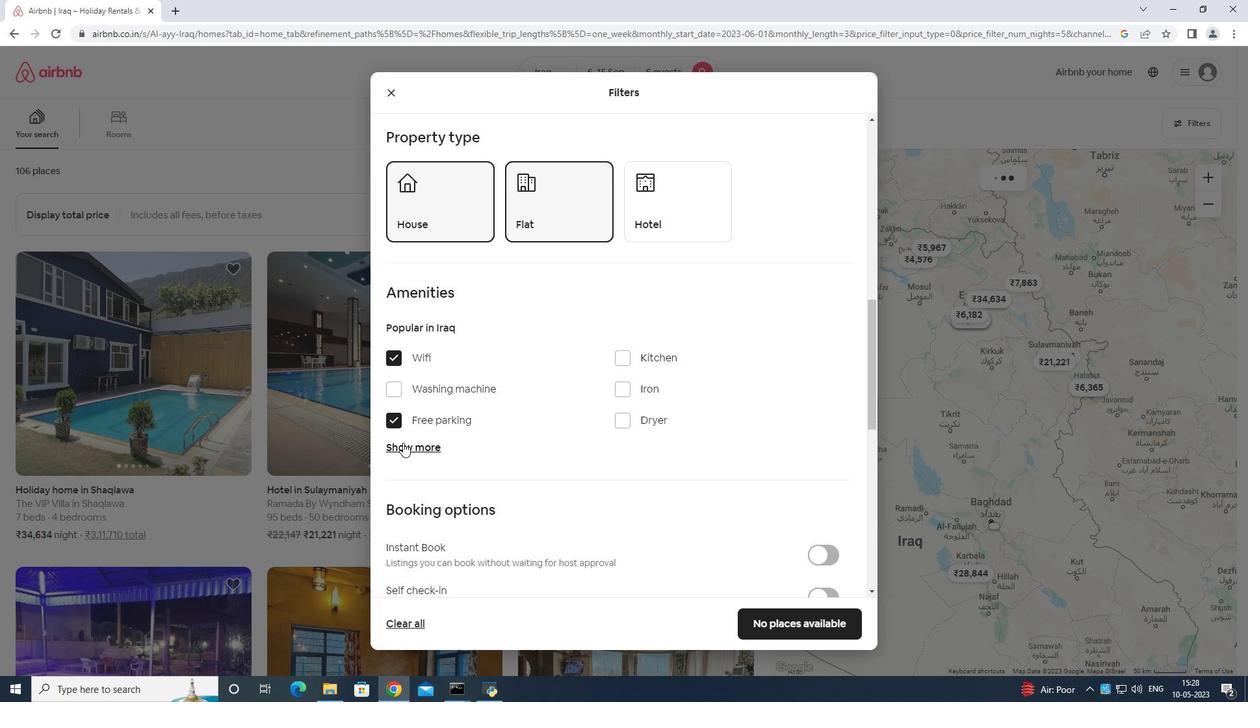 
Action: Mouse pressed left at (405, 447)
Screenshot: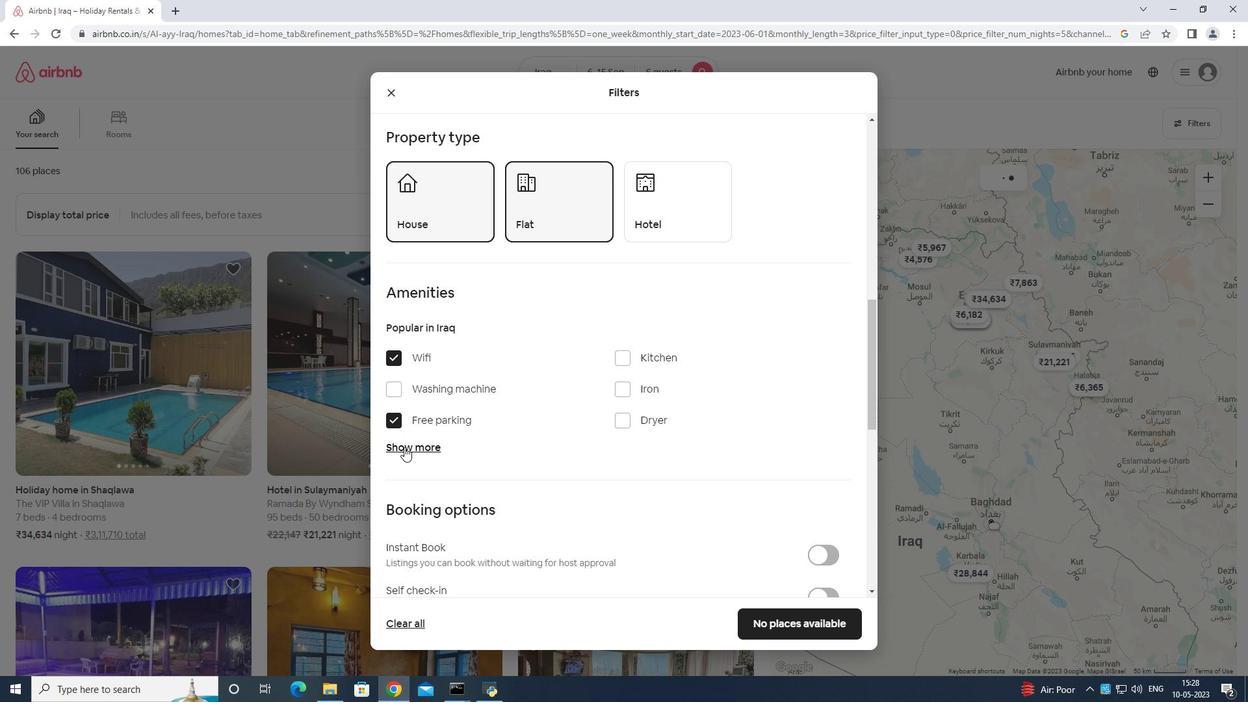 
Action: Mouse moved to (410, 436)
Screenshot: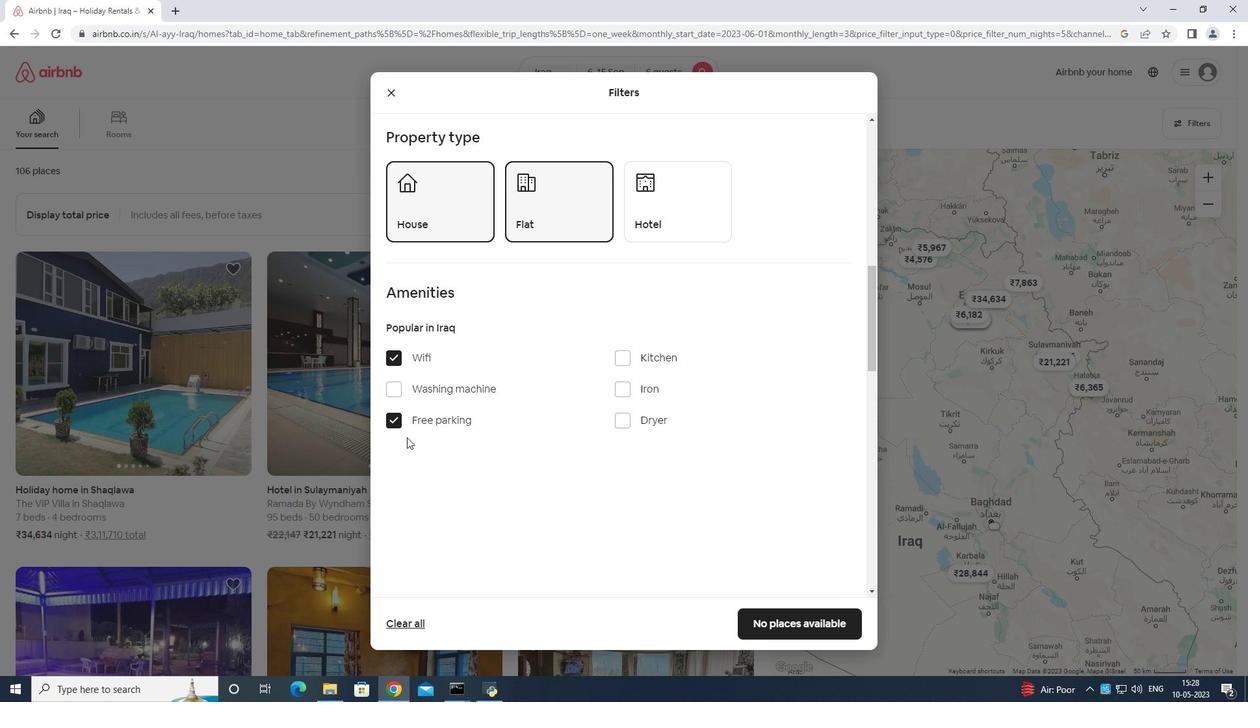 
Action: Mouse scrolled (410, 436) with delta (0, 0)
Screenshot: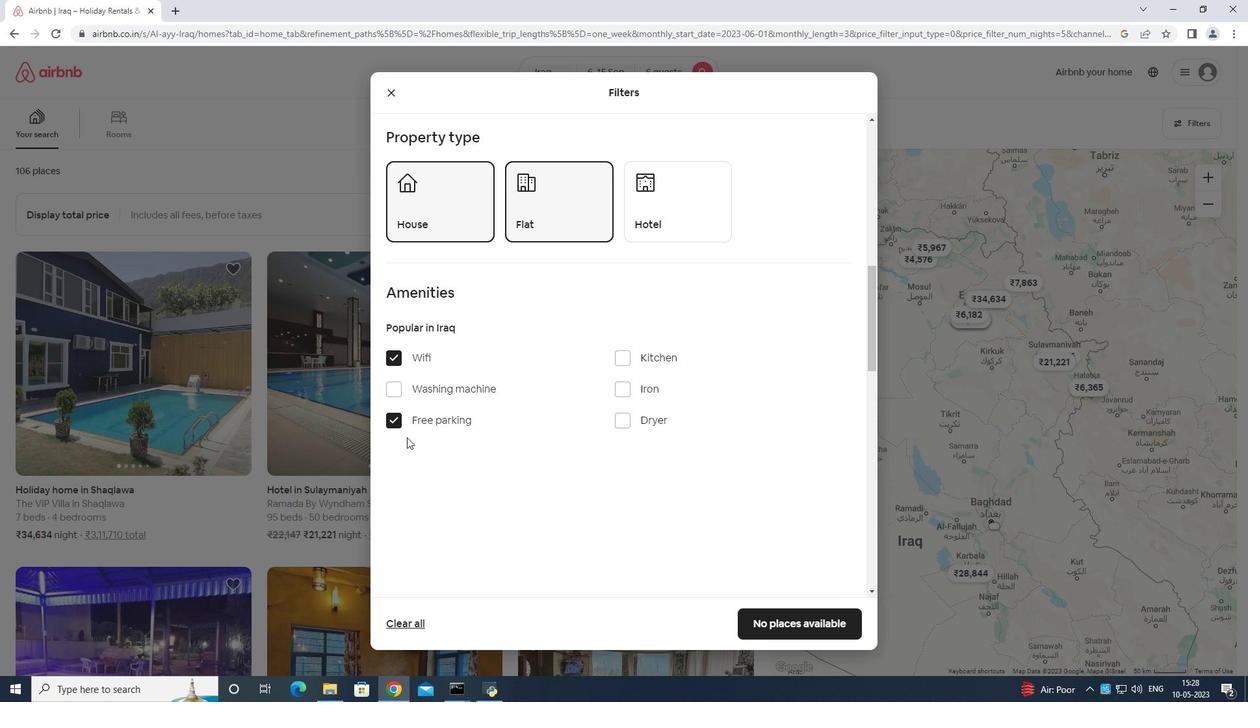 
Action: Mouse moved to (629, 457)
Screenshot: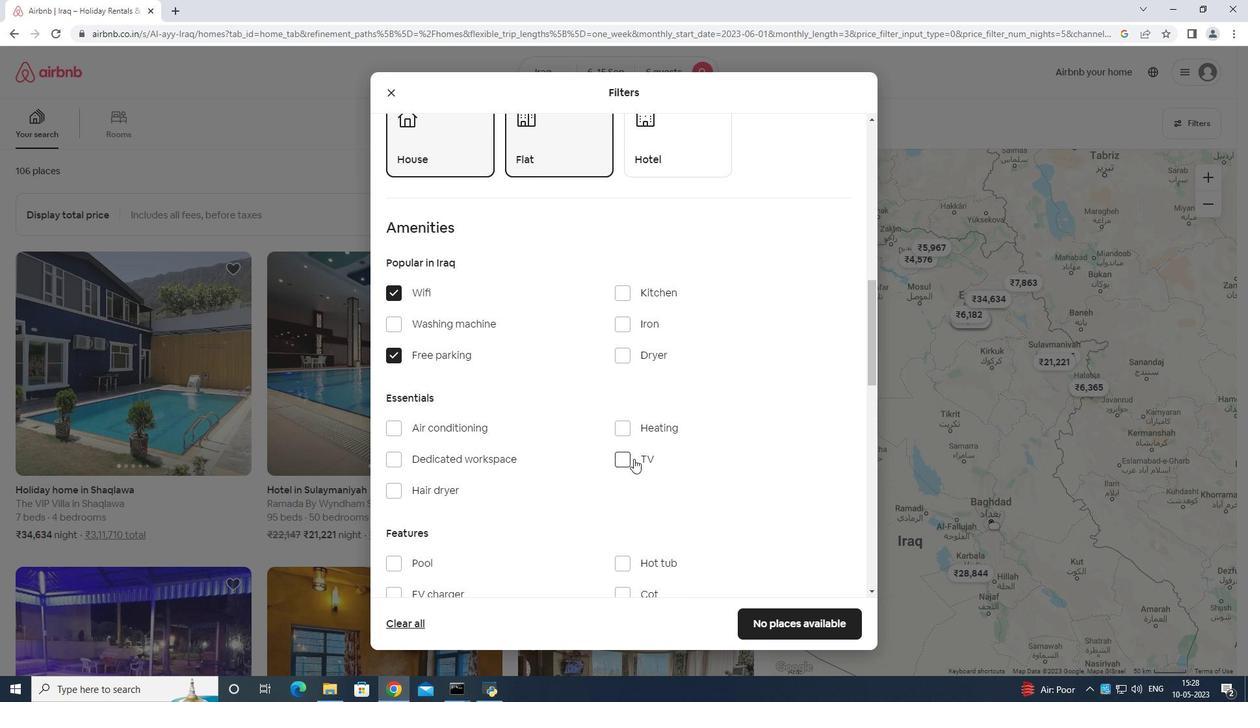 
Action: Mouse pressed left at (629, 457)
Screenshot: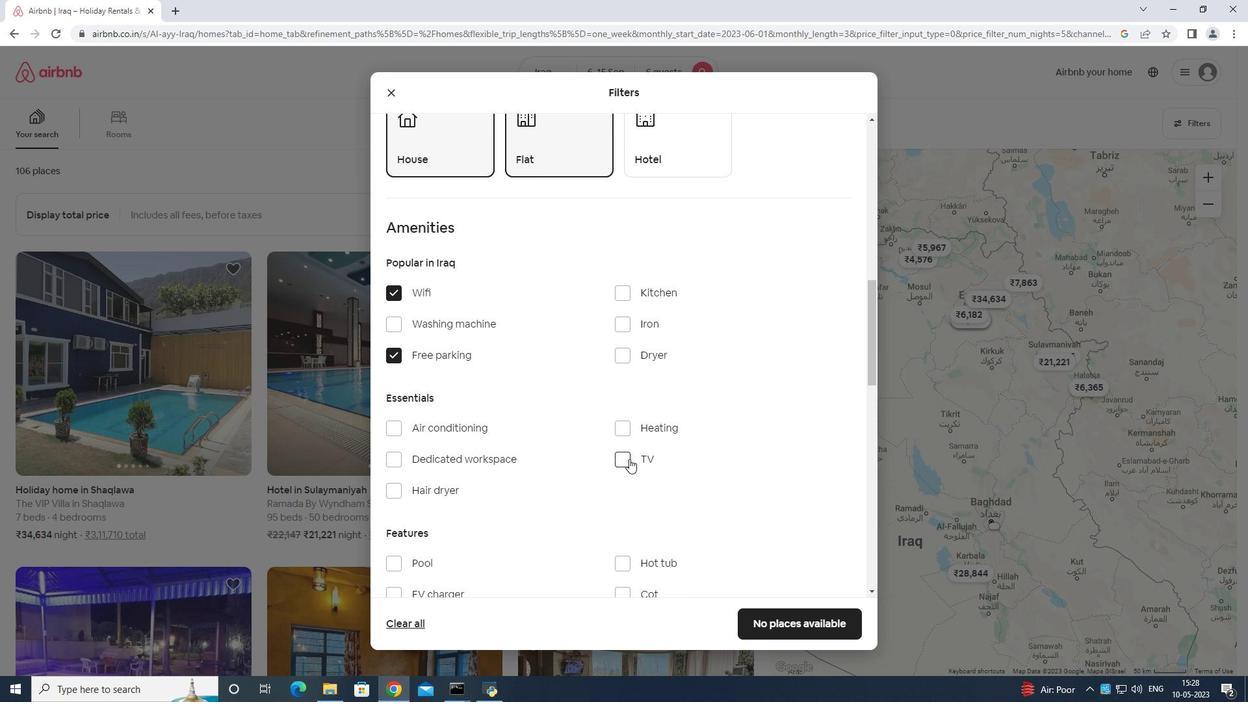 
Action: Mouse moved to (631, 452)
Screenshot: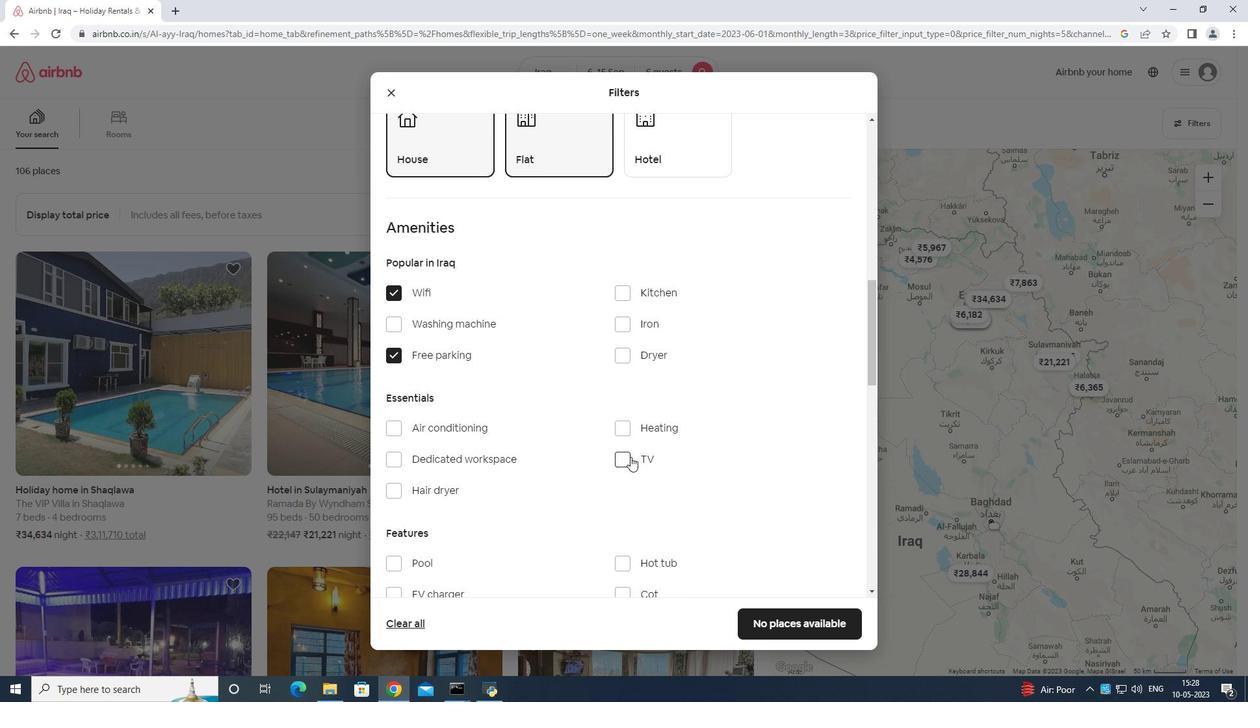 
Action: Mouse scrolled (631, 451) with delta (0, 0)
Screenshot: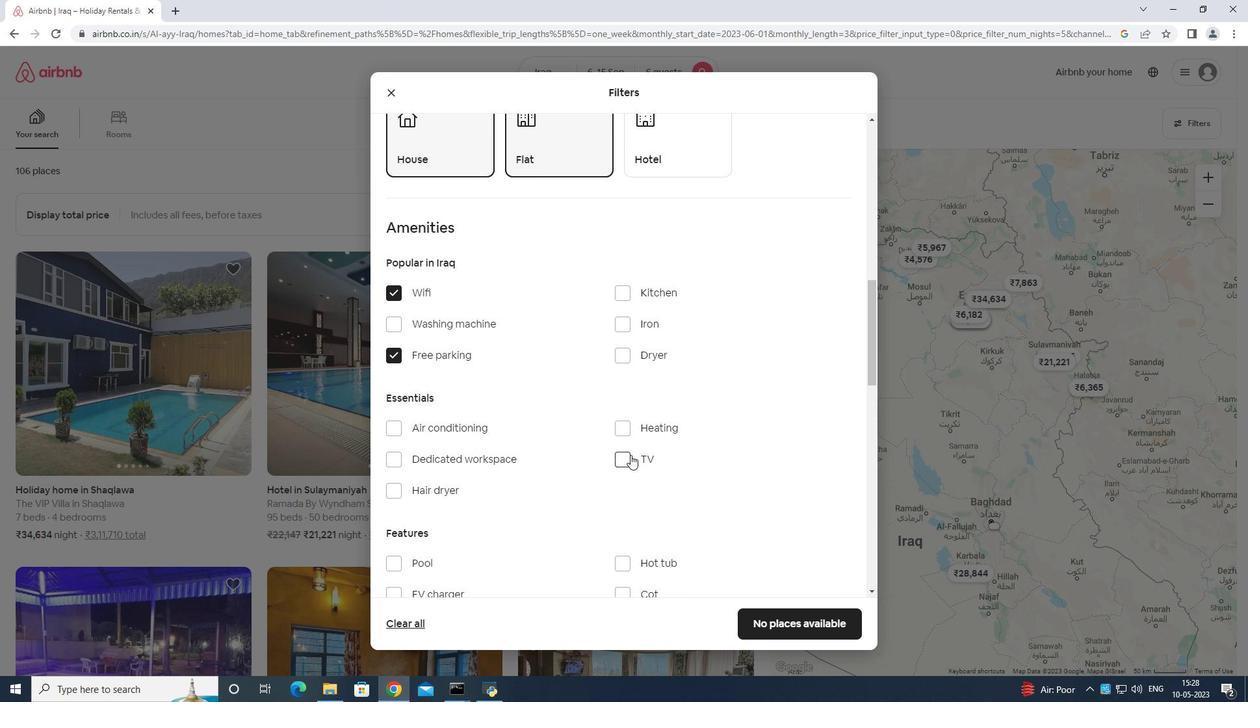 
Action: Mouse scrolled (631, 451) with delta (0, 0)
Screenshot: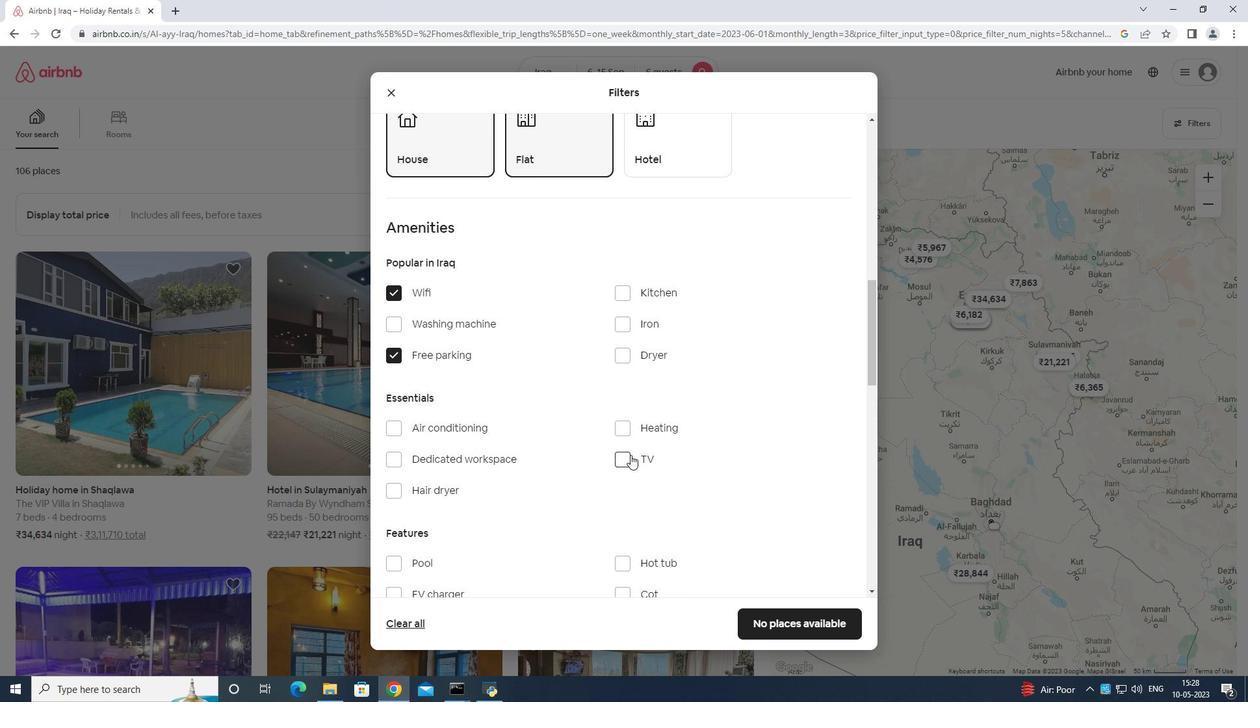 
Action: Mouse scrolled (631, 451) with delta (0, 0)
Screenshot: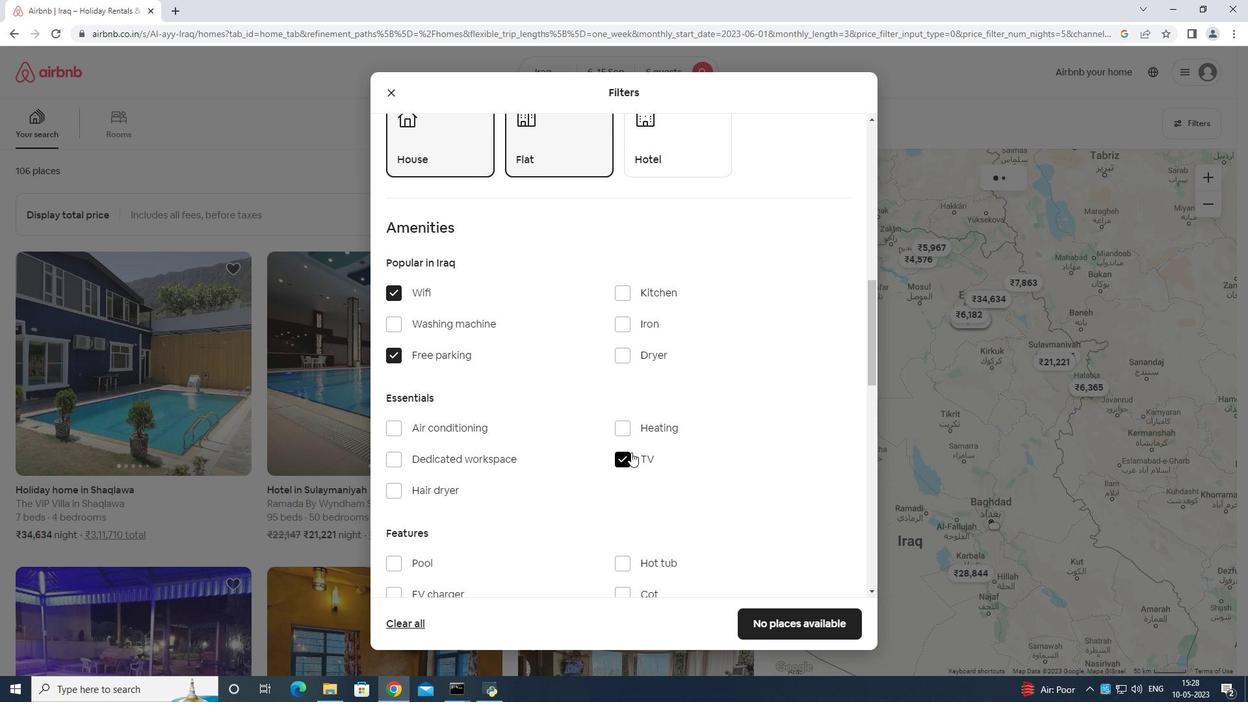 
Action: Mouse moved to (401, 431)
Screenshot: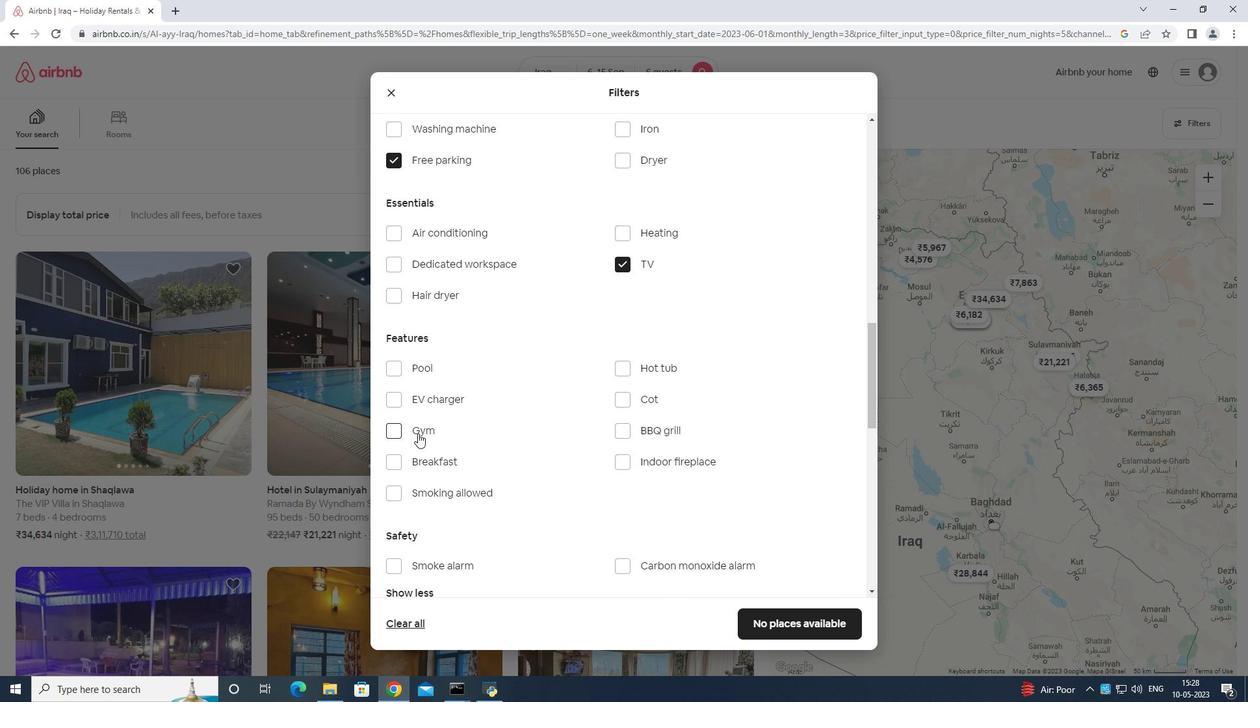 
Action: Mouse pressed left at (401, 431)
Screenshot: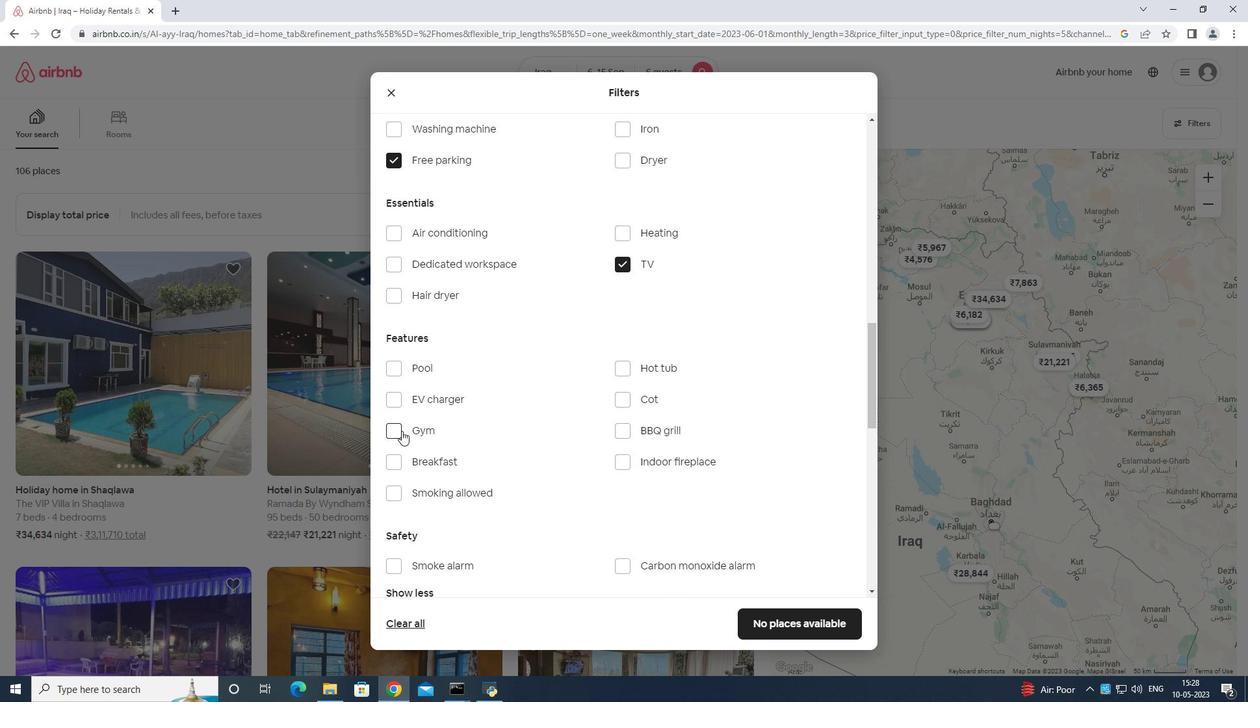 
Action: Mouse moved to (395, 458)
Screenshot: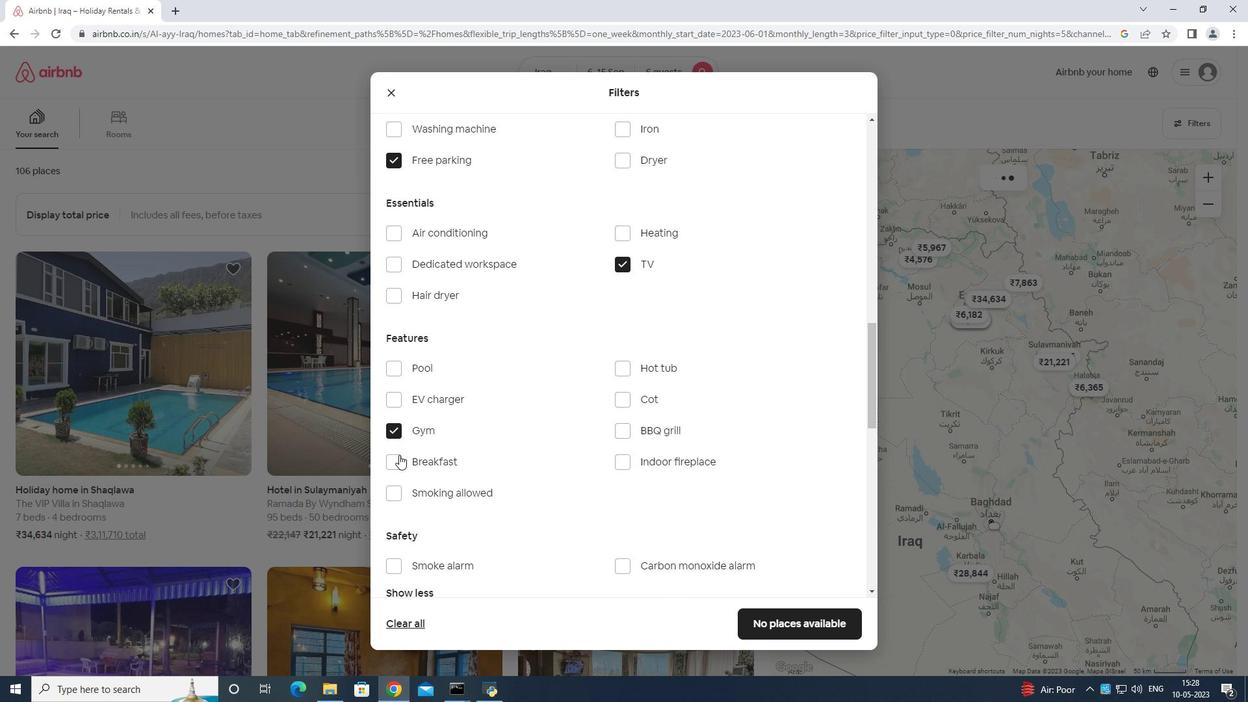 
Action: Mouse pressed left at (395, 458)
Screenshot: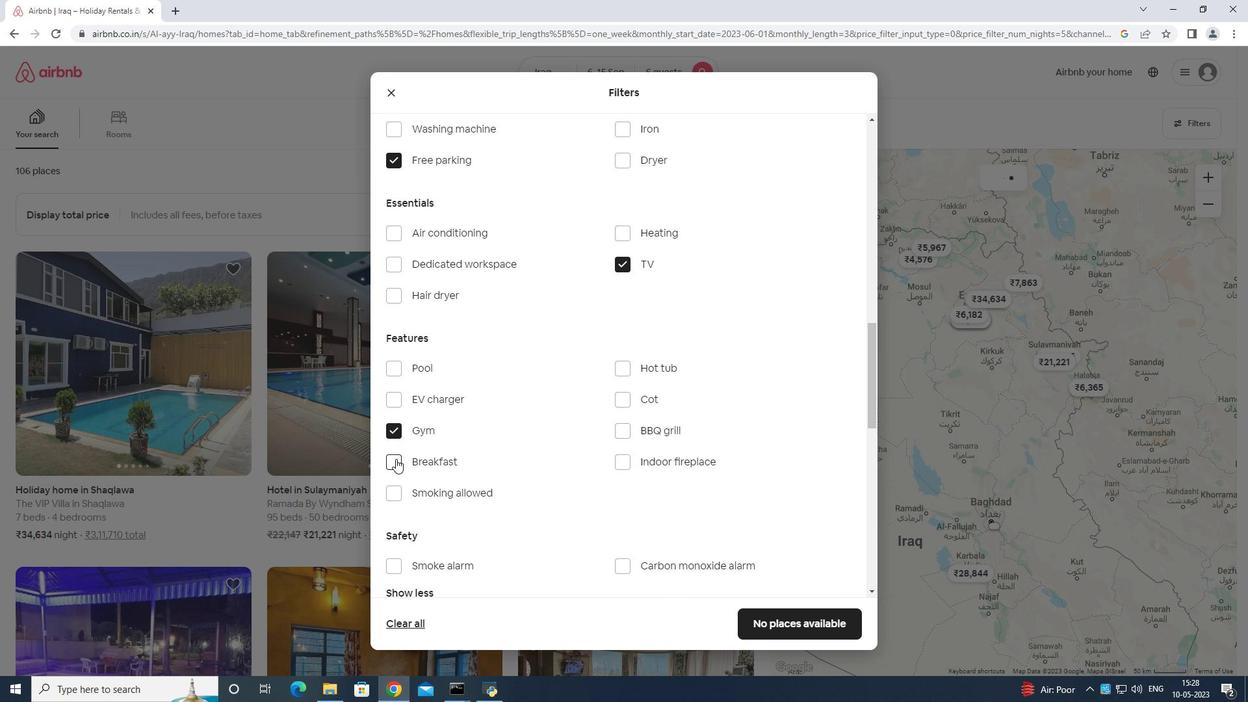 
Action: Mouse moved to (398, 452)
Screenshot: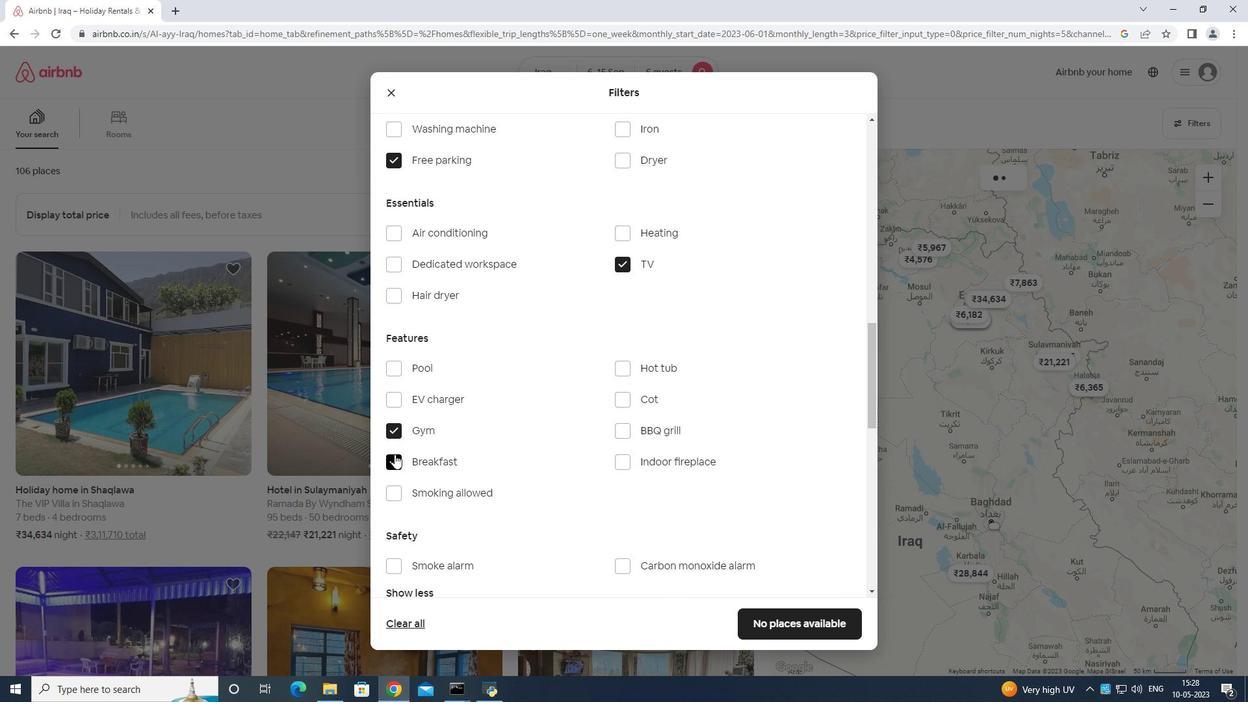 
Action: Mouse scrolled (398, 451) with delta (0, 0)
Screenshot: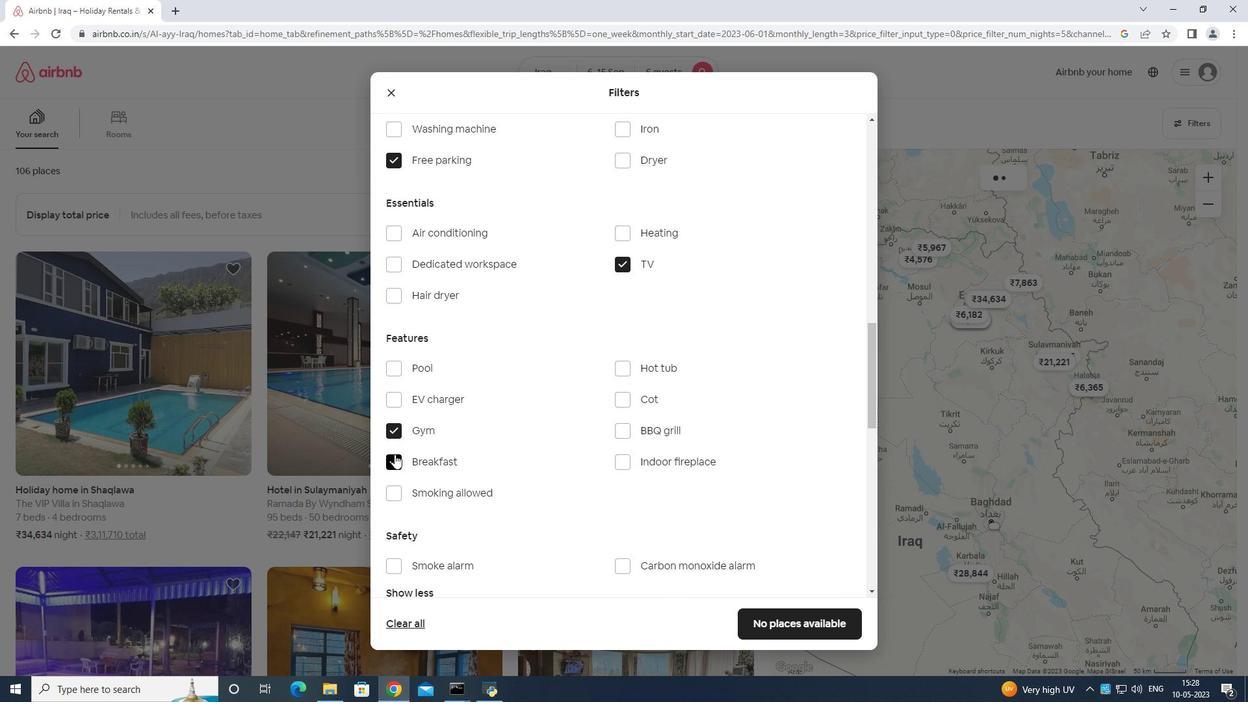 
Action: Mouse moved to (399, 453)
Screenshot: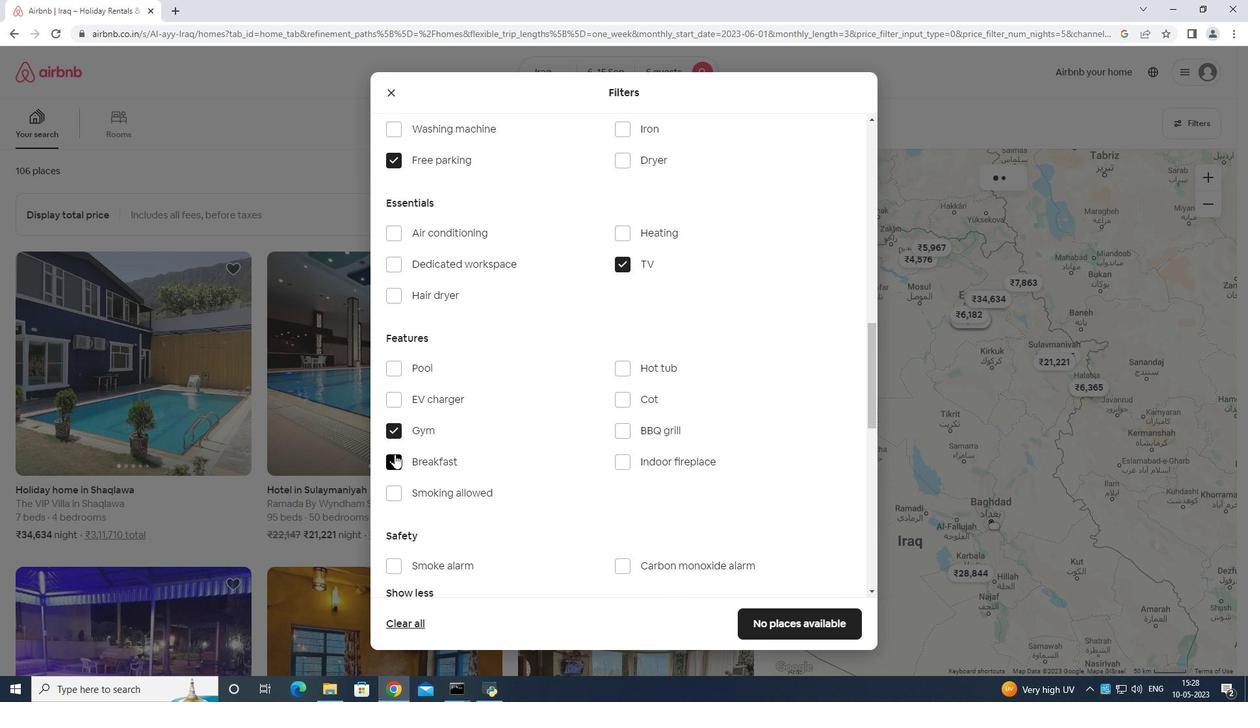 
Action: Mouse scrolled (399, 452) with delta (0, 0)
Screenshot: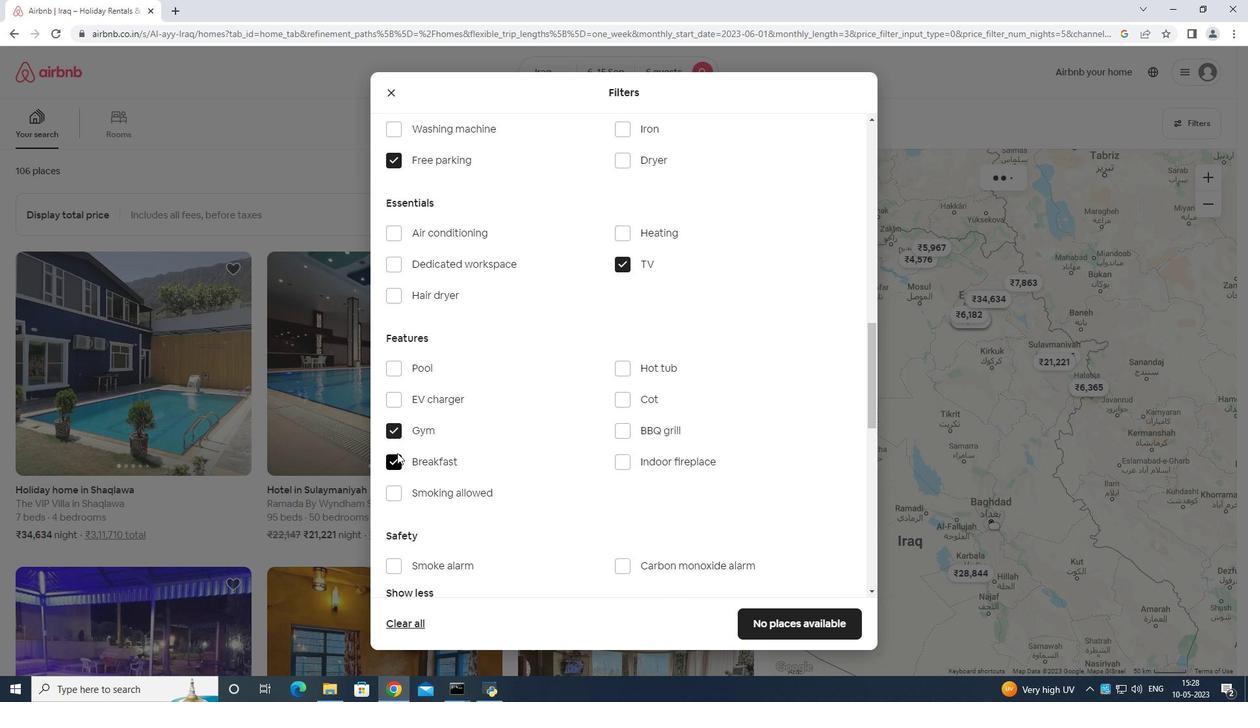 
Action: Mouse scrolled (399, 452) with delta (0, 0)
Screenshot: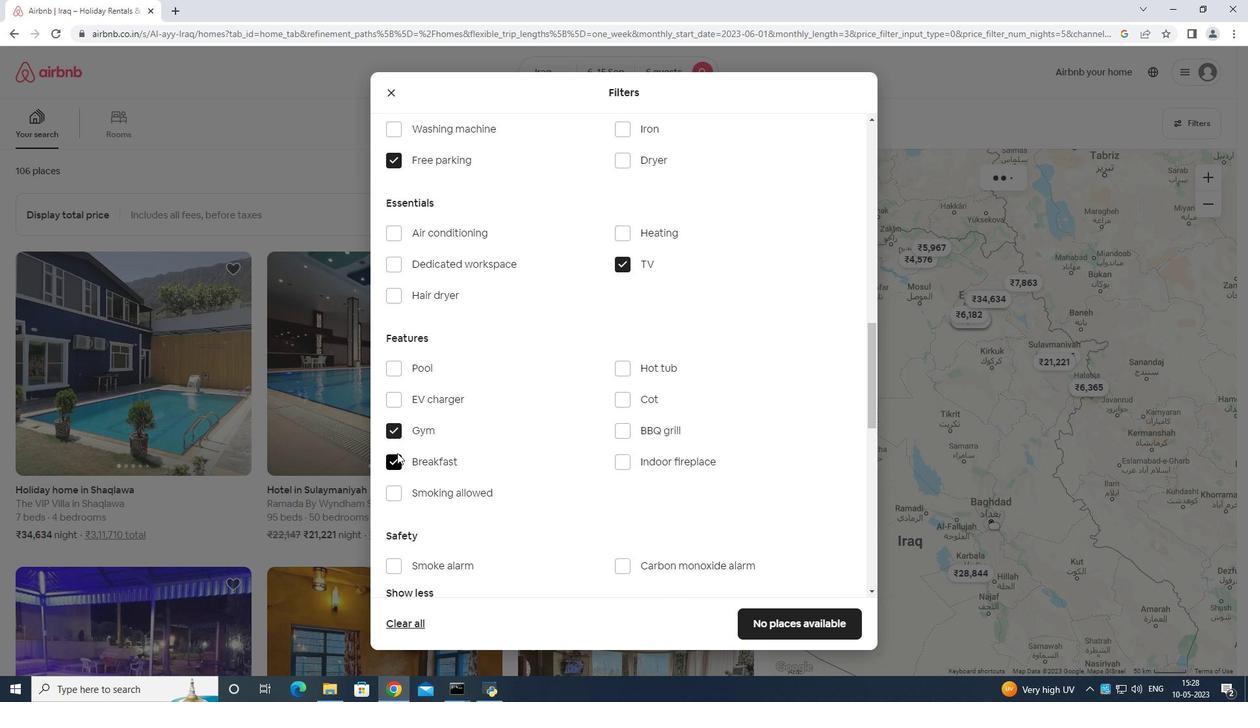 
Action: Mouse moved to (825, 545)
Screenshot: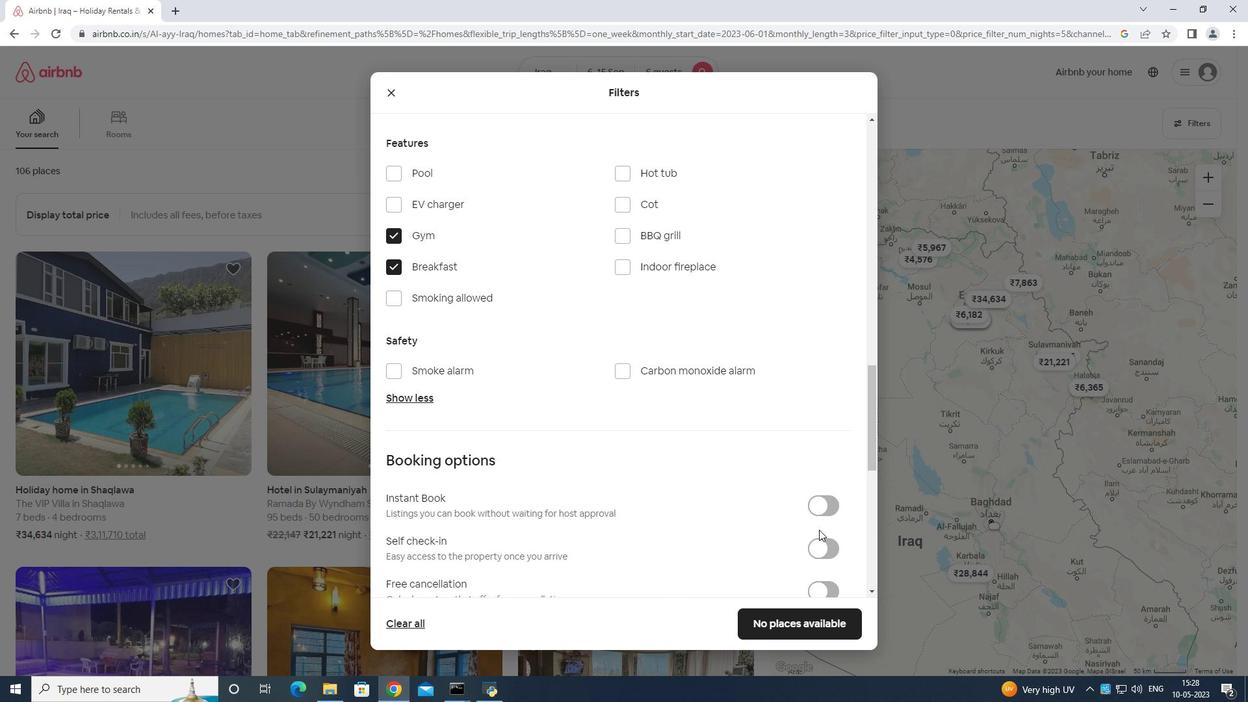 
Action: Mouse pressed left at (825, 545)
Screenshot: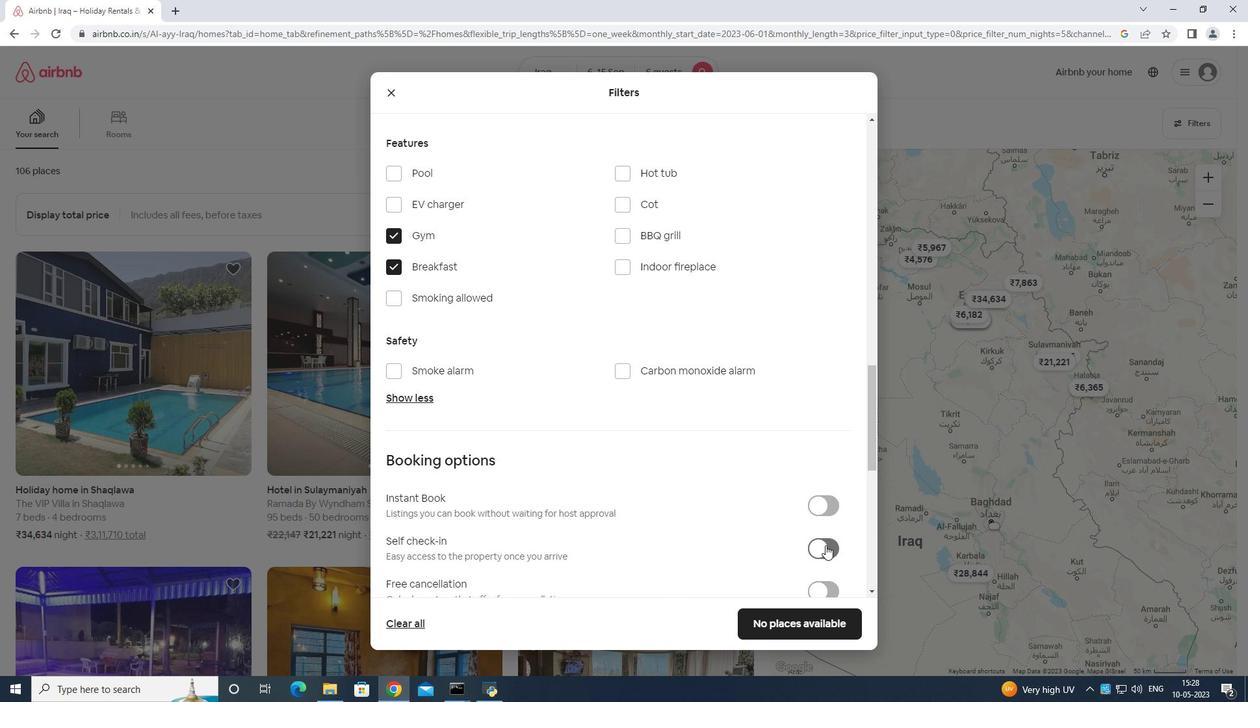 
Action: Mouse moved to (835, 523)
Screenshot: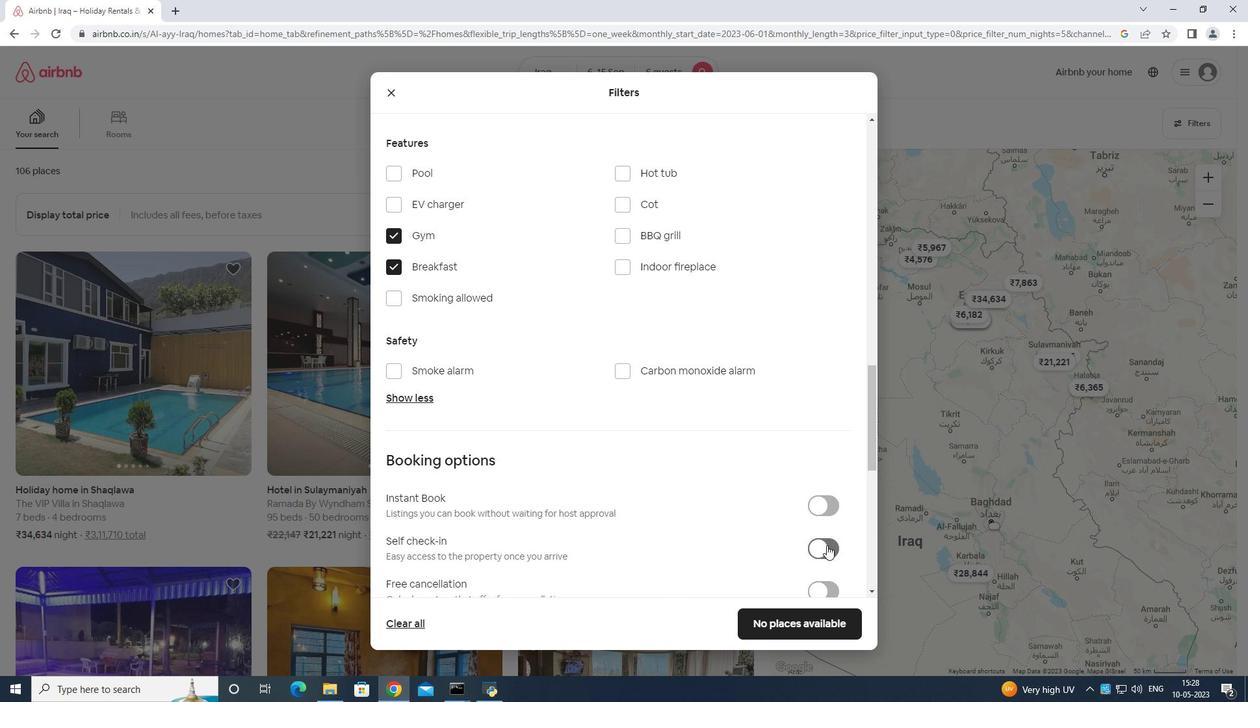 
Action: Mouse scrolled (835, 523) with delta (0, 0)
Screenshot: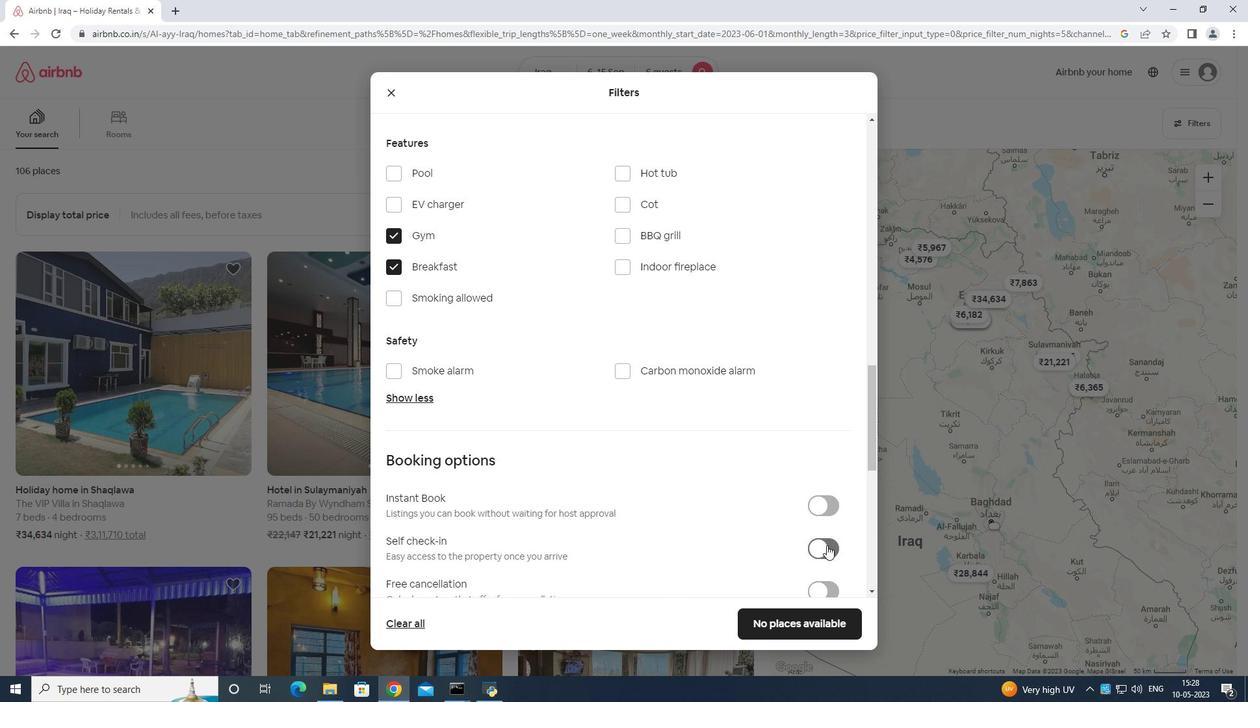 
Action: Mouse scrolled (835, 523) with delta (0, 0)
Screenshot: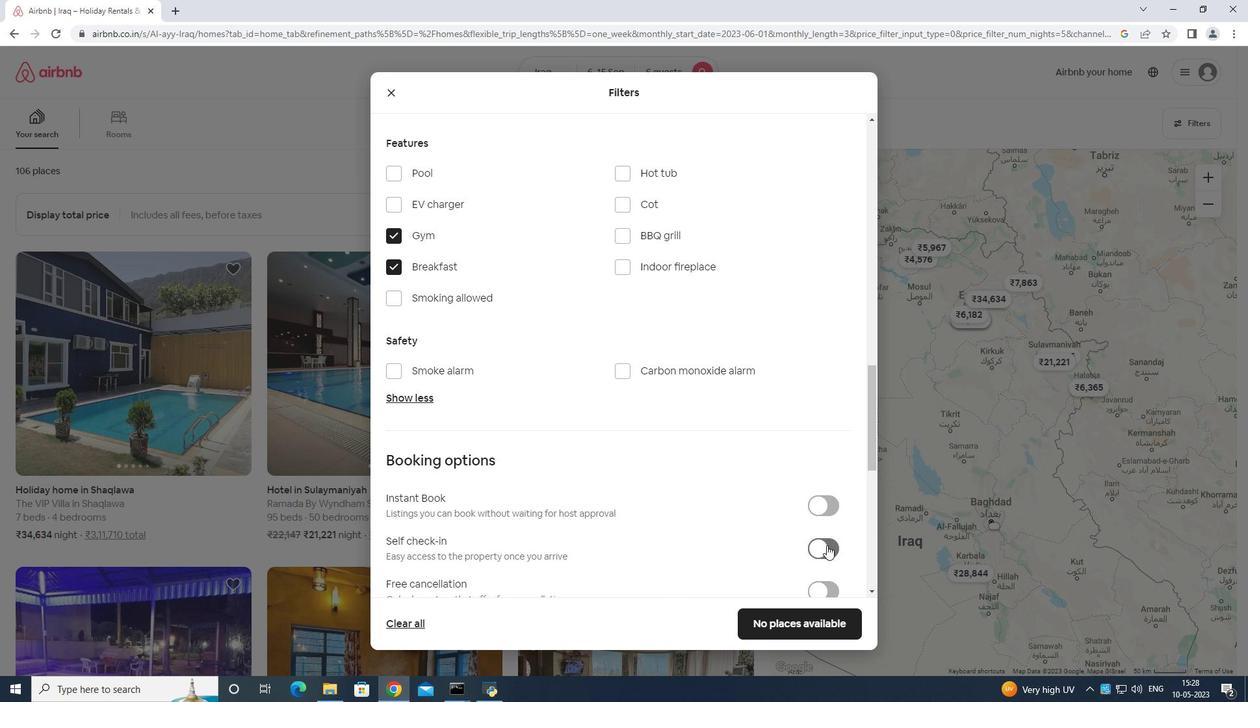 
Action: Mouse scrolled (835, 523) with delta (0, 0)
Screenshot: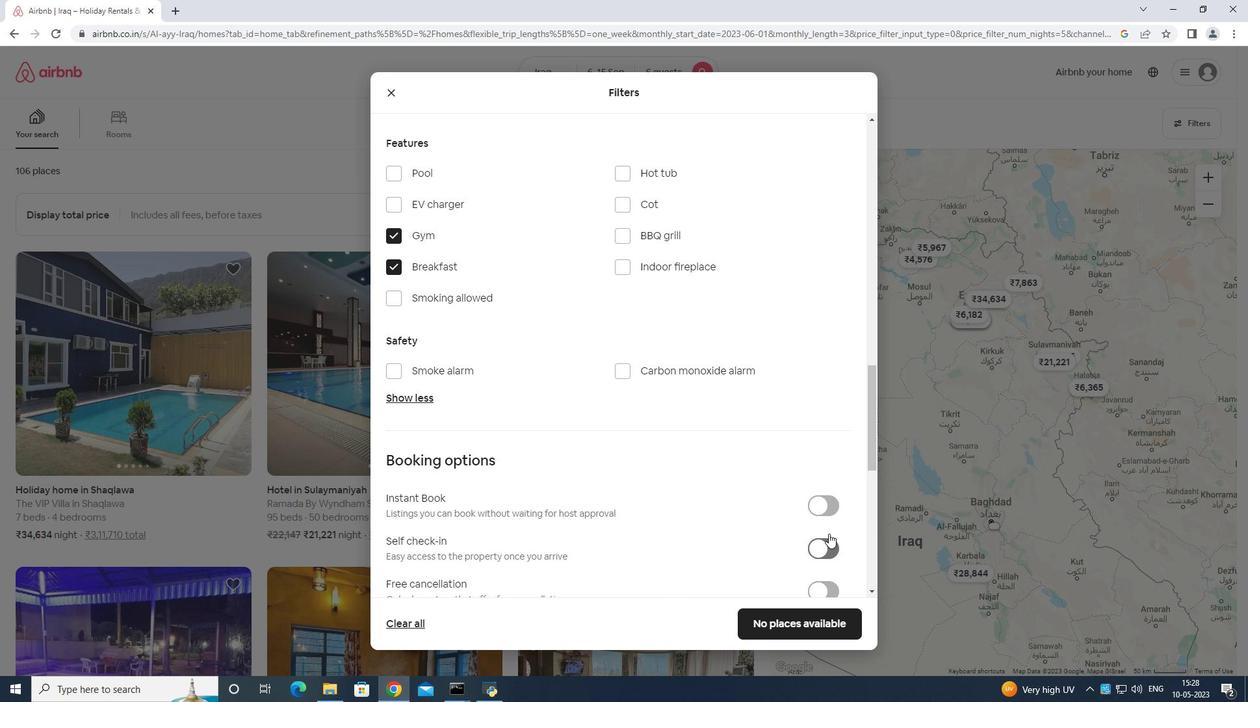 
Action: Mouse scrolled (835, 523) with delta (0, 0)
Screenshot: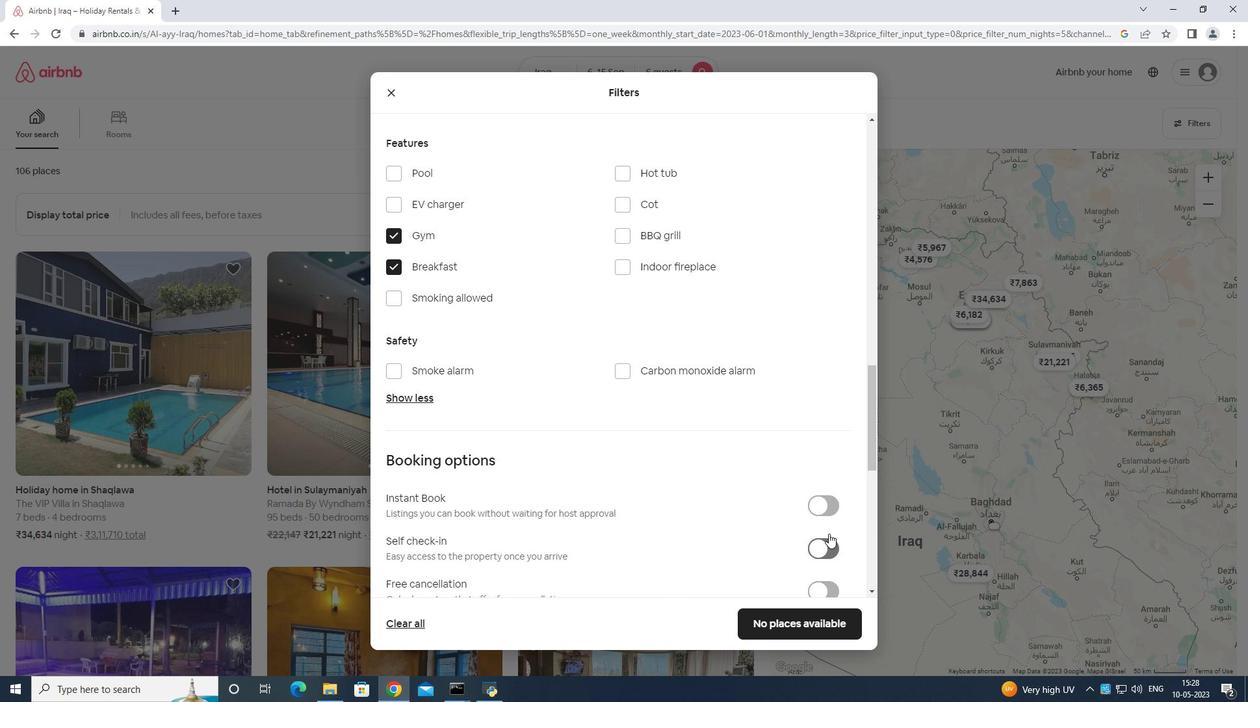 
Action: Mouse moved to (834, 514)
Screenshot: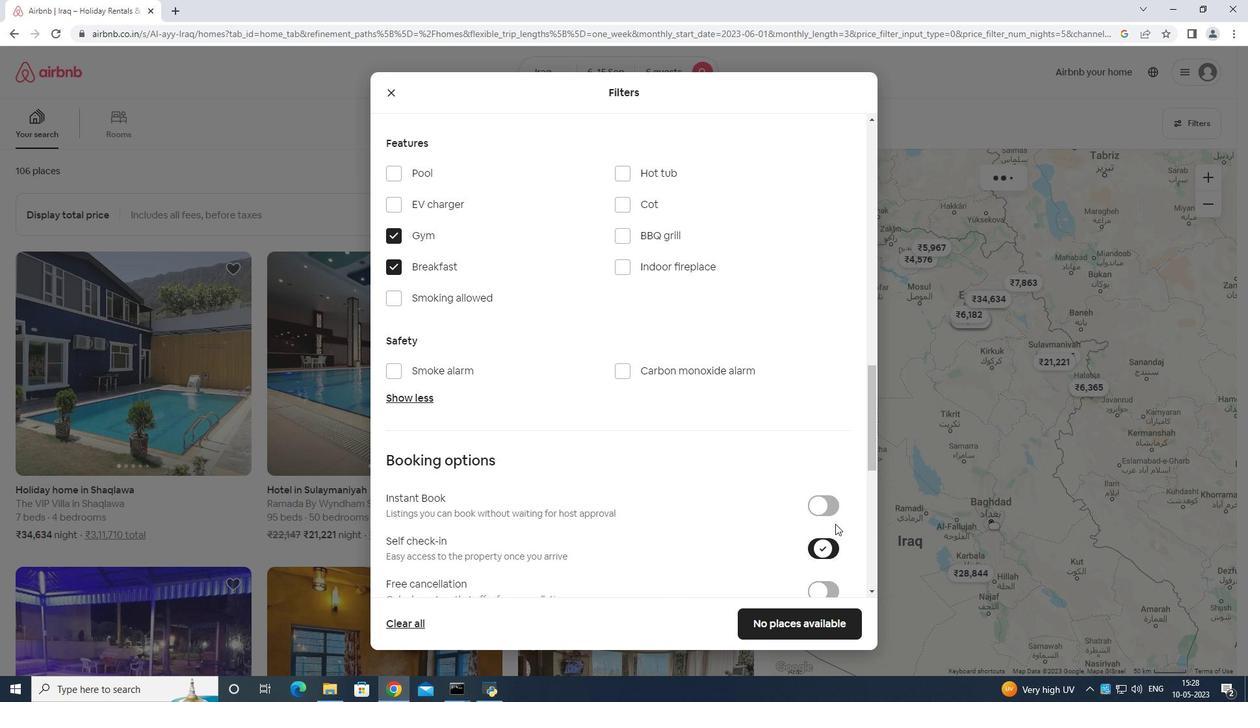 
Action: Mouse scrolled (834, 514) with delta (0, 0)
Screenshot: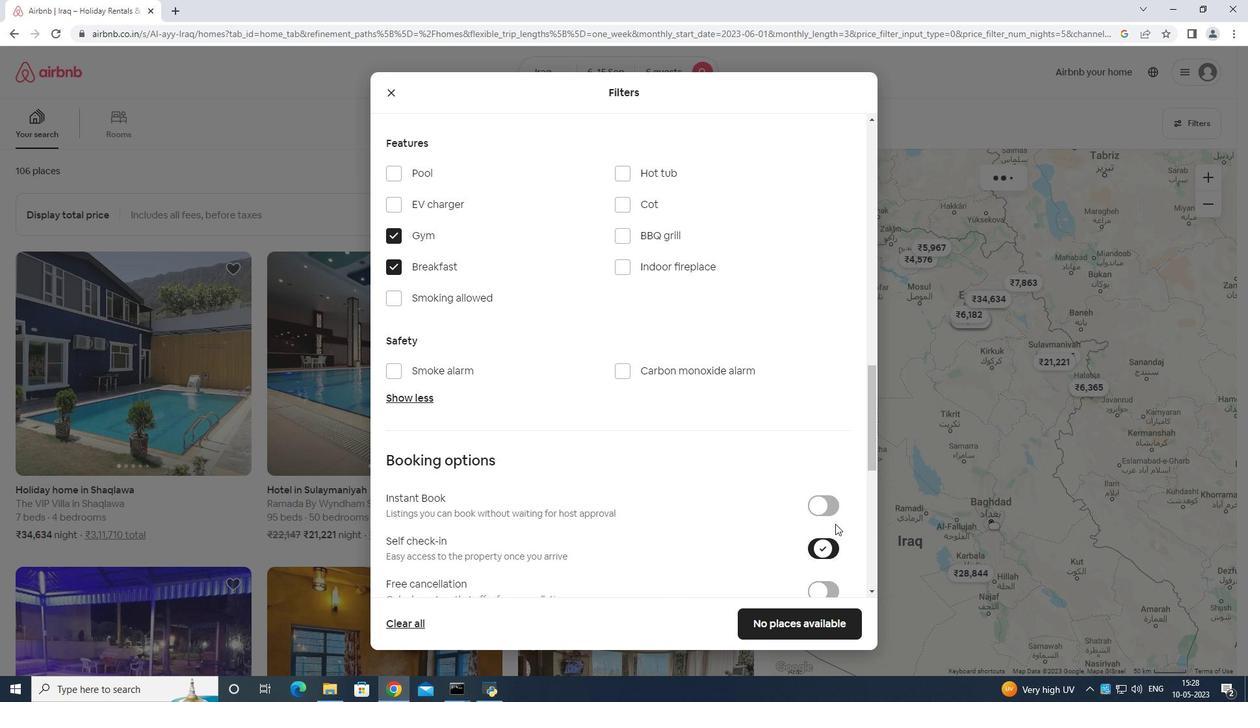 
Action: Mouse scrolled (834, 514) with delta (0, 0)
Screenshot: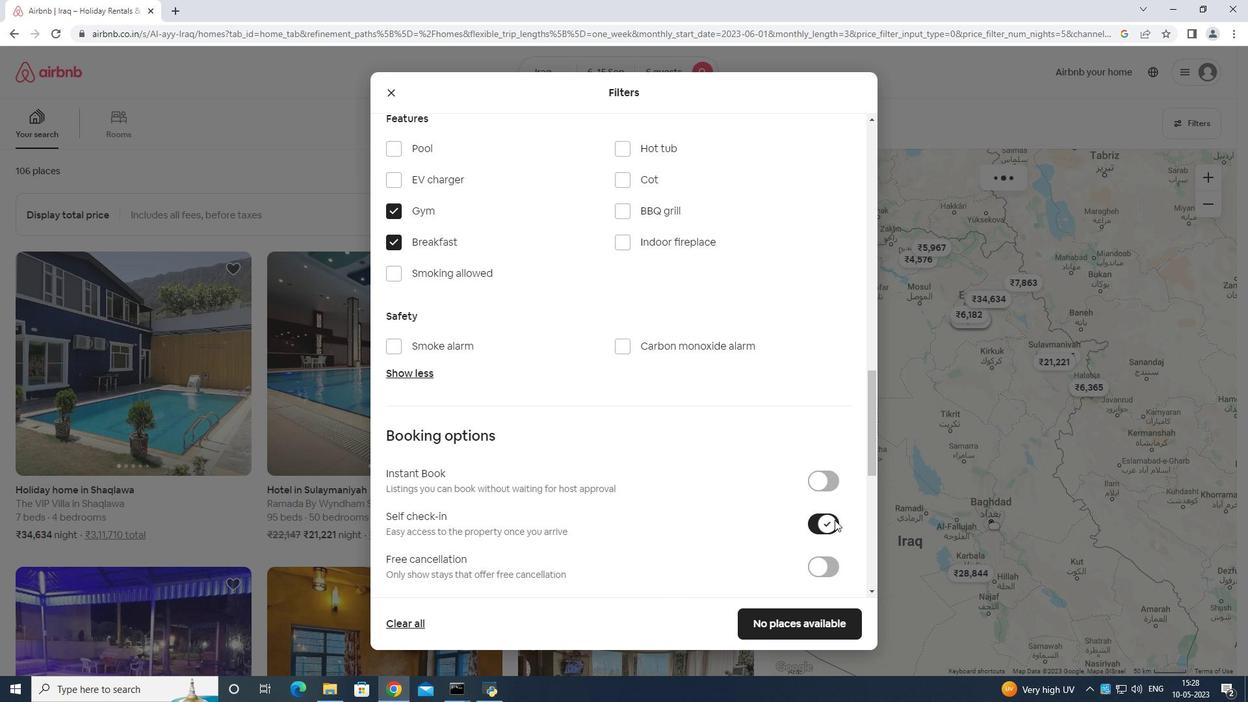 
Action: Mouse moved to (834, 507)
Screenshot: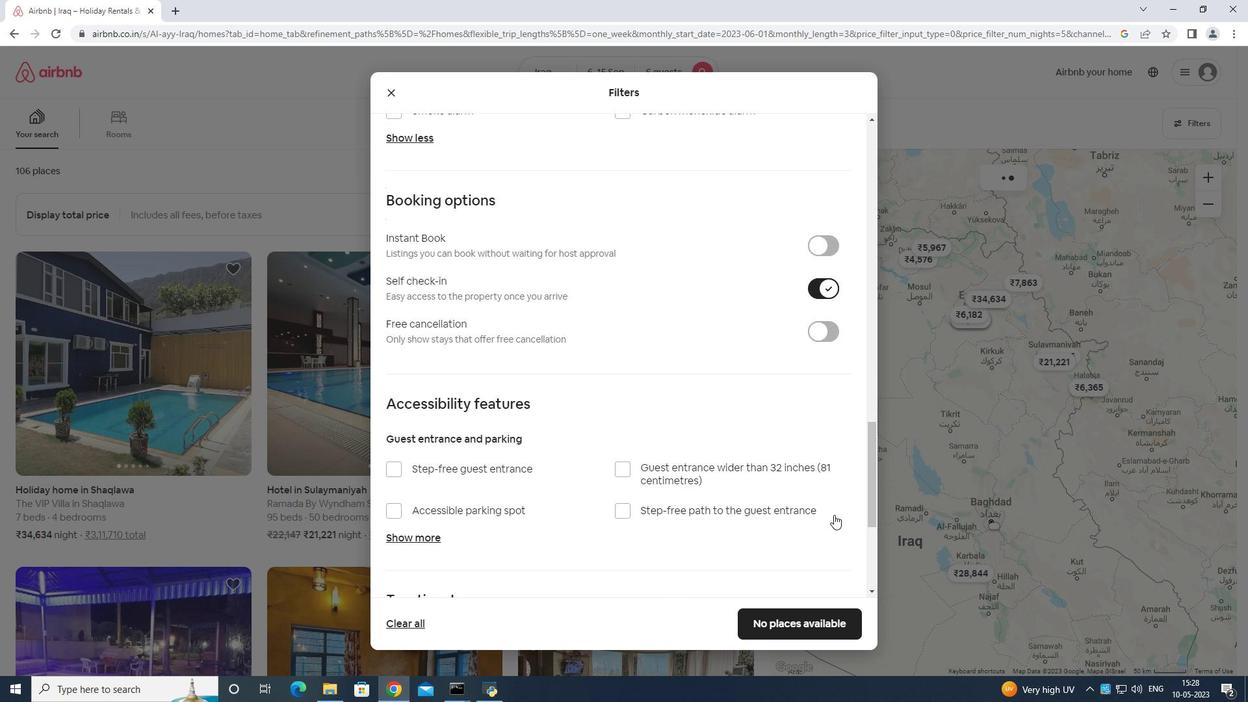 
Action: Mouse scrolled (834, 506) with delta (0, 0)
Screenshot: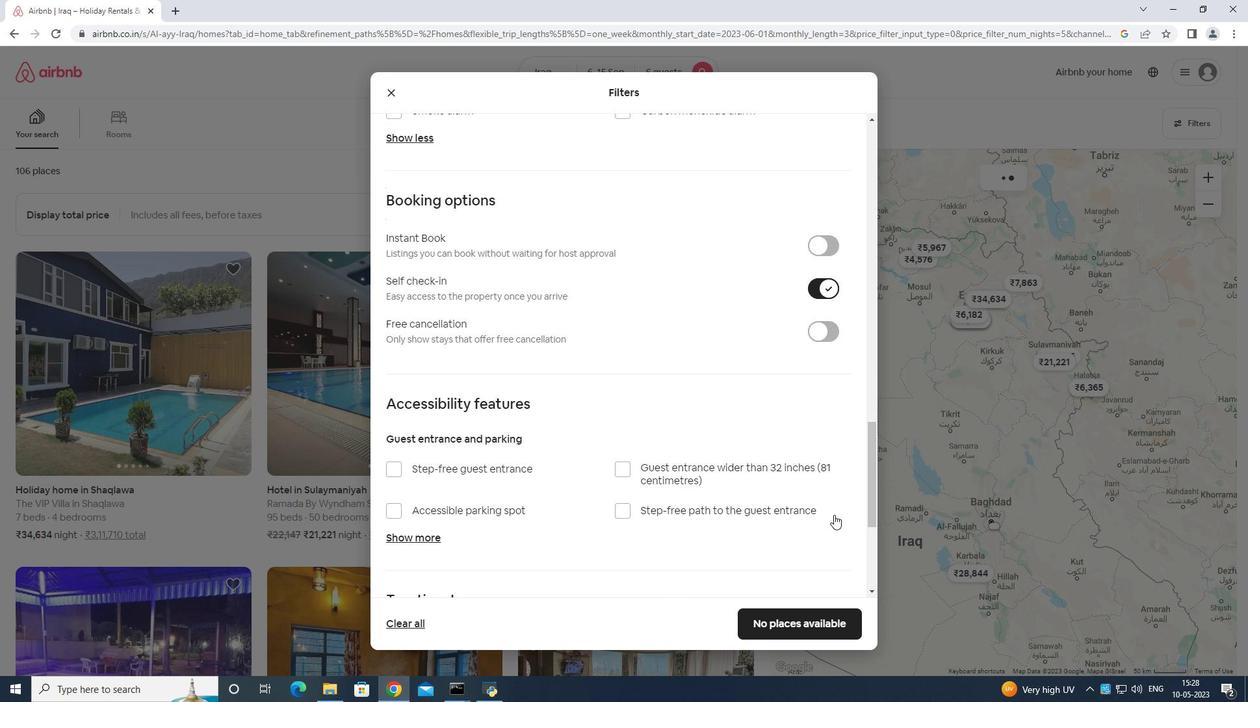 
Action: Mouse scrolled (834, 506) with delta (0, 0)
Screenshot: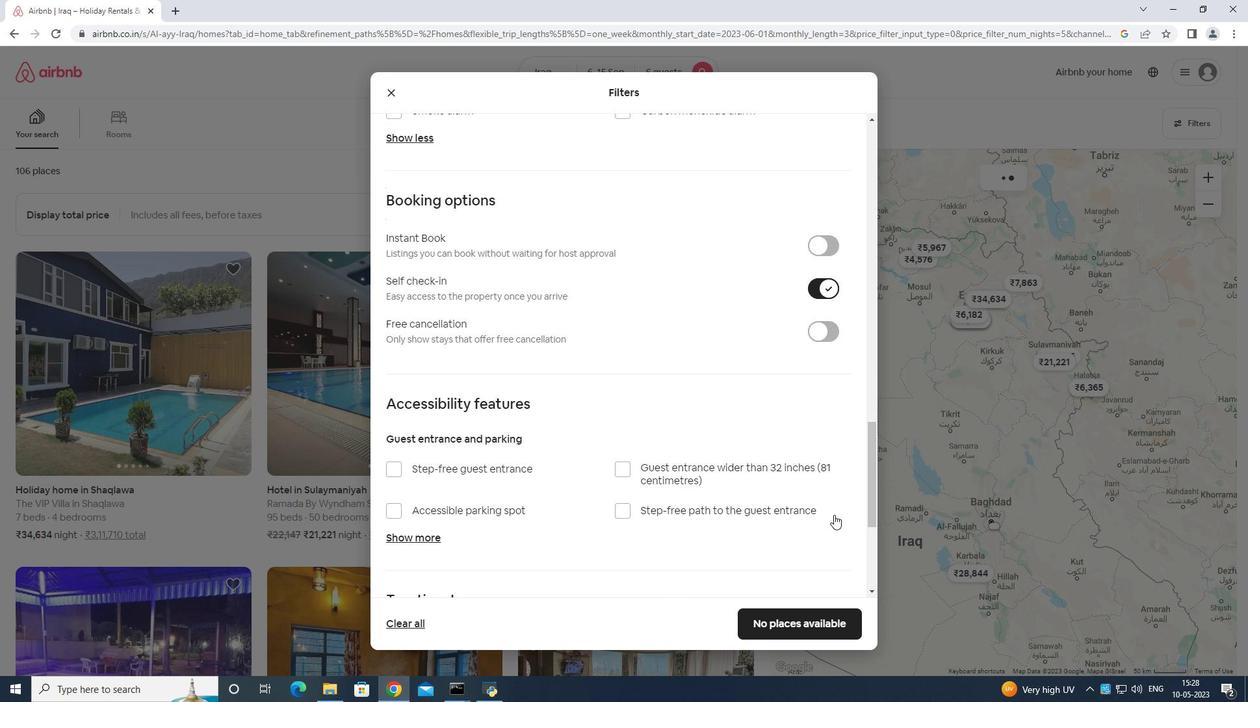 
Action: Mouse scrolled (834, 506) with delta (0, 0)
Screenshot: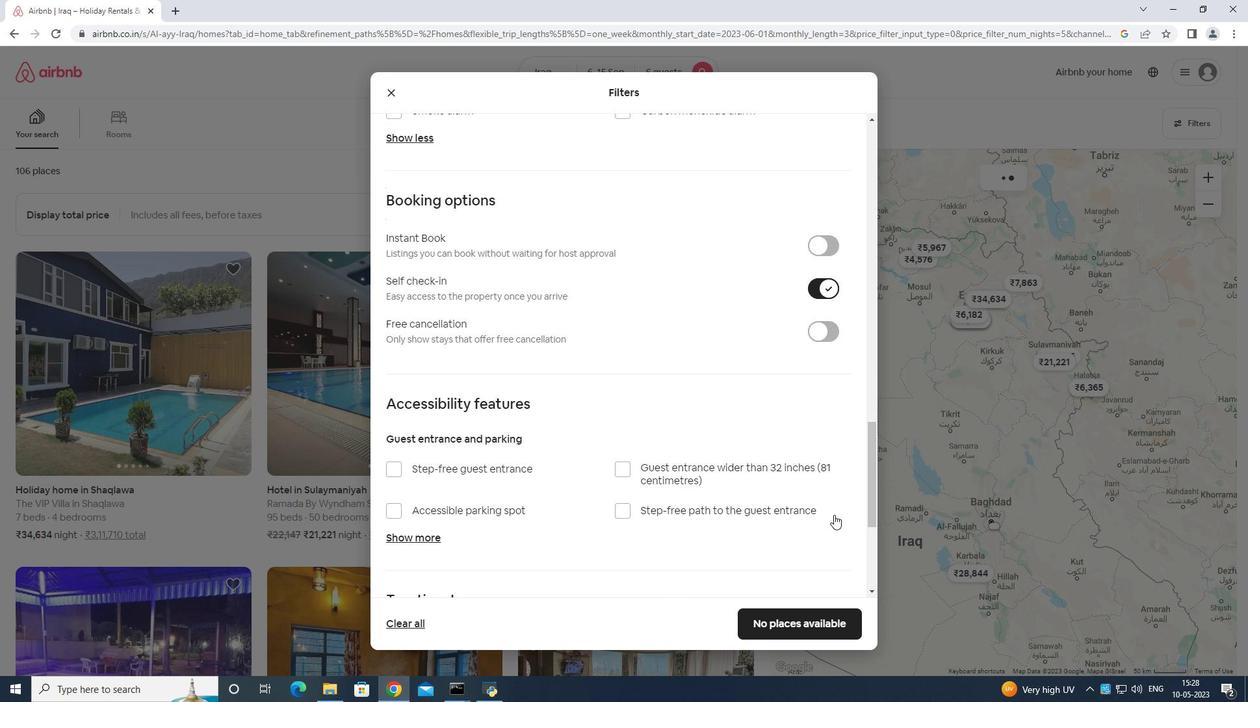 
Action: Mouse moved to (393, 503)
Screenshot: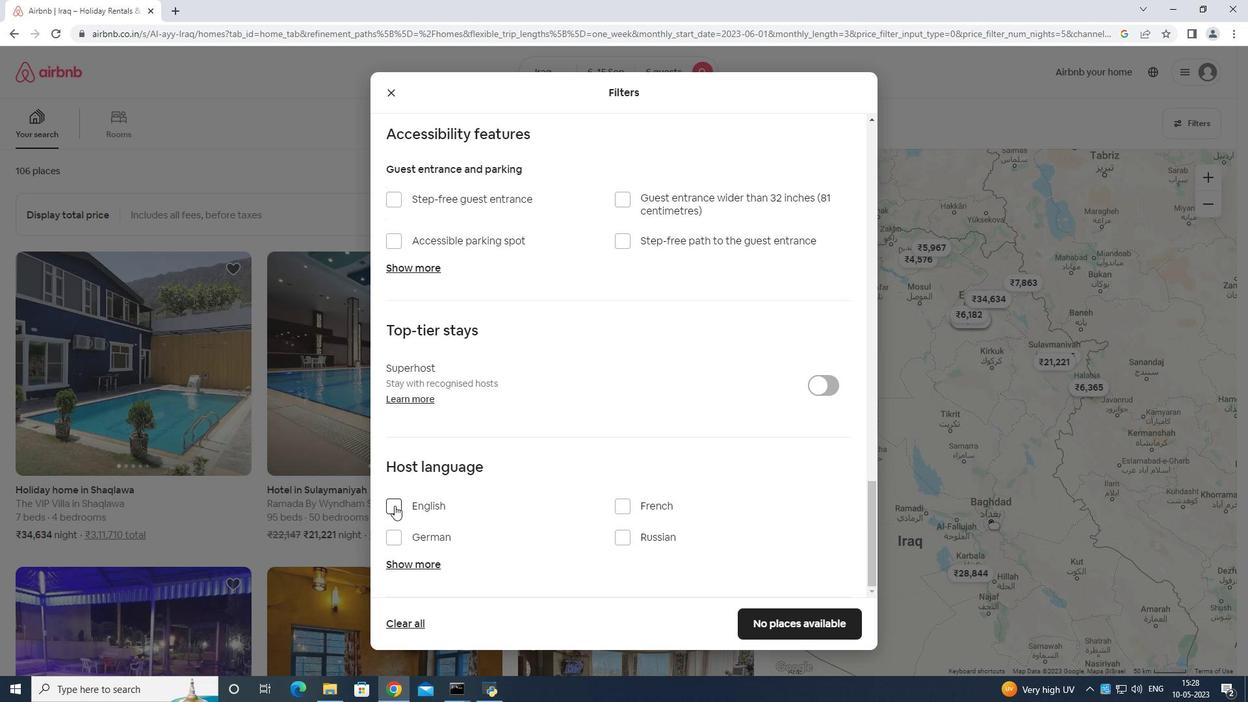 
Action: Mouse pressed left at (393, 503)
Screenshot: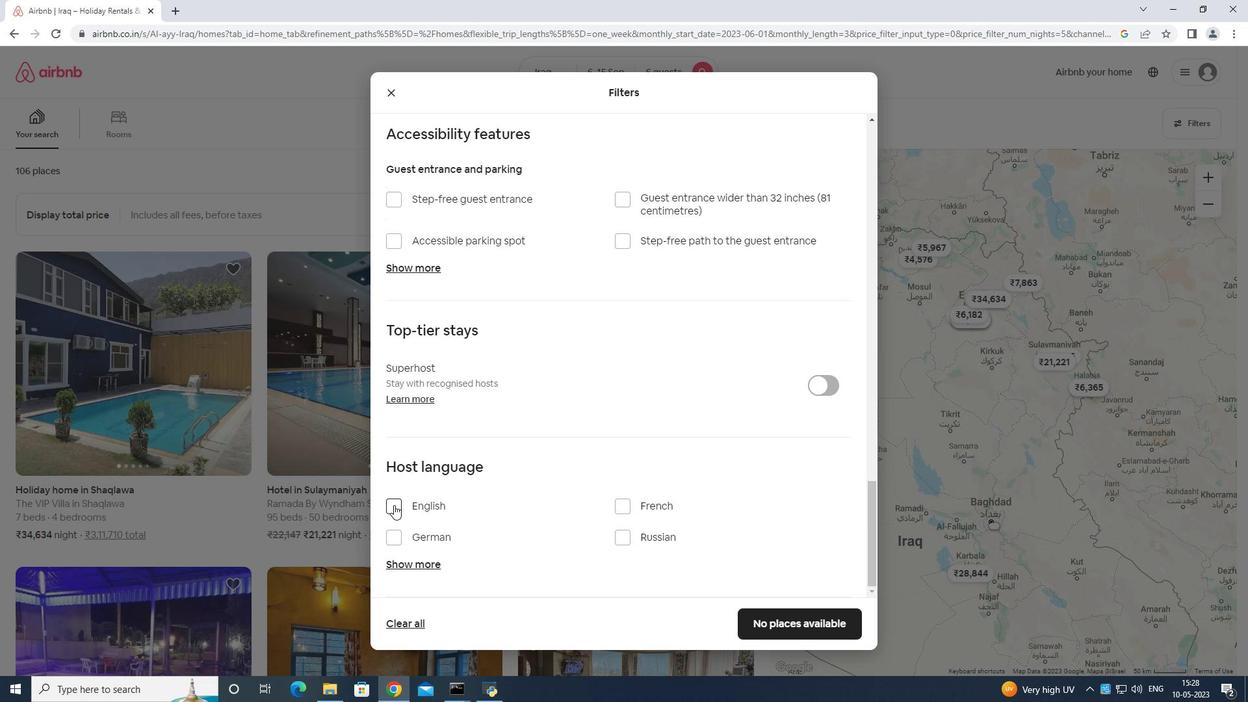 
Action: Mouse moved to (809, 617)
Screenshot: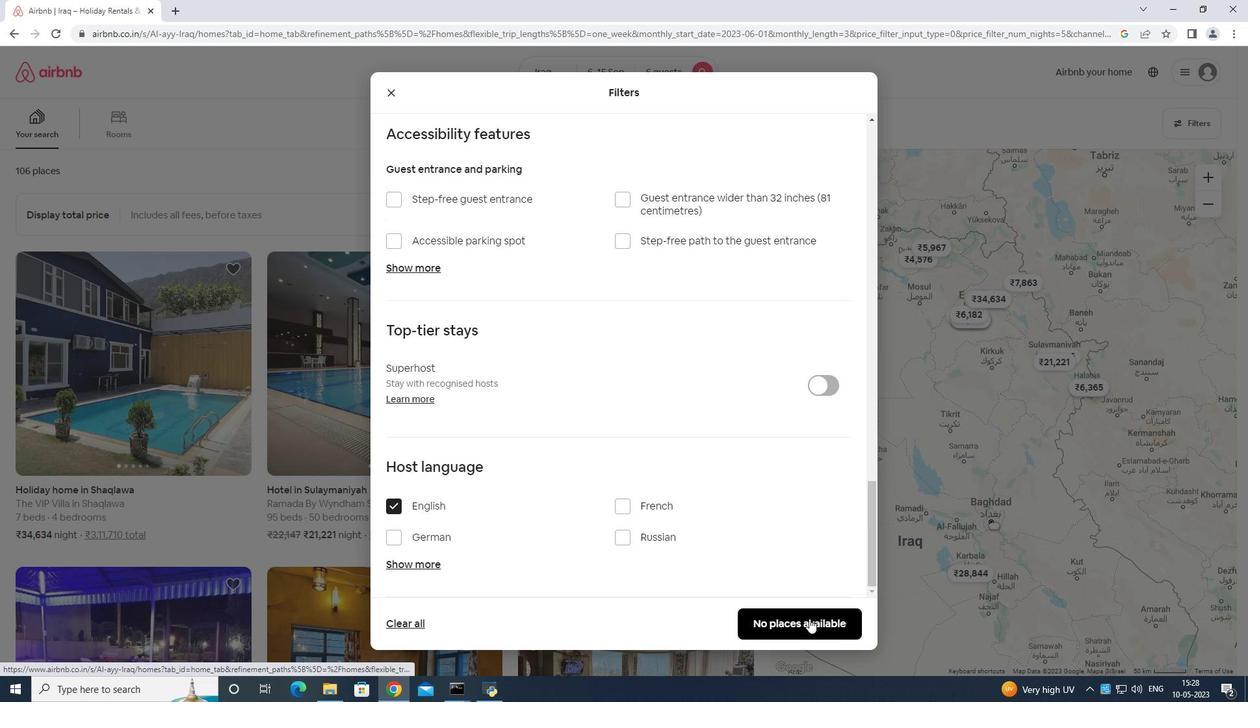 
Action: Mouse pressed left at (809, 617)
Screenshot: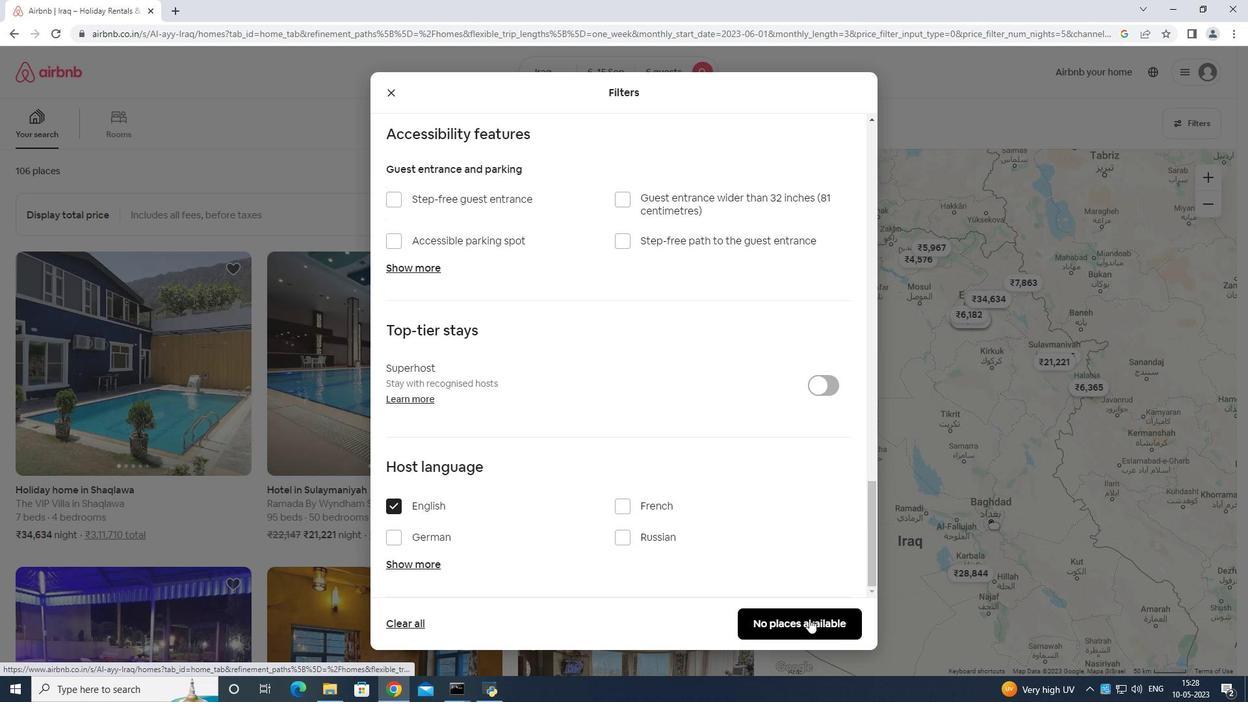 
Action: Mouse moved to (810, 616)
Screenshot: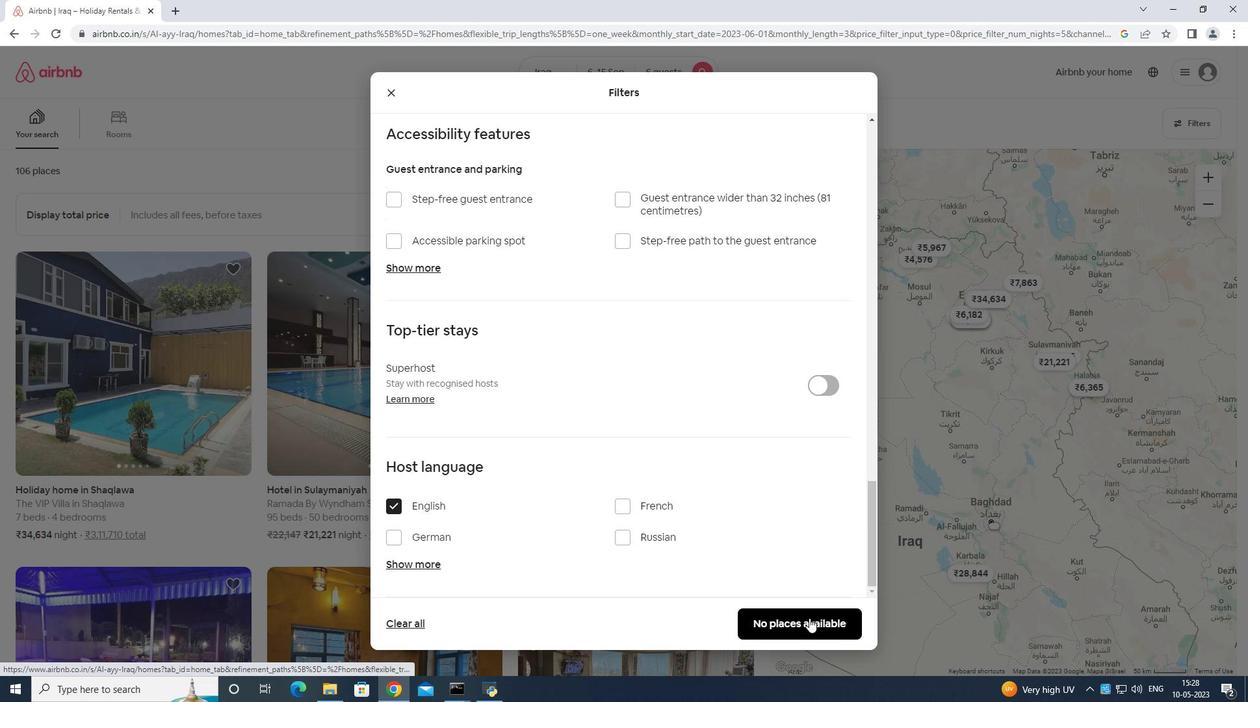 
